 Task: Search one way flight ticket for 5 adults, 2 children, 1 infant in seat and 1 infant on lap in economy from Green Bay: Green Bay-austin Straubel International Airport to Indianapolis: Indianapolis International Airport on 8-5-2023. Choice of flights is Emirates and Kenya Airways. Number of bags: 1 carry on bag. Price is upto 20000. Outbound departure time preference is 6:45.
Action: Mouse moved to (303, 298)
Screenshot: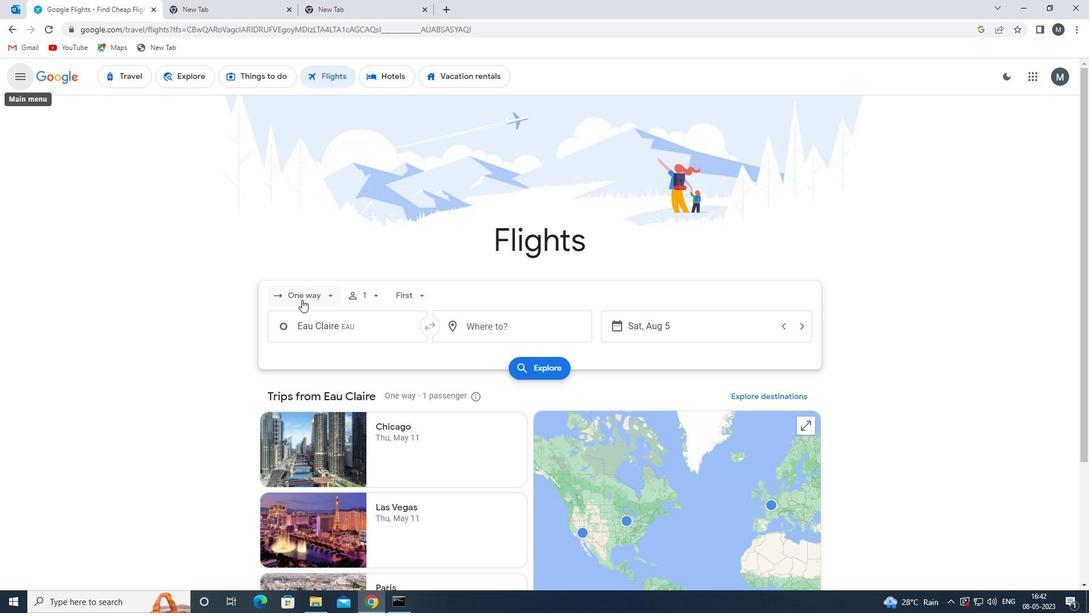 
Action: Mouse pressed left at (303, 298)
Screenshot: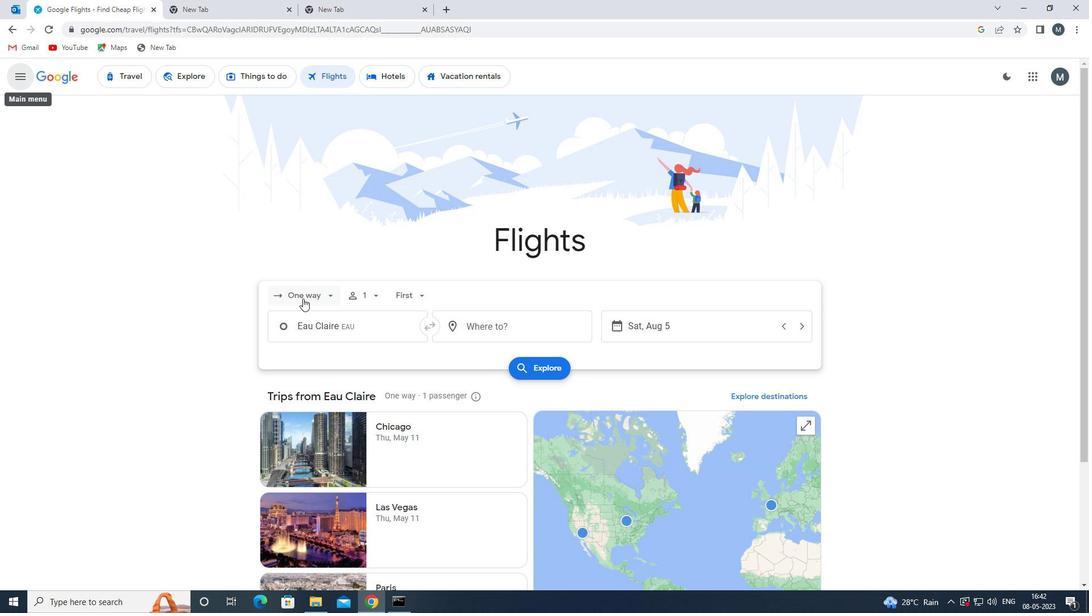 
Action: Mouse moved to (321, 353)
Screenshot: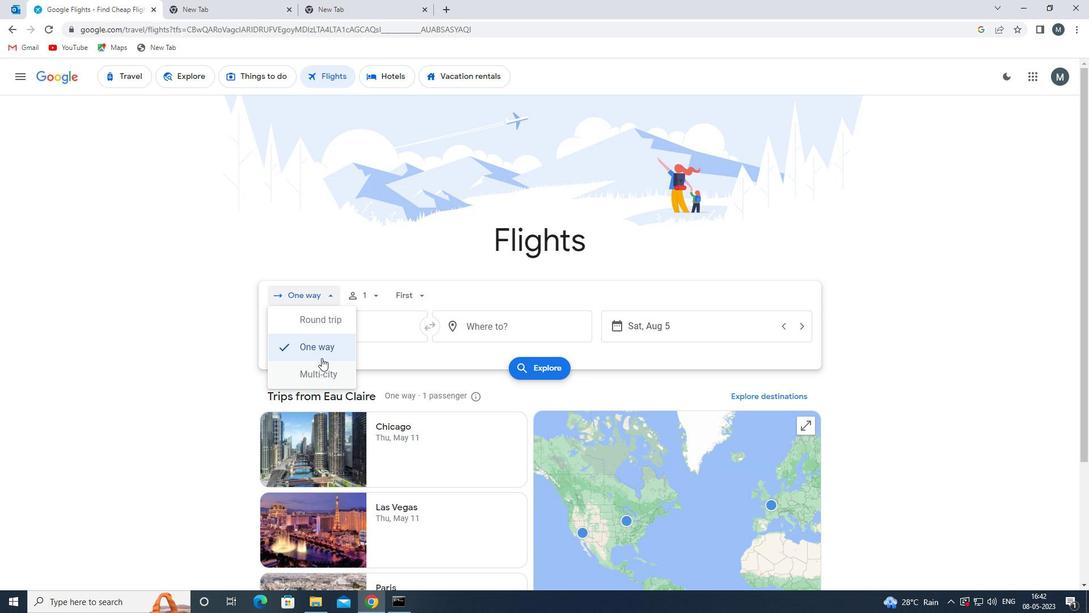 
Action: Mouse pressed left at (321, 353)
Screenshot: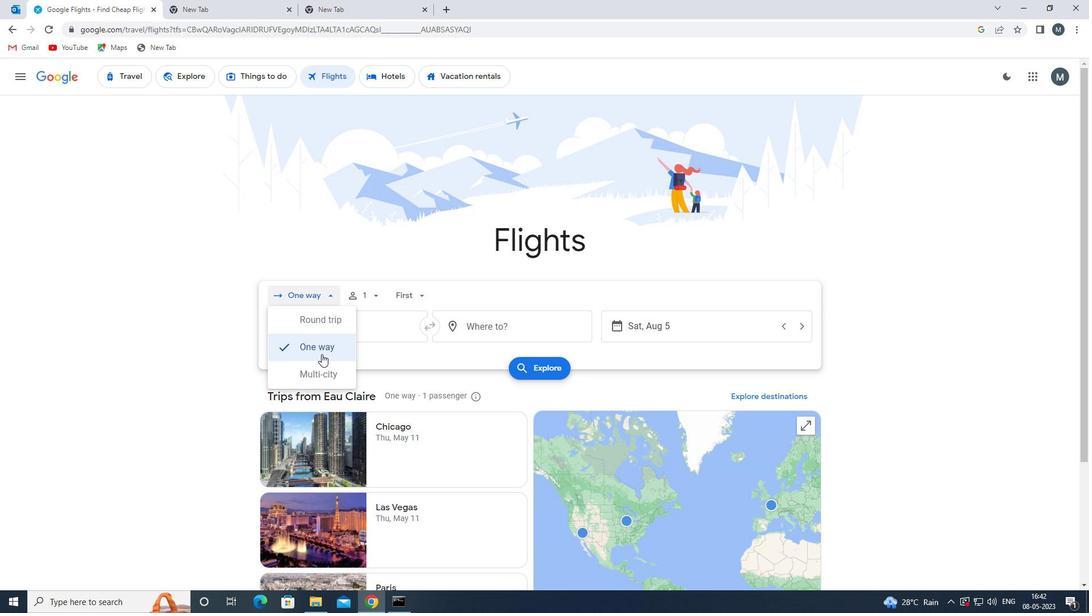 
Action: Mouse moved to (382, 292)
Screenshot: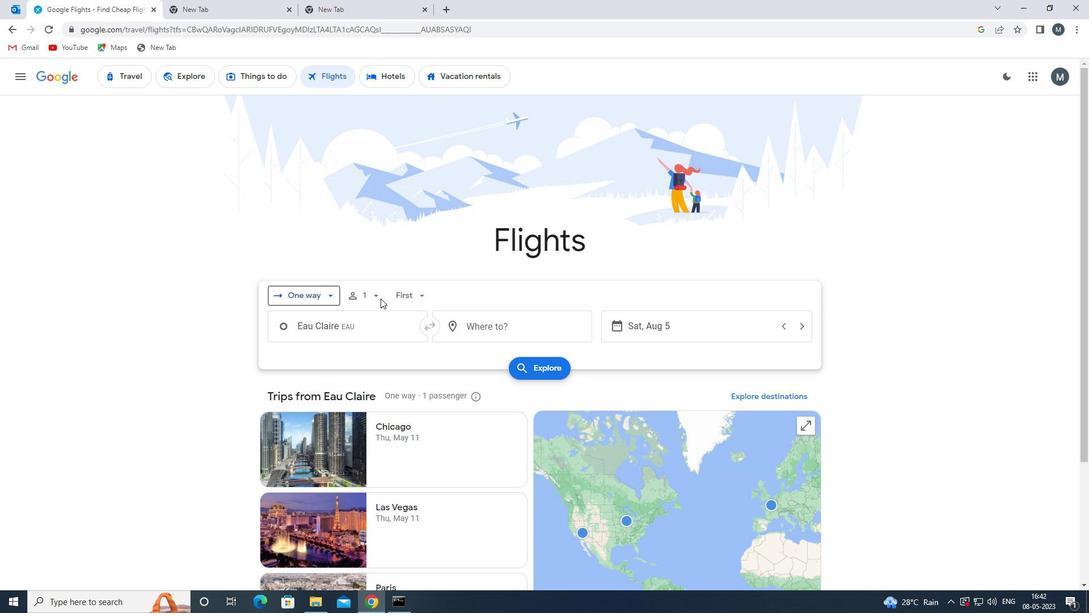 
Action: Mouse pressed left at (382, 292)
Screenshot: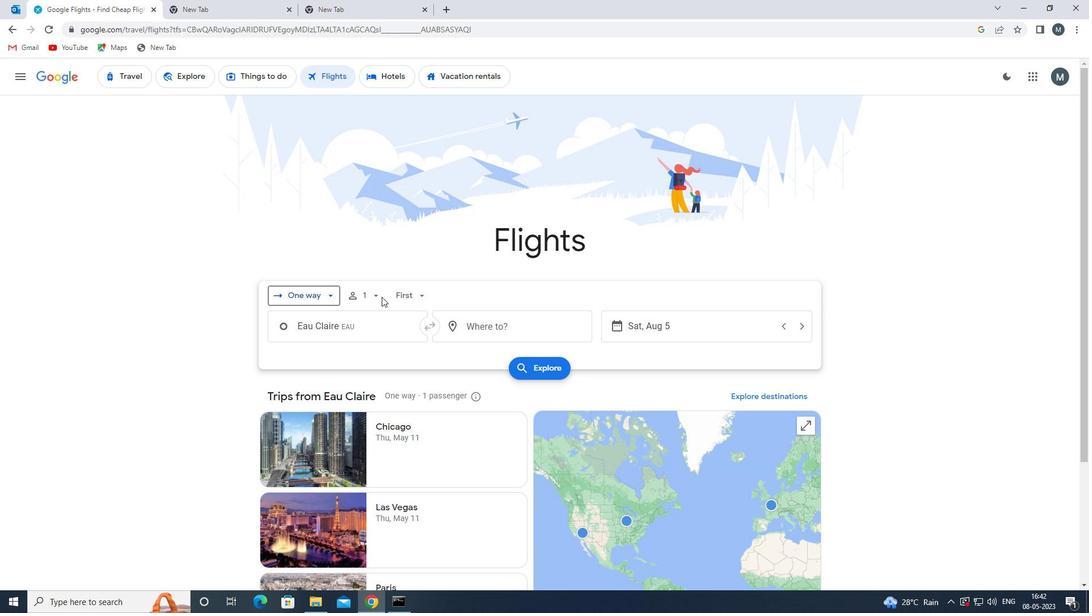 
Action: Mouse moved to (363, 291)
Screenshot: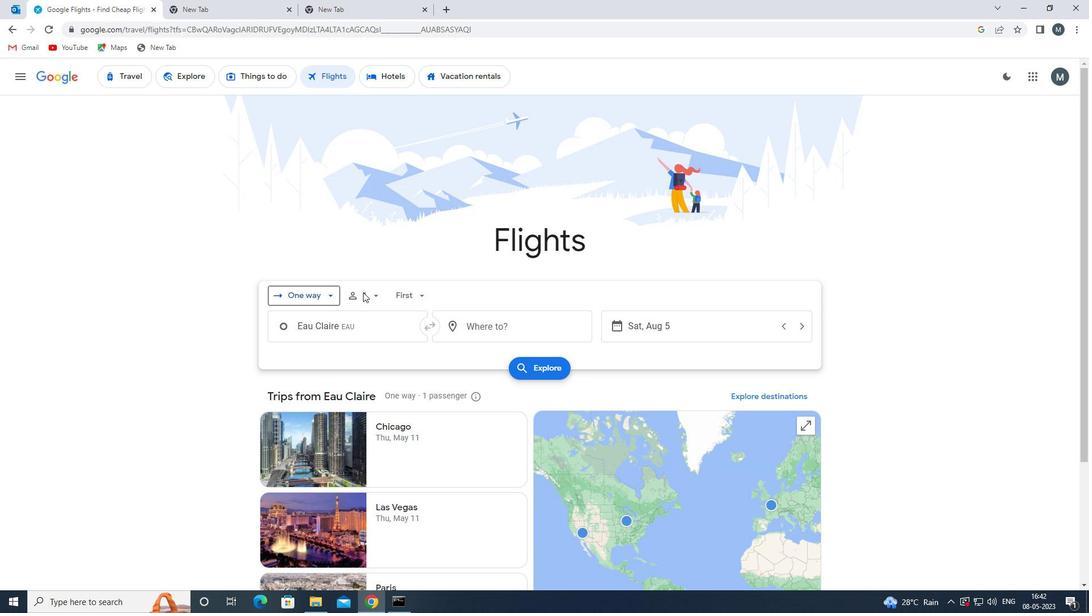 
Action: Mouse pressed left at (363, 291)
Screenshot: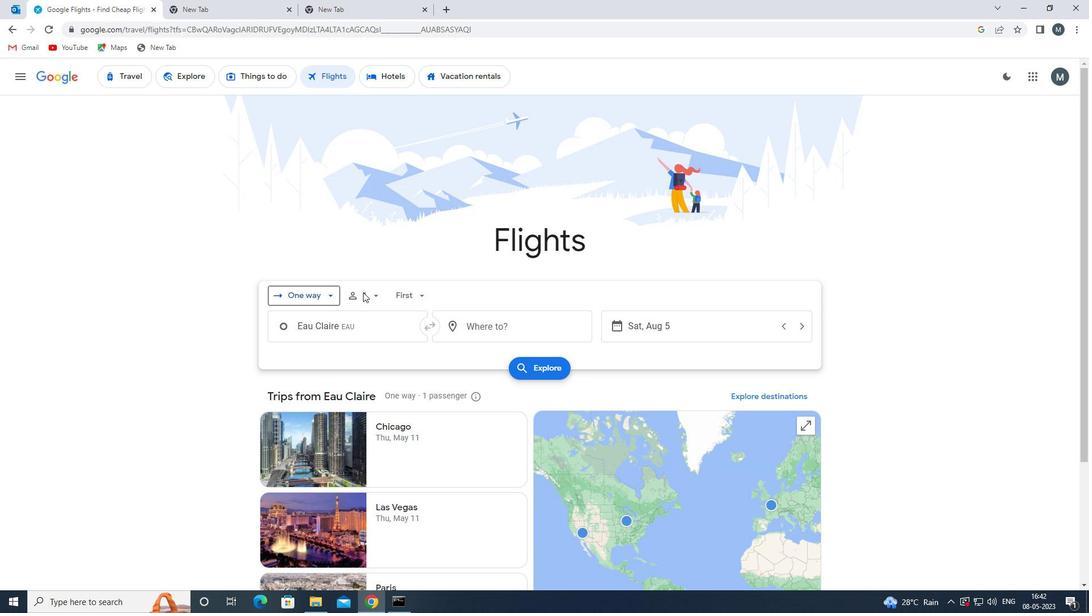 
Action: Mouse moved to (364, 291)
Screenshot: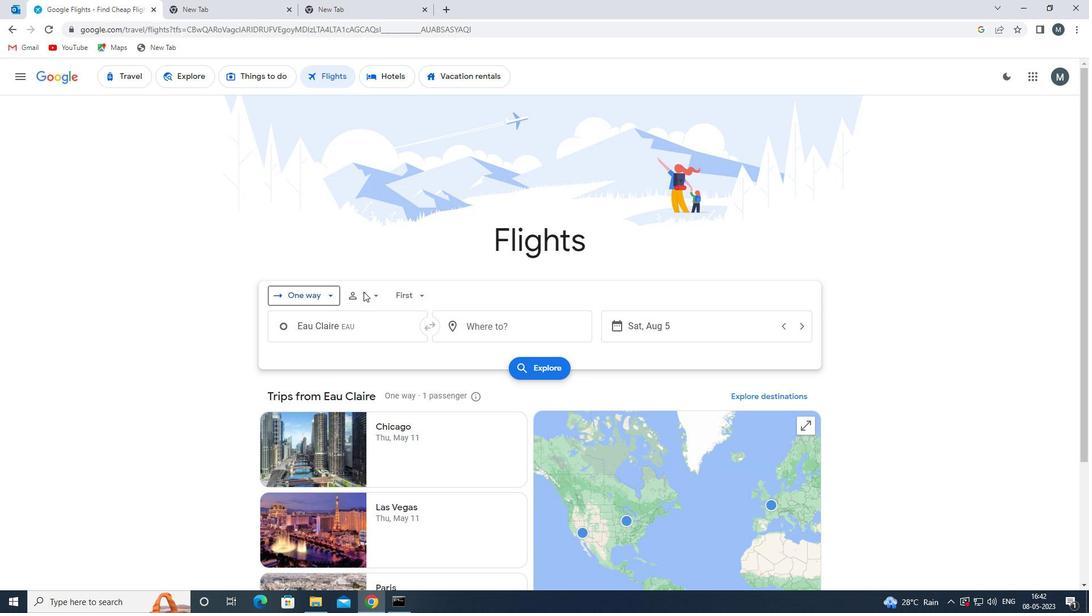 
Action: Mouse pressed left at (364, 291)
Screenshot: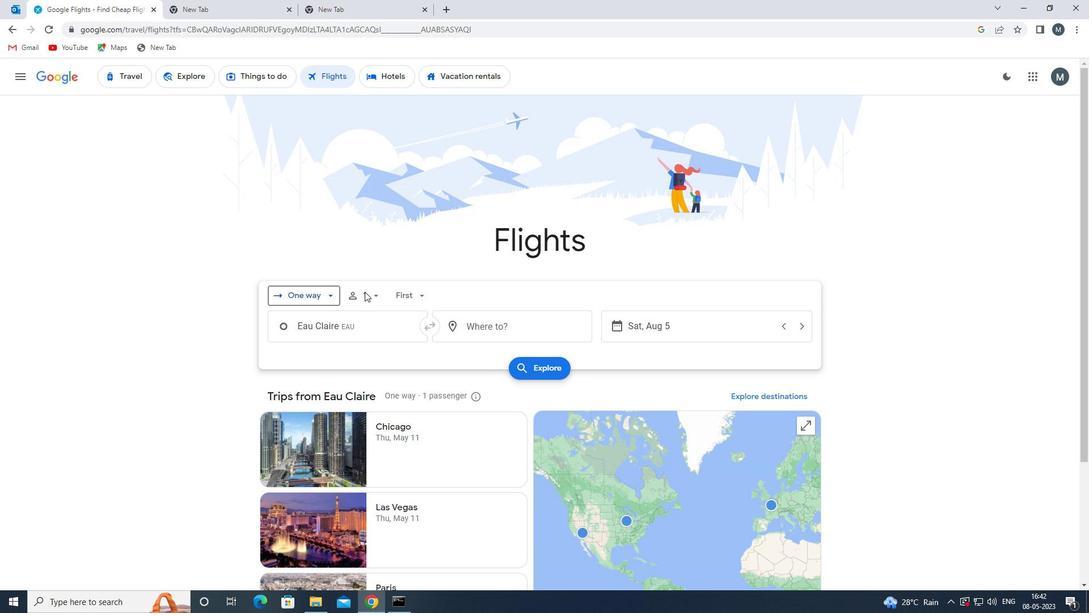 
Action: Mouse moved to (469, 328)
Screenshot: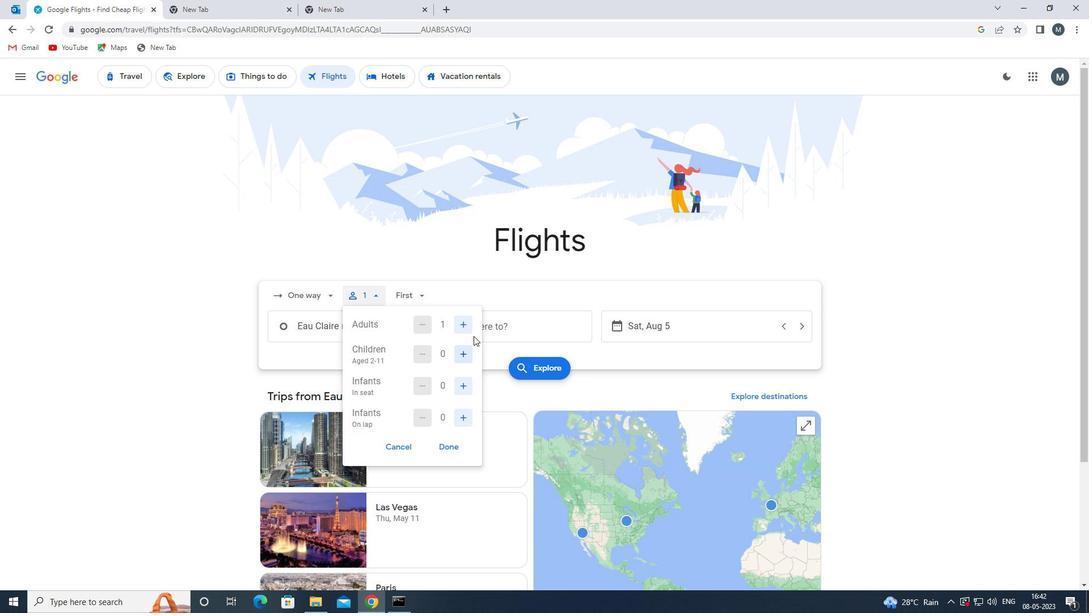 
Action: Mouse pressed left at (469, 328)
Screenshot: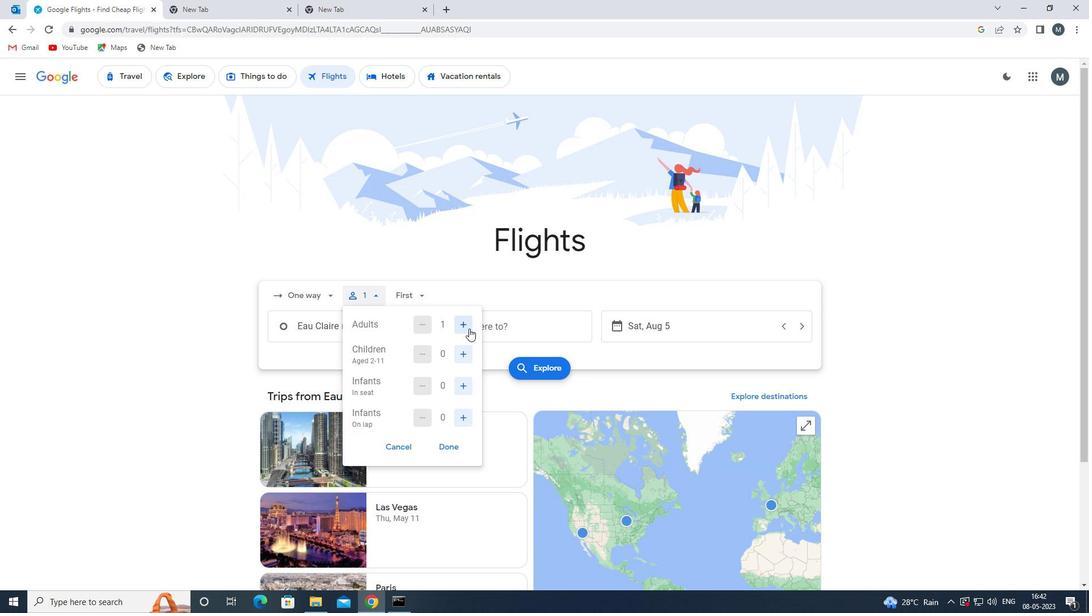 
Action: Mouse pressed left at (469, 328)
Screenshot: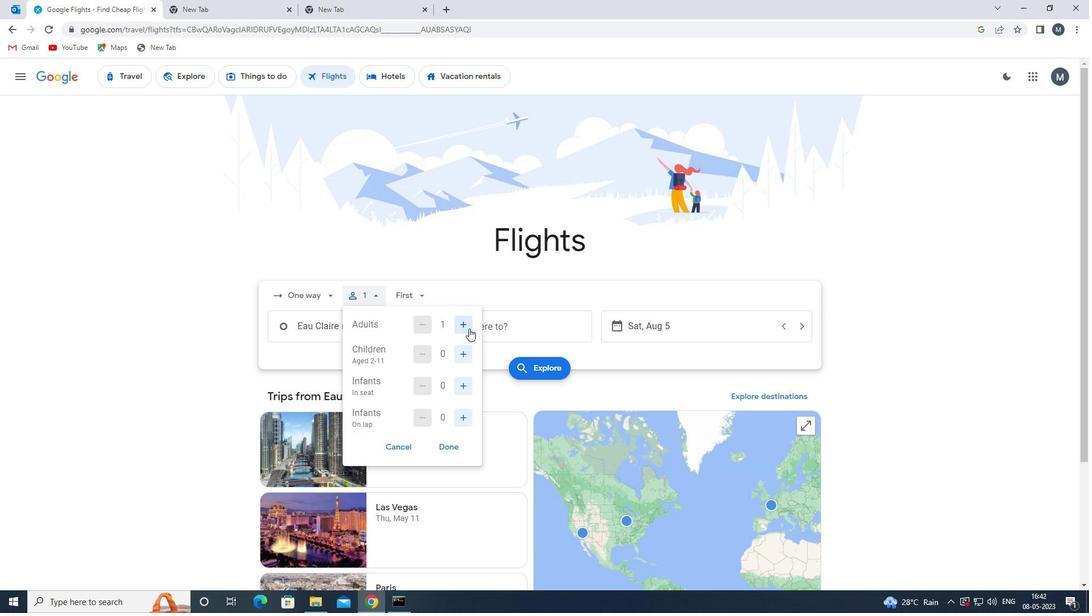 
Action: Mouse pressed left at (469, 328)
Screenshot: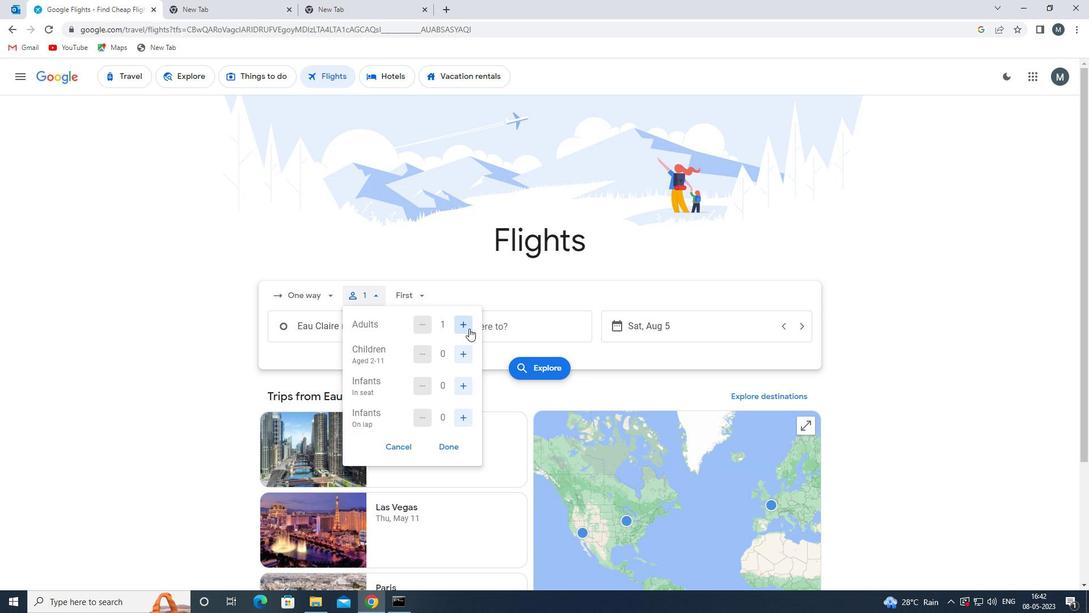 
Action: Mouse pressed left at (469, 328)
Screenshot: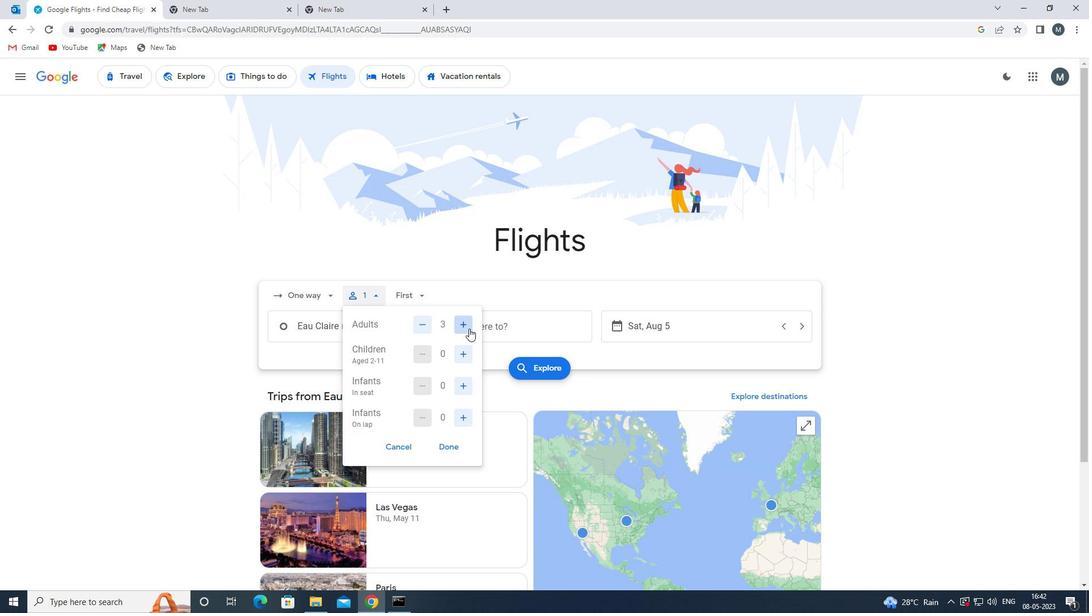 
Action: Mouse moved to (469, 348)
Screenshot: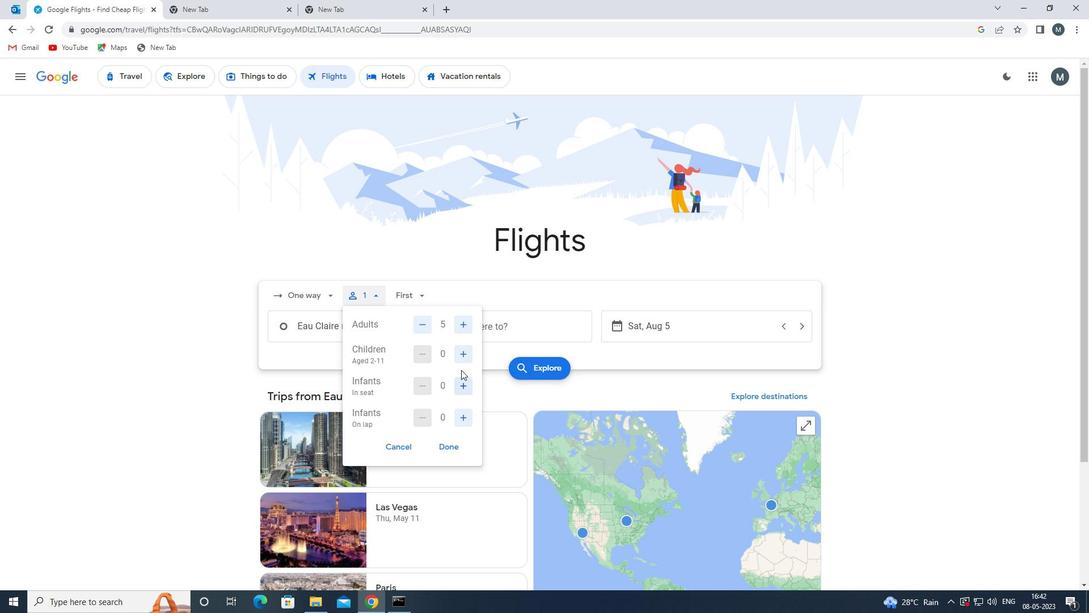 
Action: Mouse pressed left at (469, 348)
Screenshot: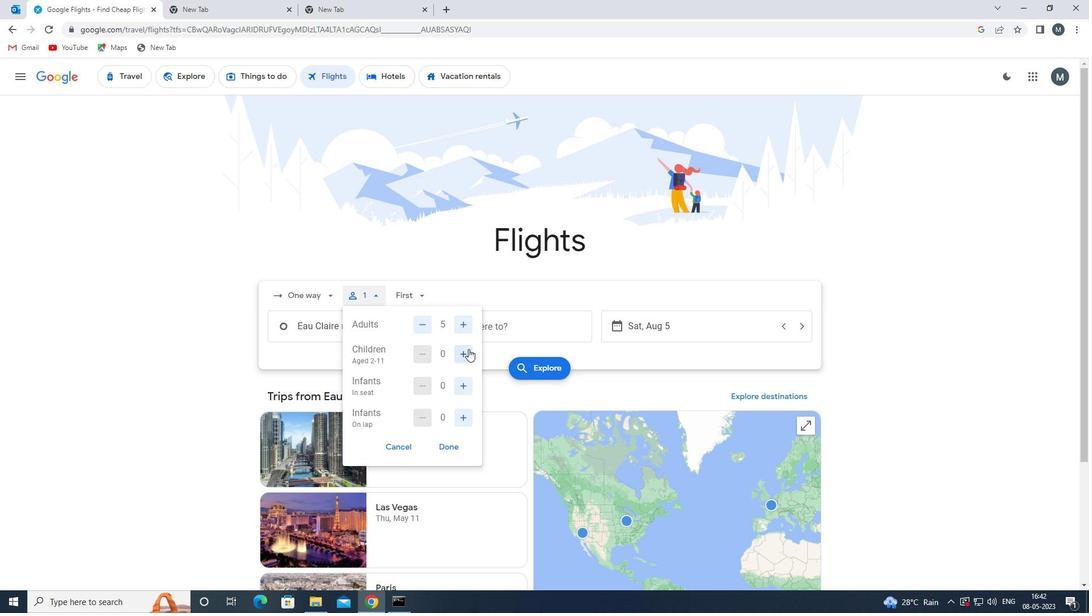 
Action: Mouse moved to (468, 348)
Screenshot: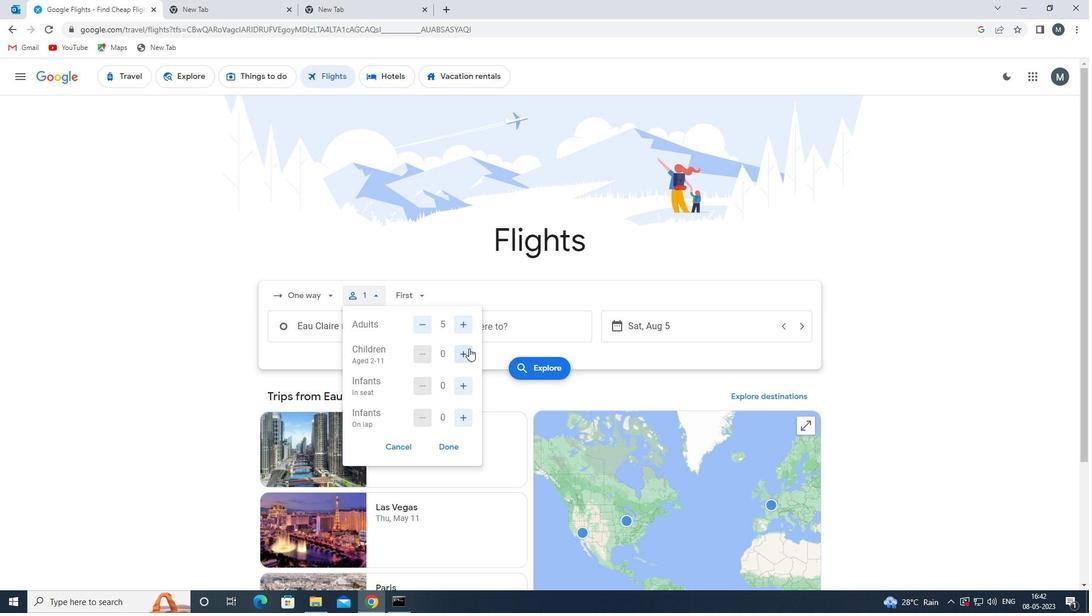 
Action: Mouse pressed left at (468, 348)
Screenshot: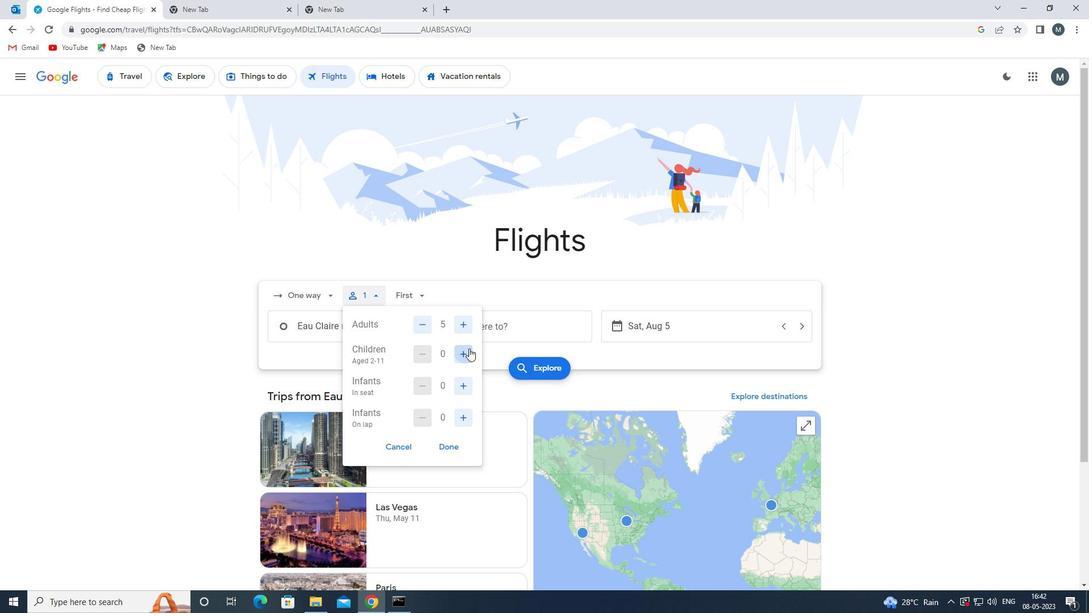 
Action: Mouse moved to (464, 388)
Screenshot: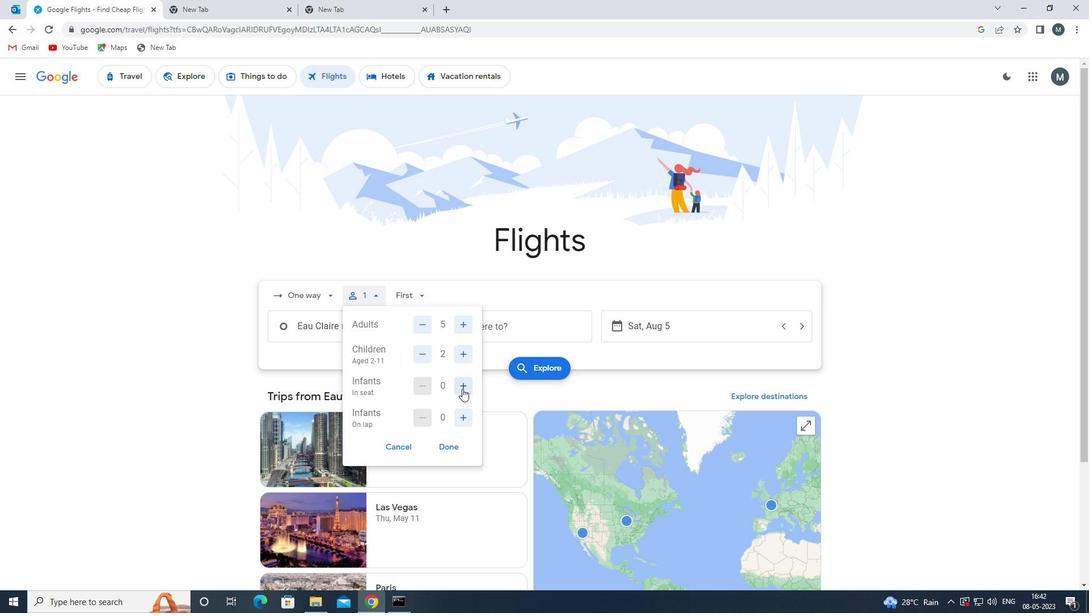 
Action: Mouse pressed left at (464, 388)
Screenshot: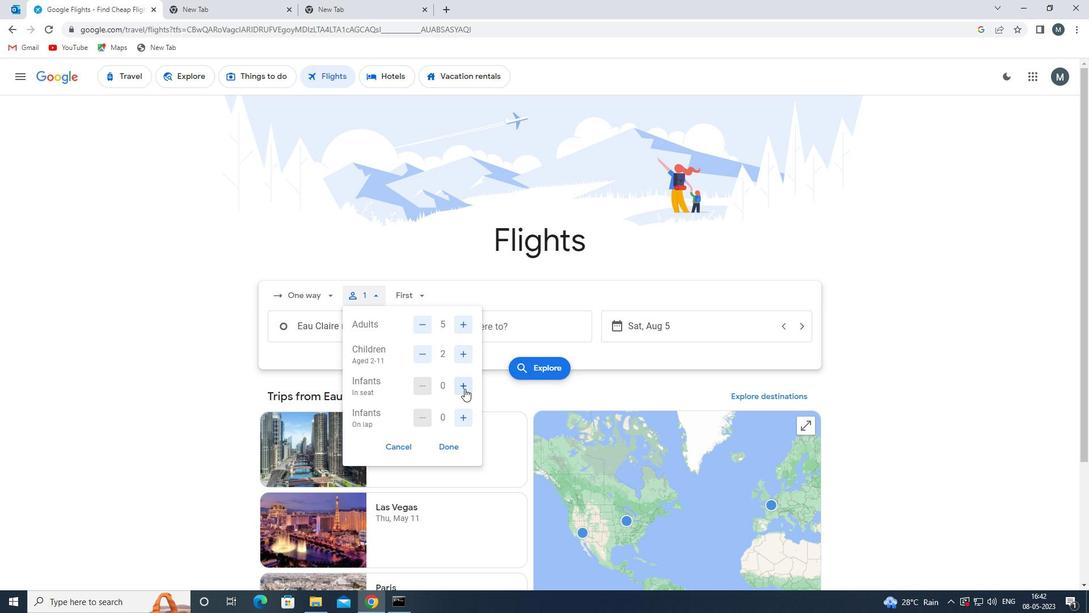 
Action: Mouse moved to (460, 416)
Screenshot: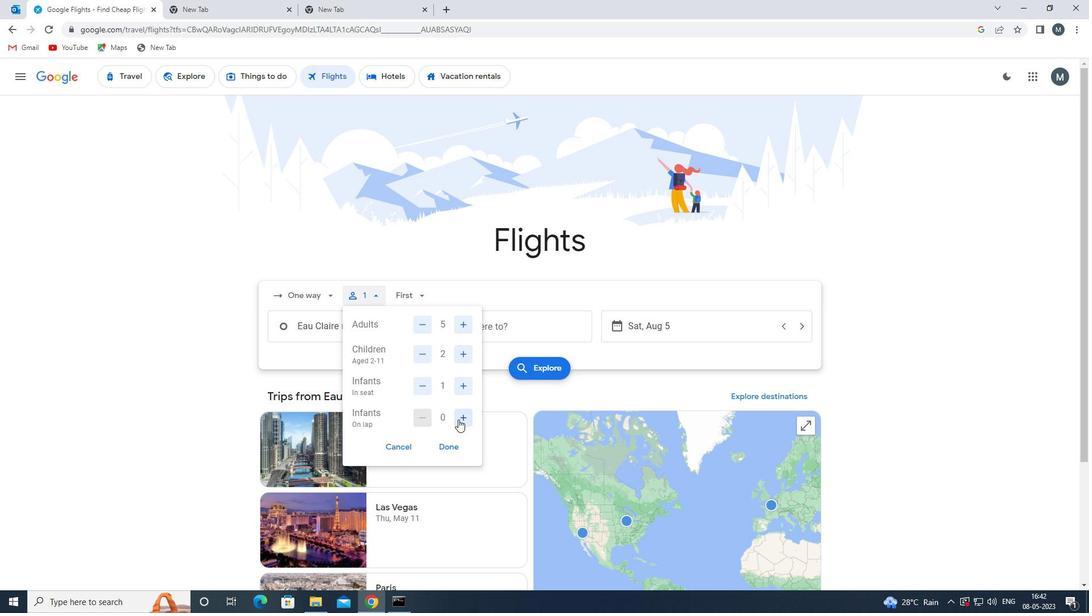 
Action: Mouse pressed left at (460, 416)
Screenshot: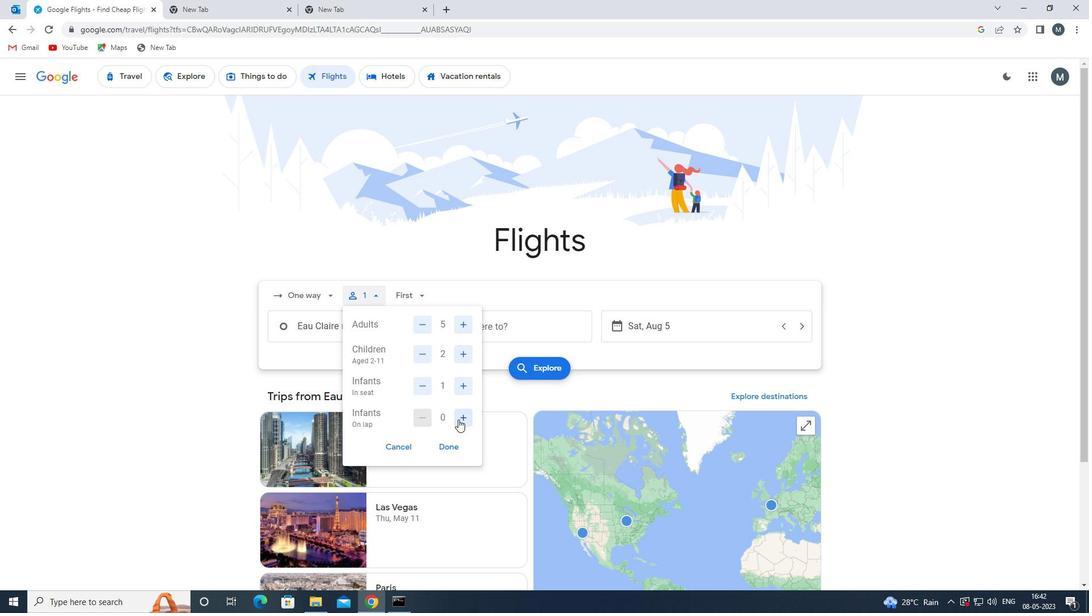
Action: Mouse moved to (449, 450)
Screenshot: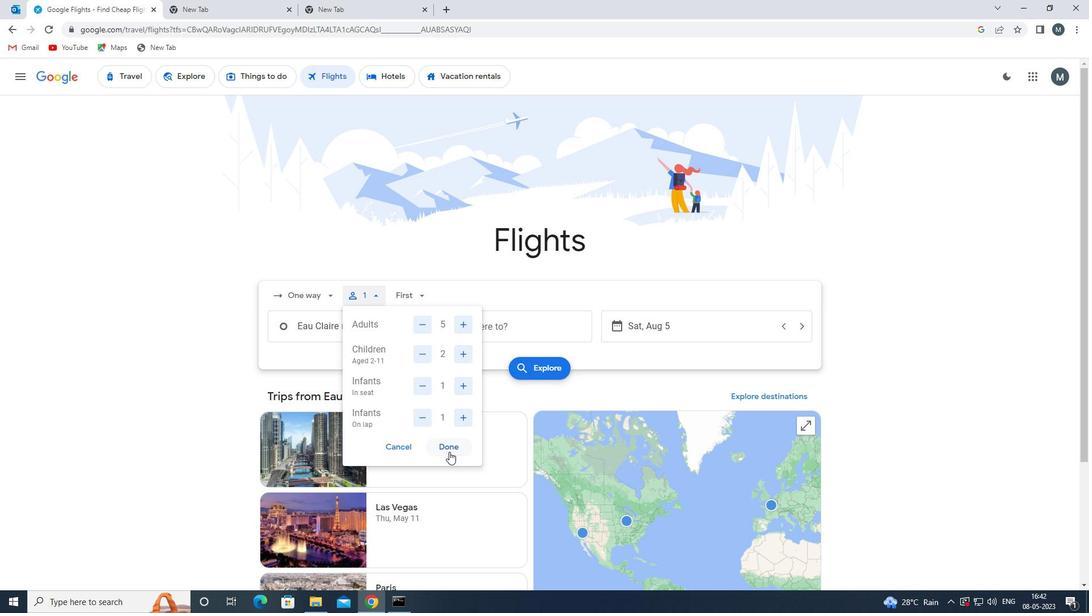 
Action: Mouse pressed left at (449, 450)
Screenshot: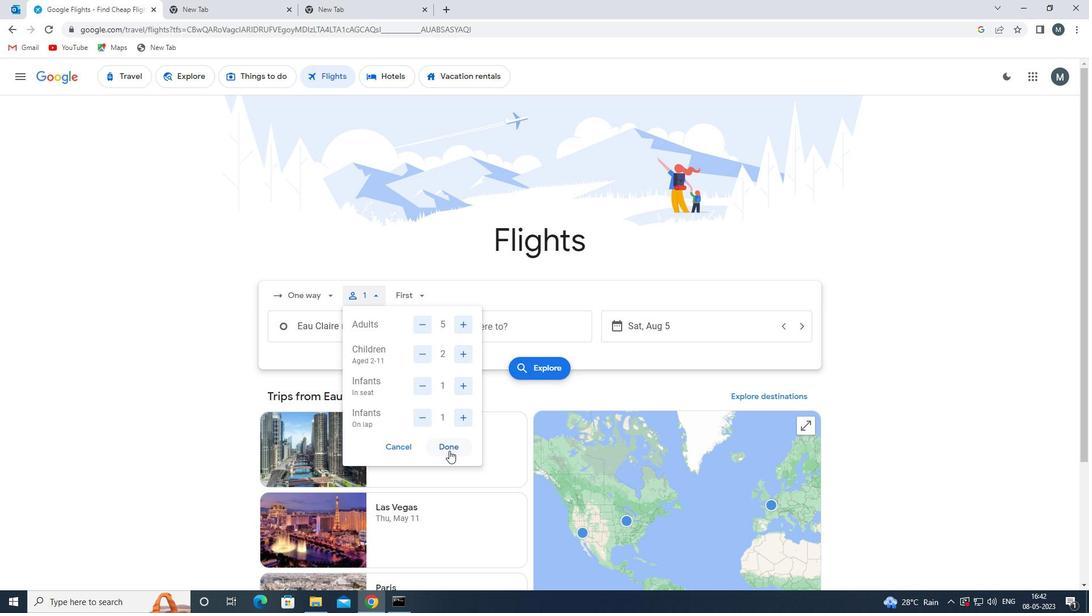 
Action: Mouse moved to (413, 295)
Screenshot: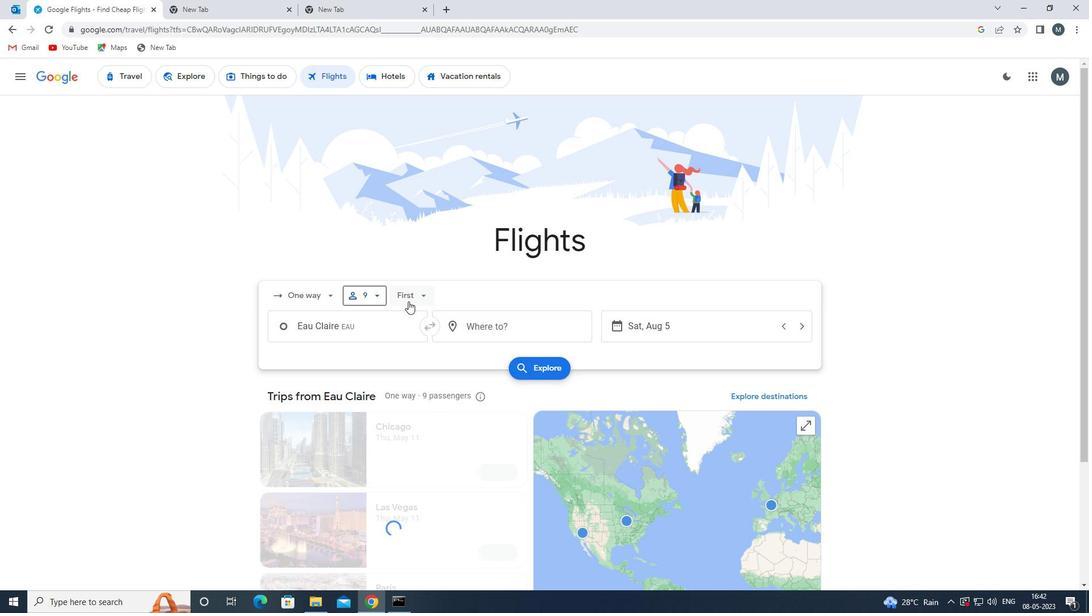 
Action: Mouse pressed left at (413, 295)
Screenshot: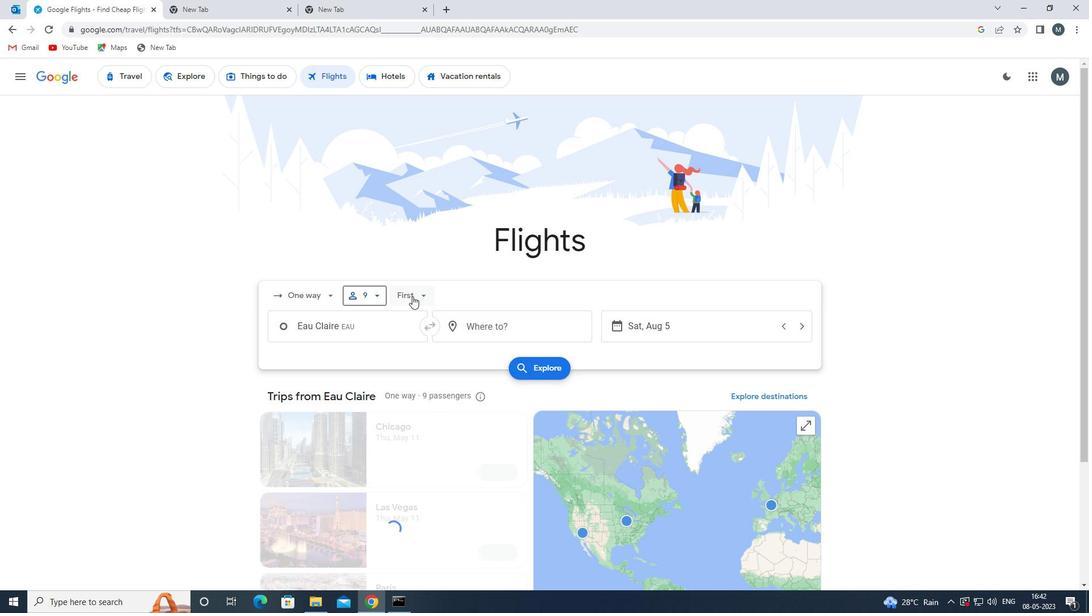 
Action: Mouse moved to (448, 317)
Screenshot: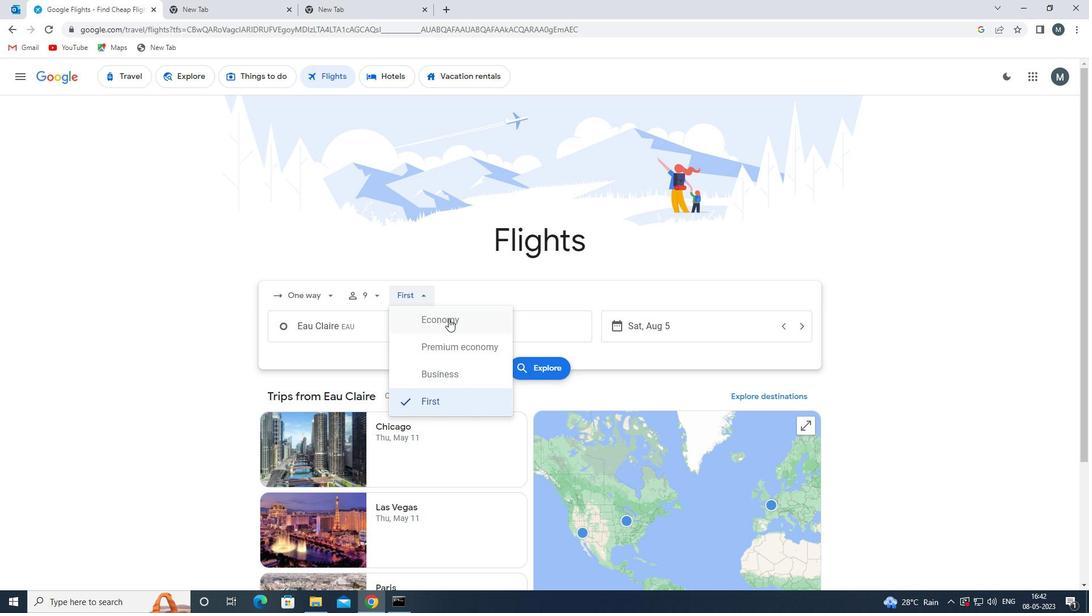 
Action: Mouse pressed left at (448, 317)
Screenshot: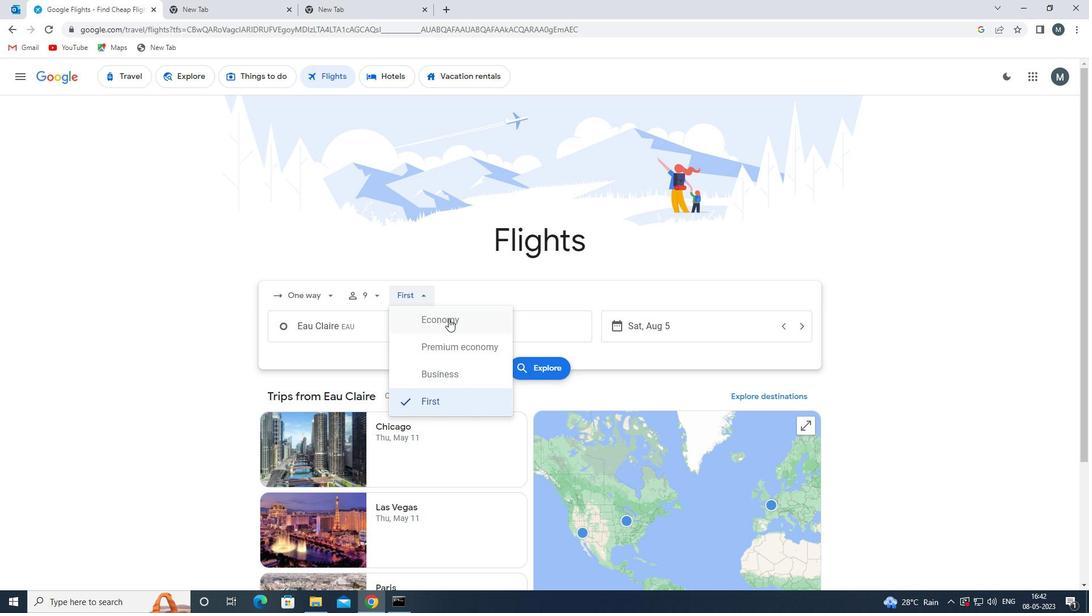 
Action: Mouse moved to (345, 331)
Screenshot: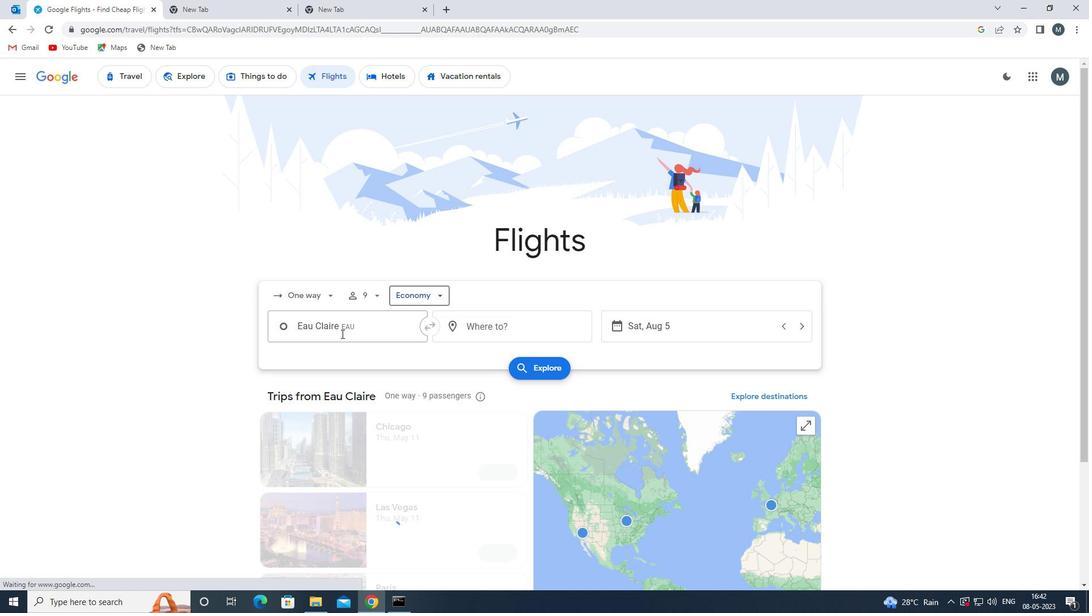 
Action: Mouse pressed left at (345, 331)
Screenshot: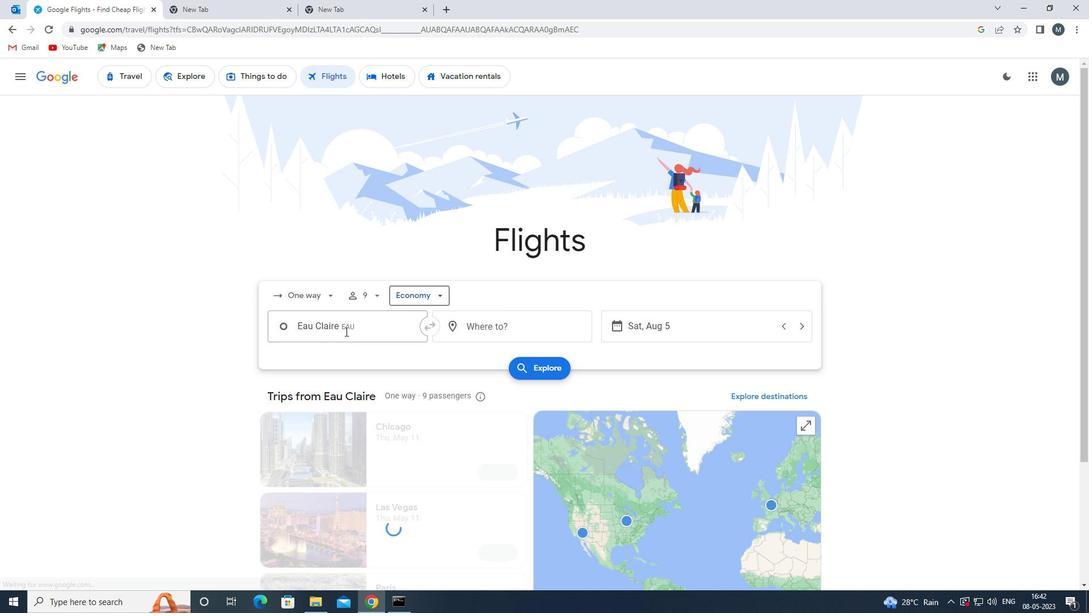 
Action: Key pressed green<Key.space>bay<Key.space>aust
Screenshot: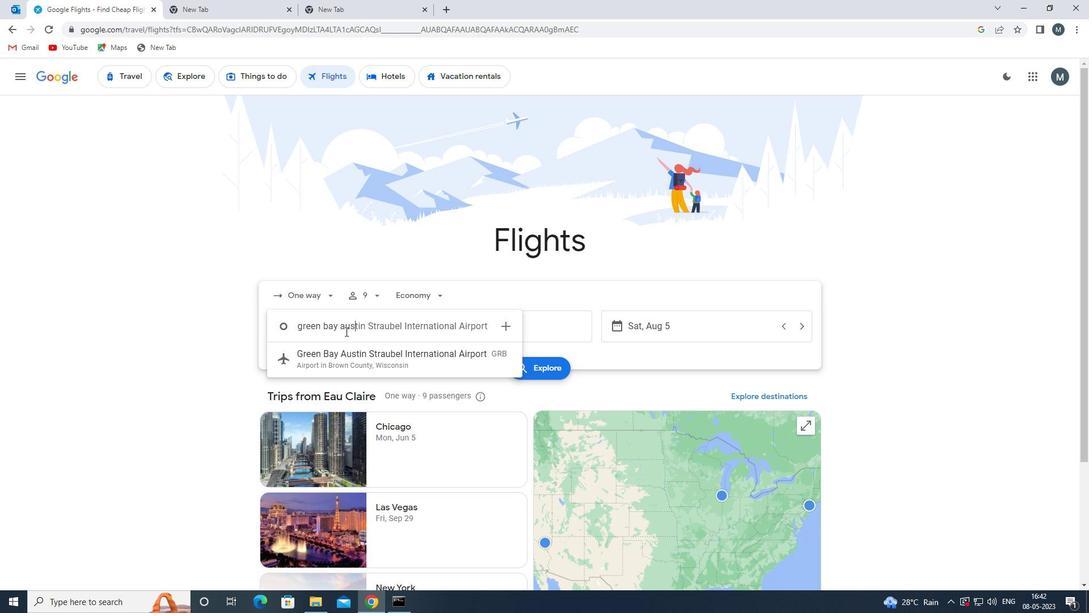 
Action: Mouse moved to (392, 356)
Screenshot: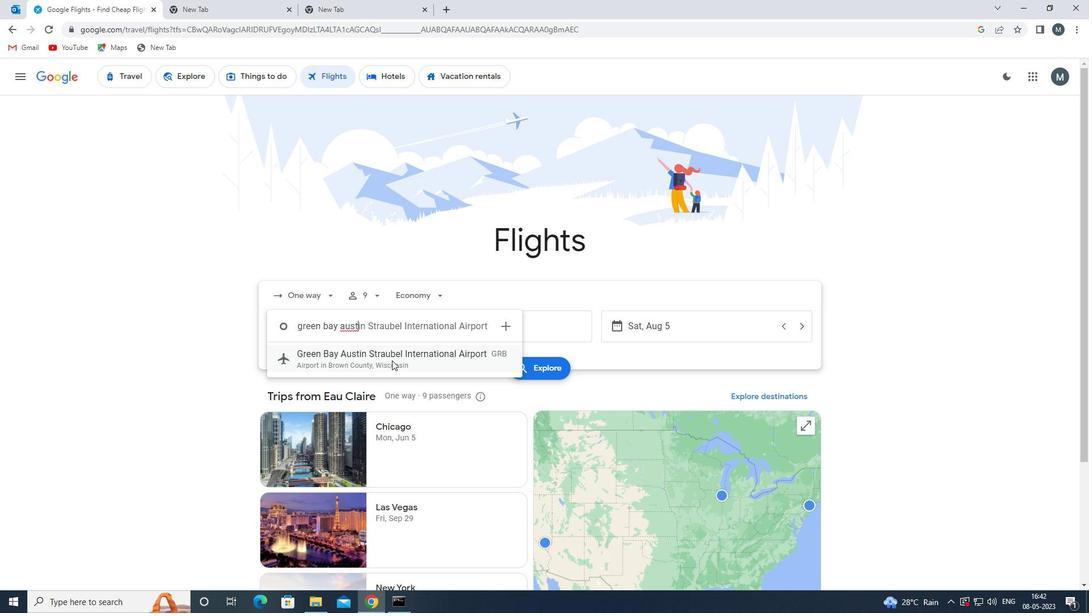 
Action: Mouse pressed left at (392, 356)
Screenshot: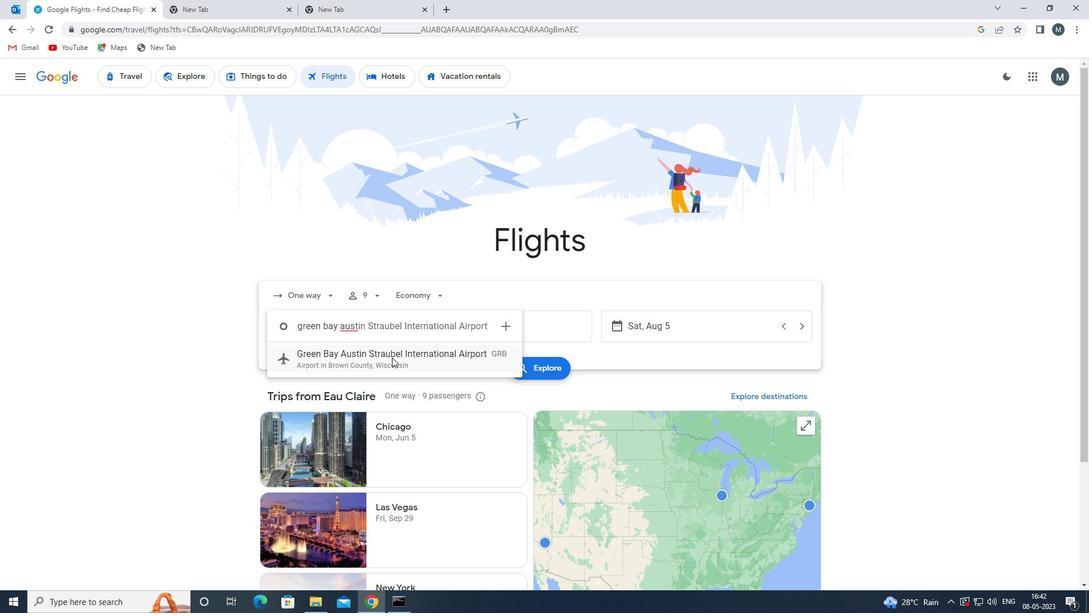 
Action: Mouse moved to (485, 335)
Screenshot: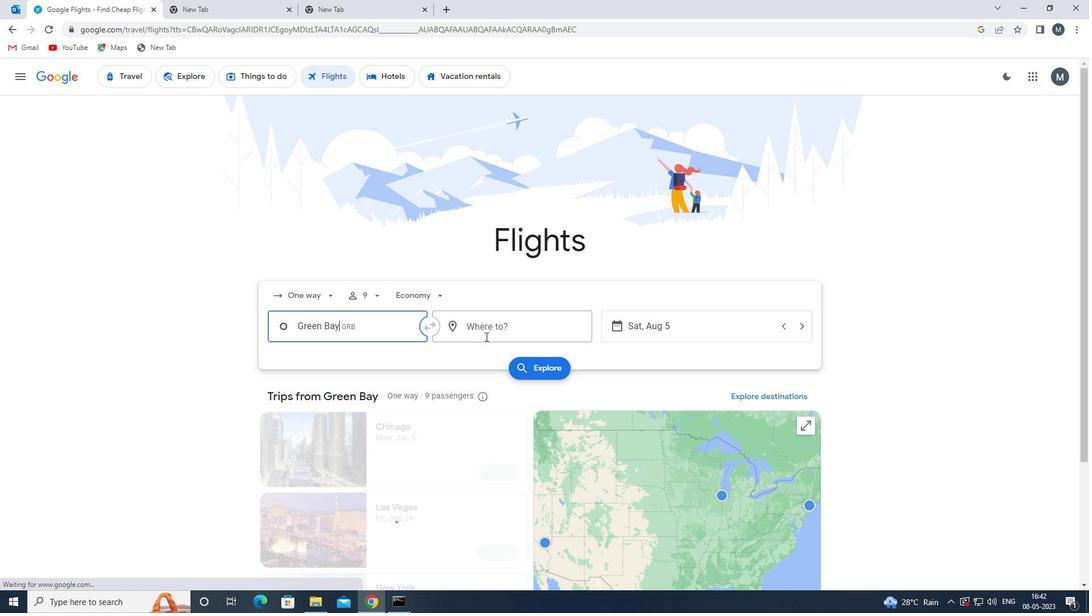 
Action: Mouse pressed left at (485, 335)
Screenshot: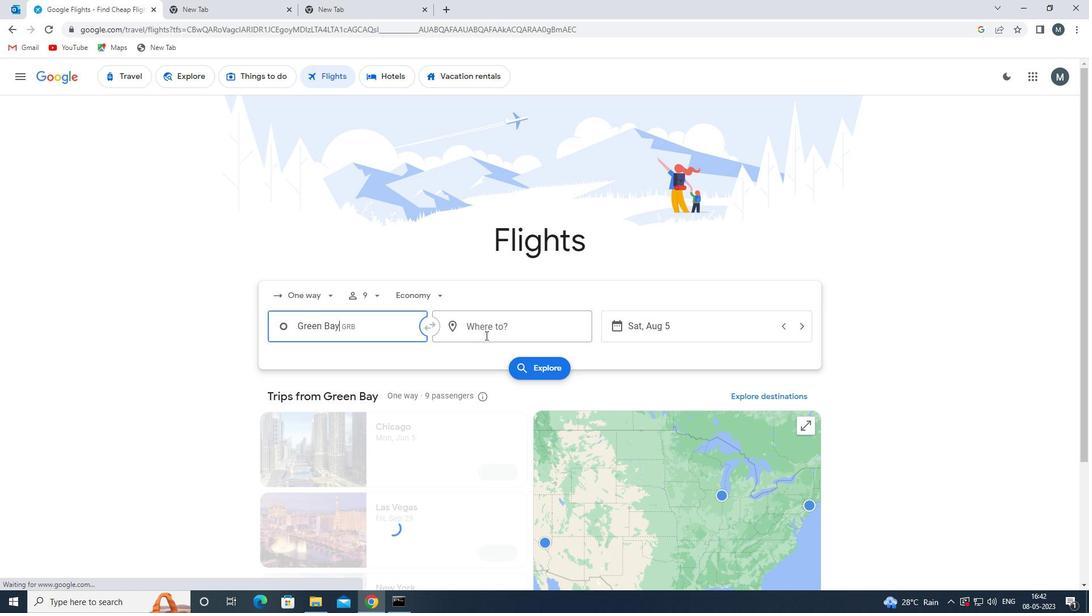 
Action: Mouse moved to (521, 335)
Screenshot: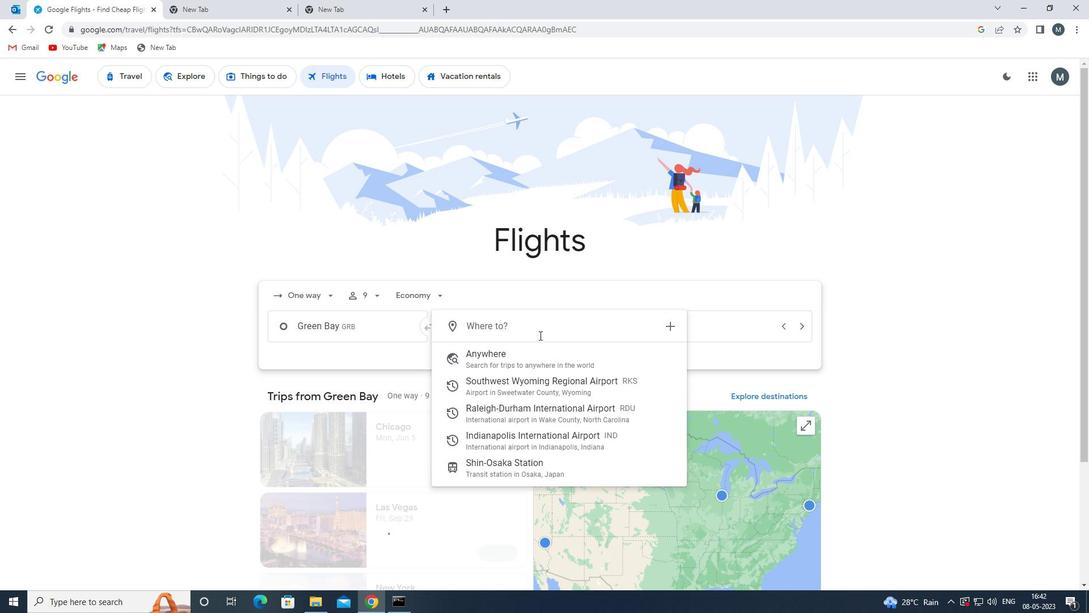 
Action: Key pressed ind
Screenshot: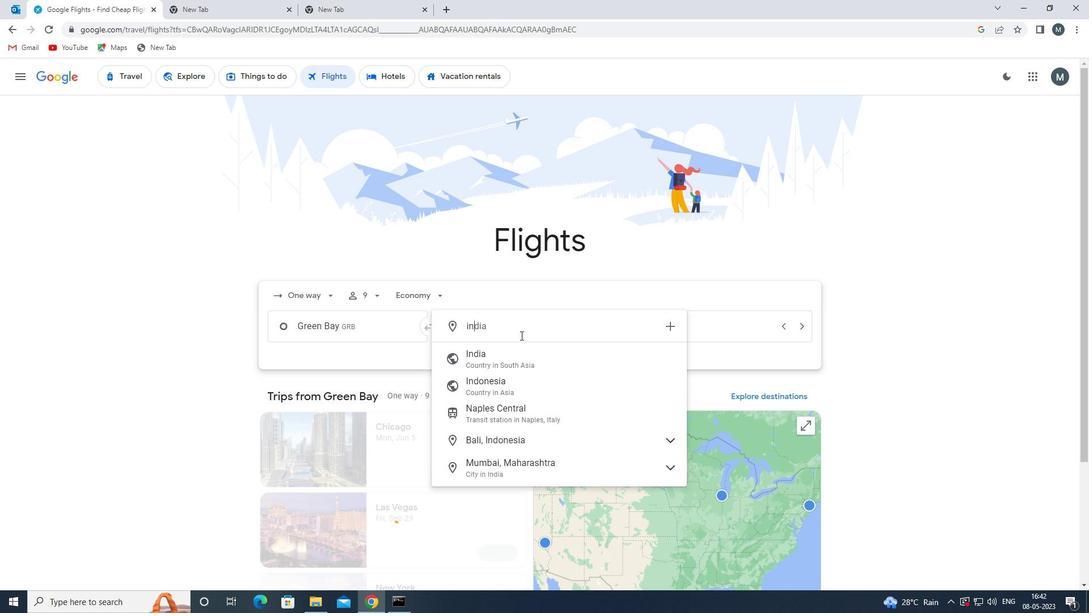 
Action: Mouse moved to (521, 350)
Screenshot: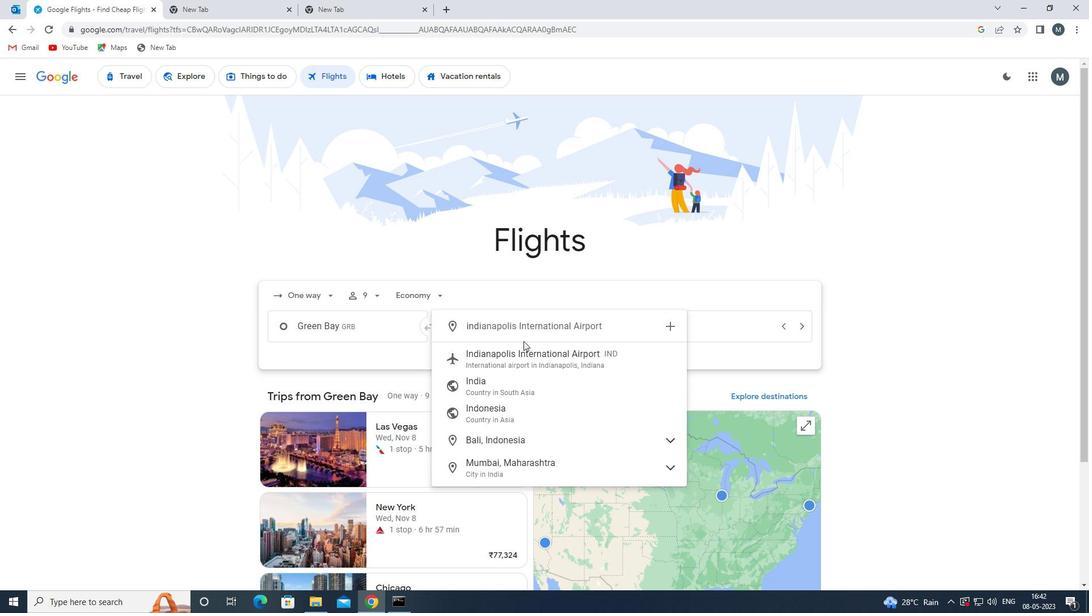 
Action: Mouse pressed left at (521, 350)
Screenshot: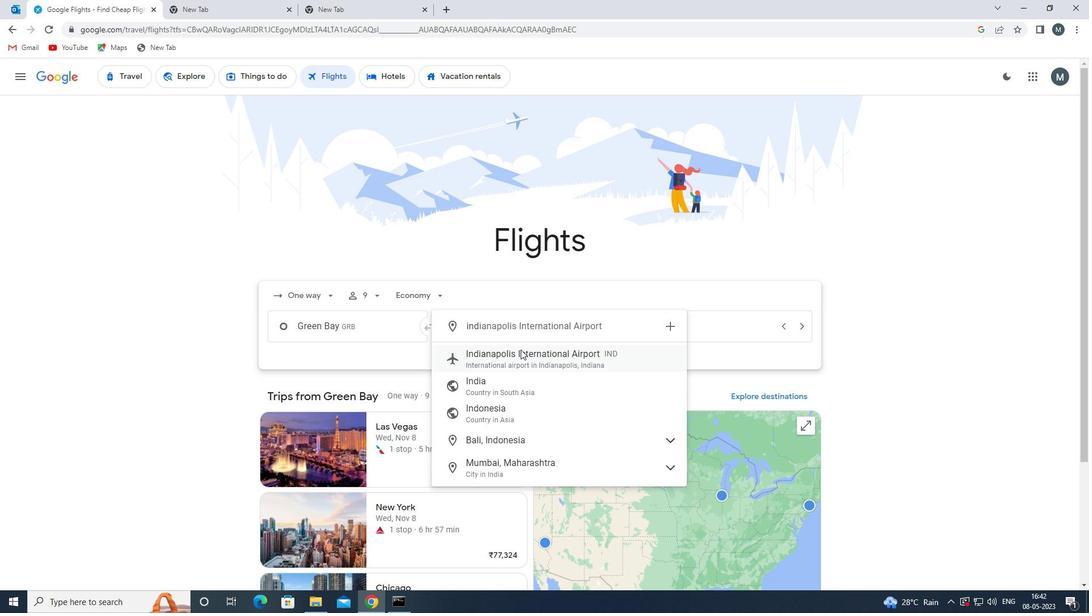 
Action: Mouse moved to (613, 321)
Screenshot: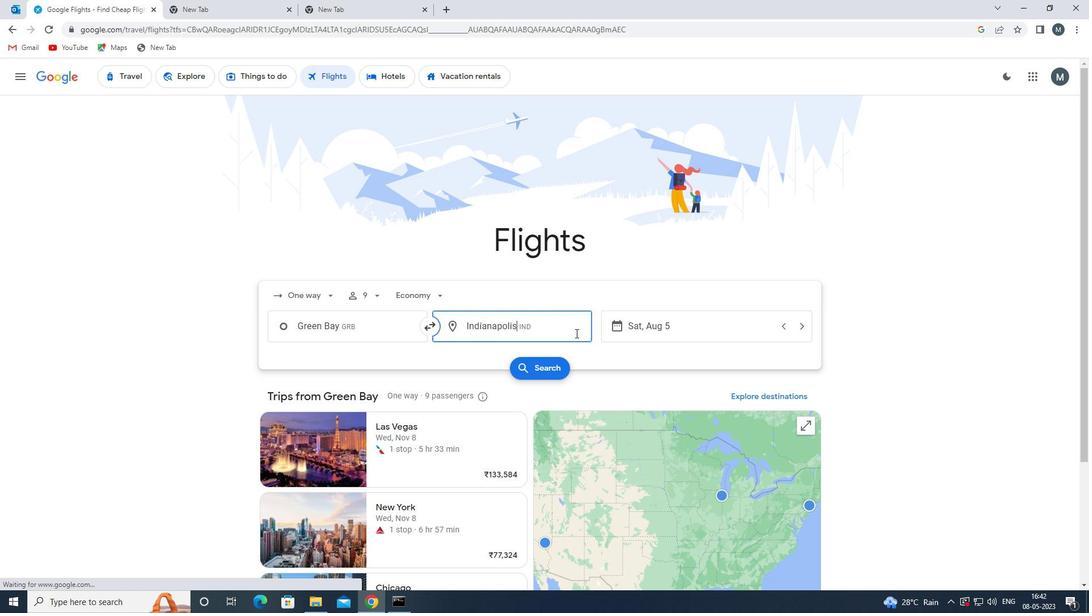 
Action: Mouse pressed left at (613, 321)
Screenshot: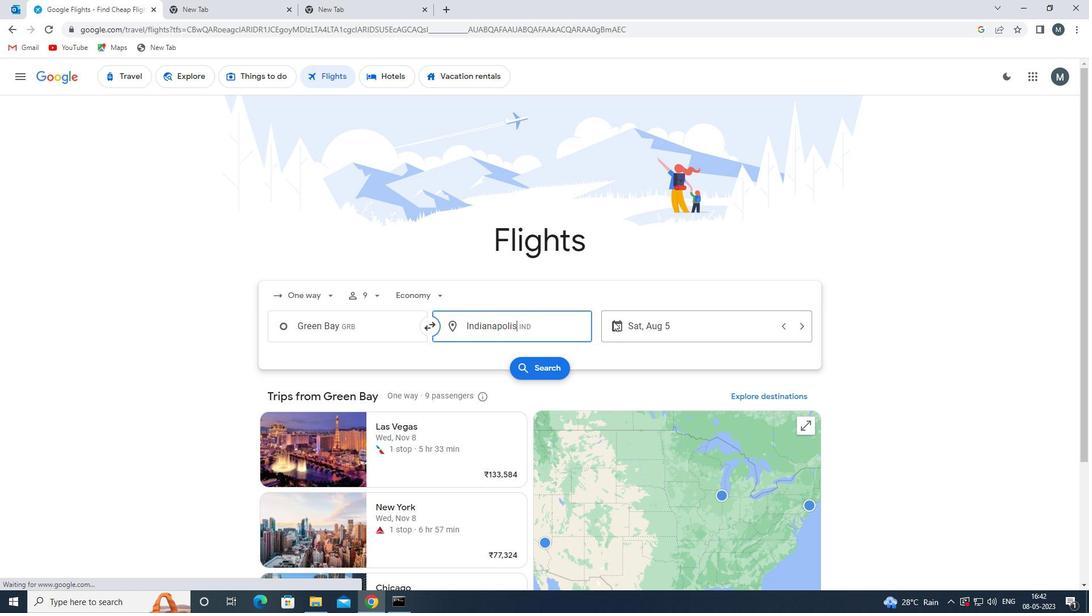 
Action: Mouse moved to (574, 378)
Screenshot: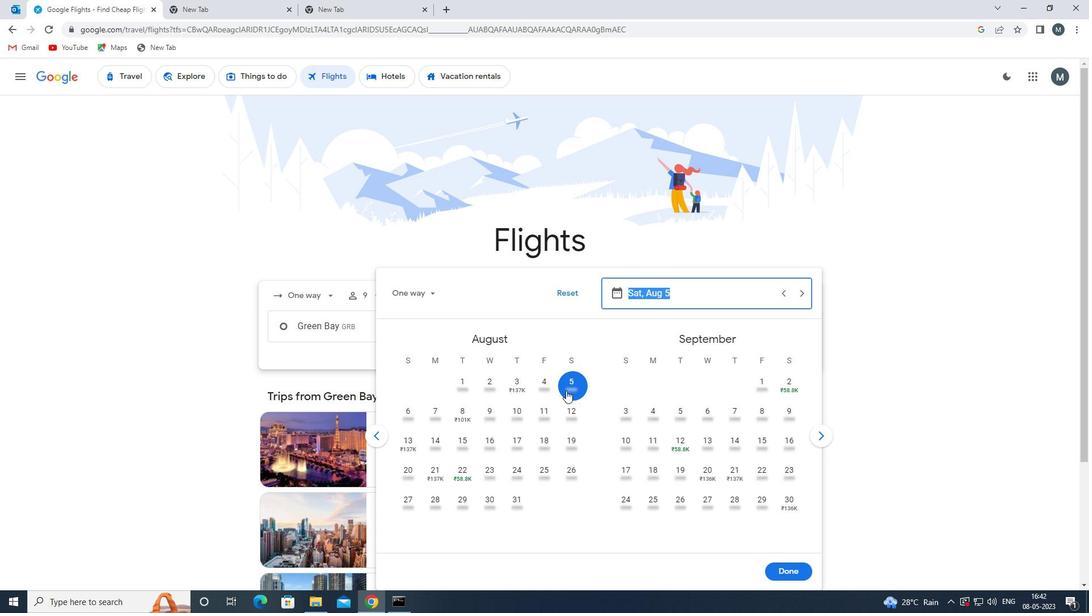 
Action: Mouse pressed left at (574, 378)
Screenshot: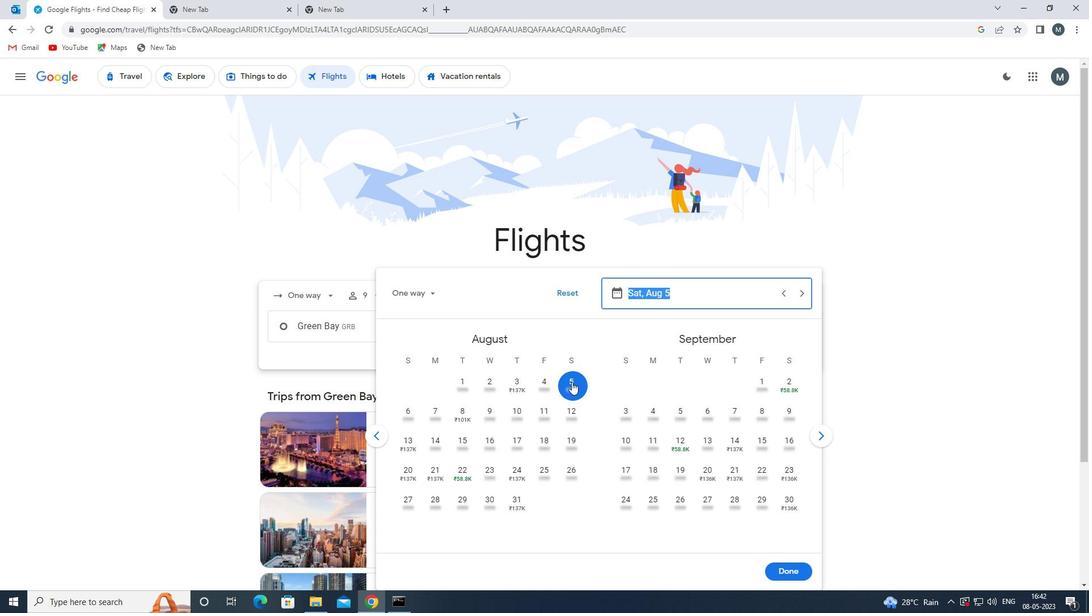 
Action: Mouse moved to (790, 564)
Screenshot: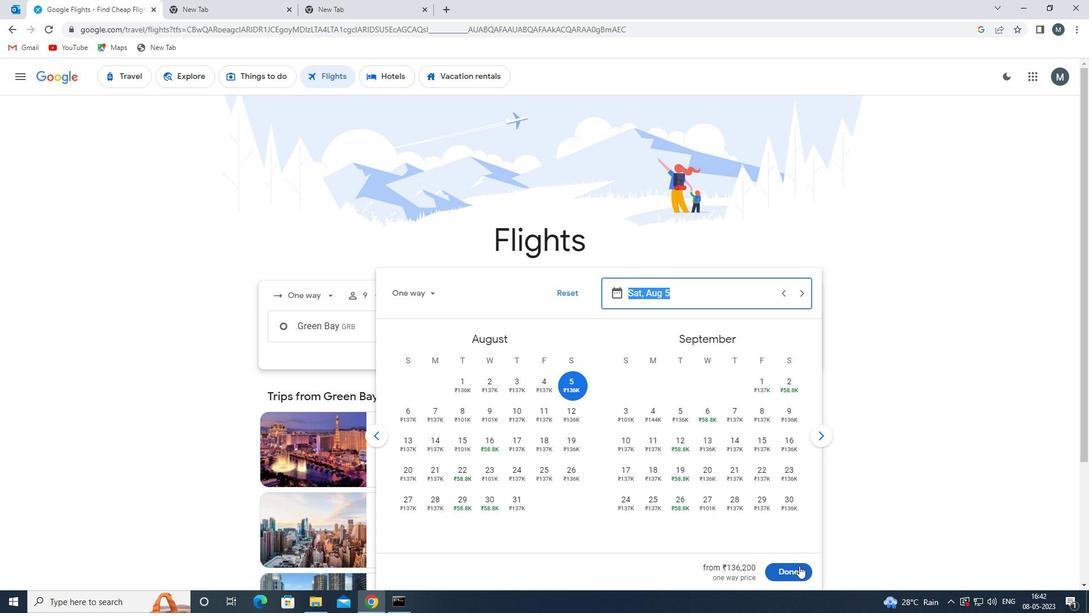 
Action: Mouse pressed left at (790, 564)
Screenshot: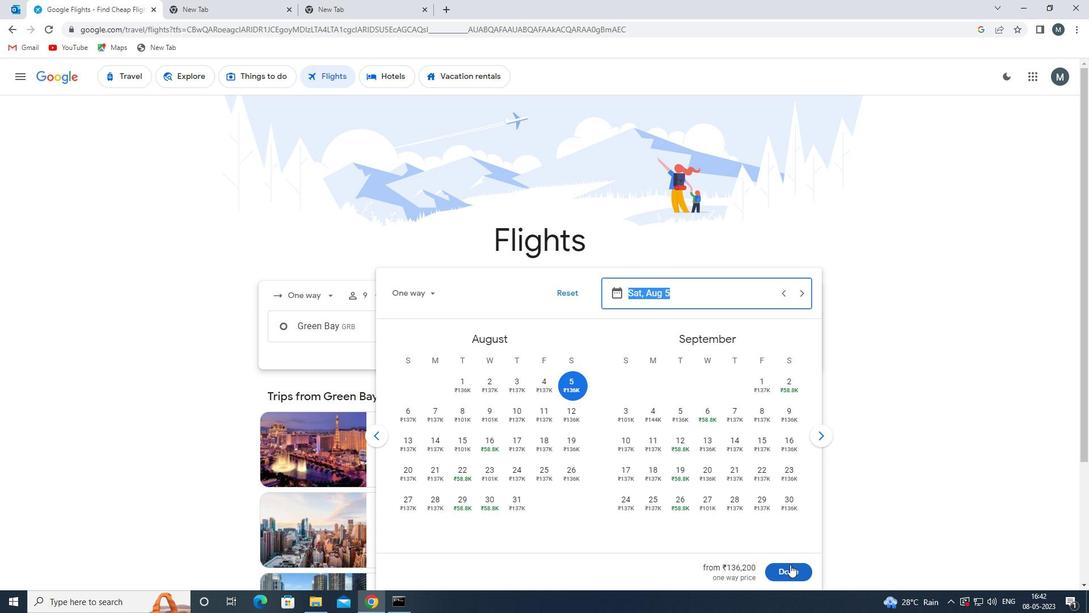 
Action: Mouse moved to (540, 368)
Screenshot: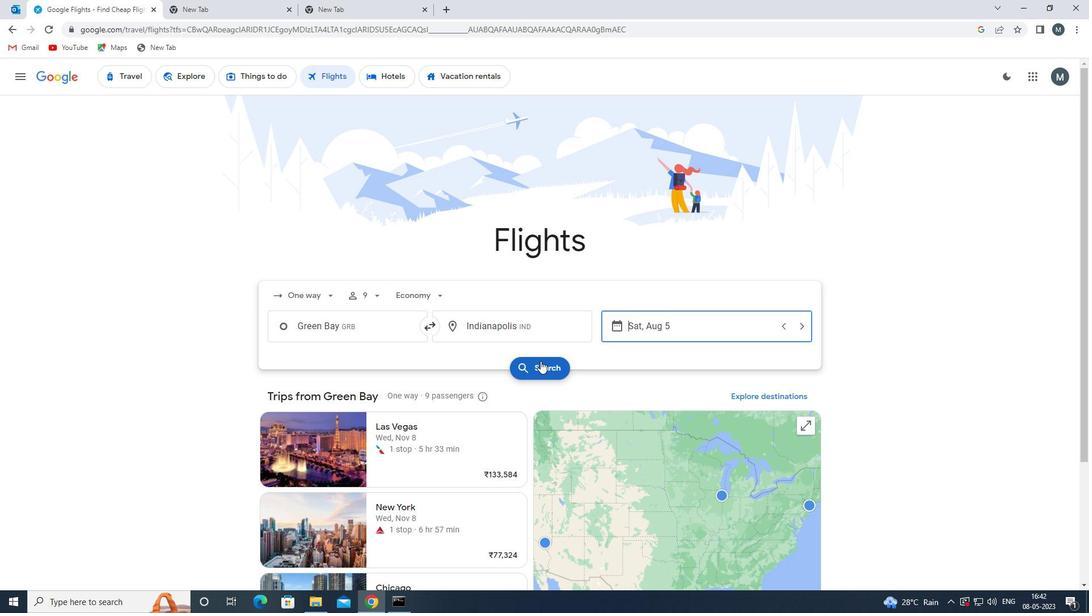 
Action: Mouse pressed left at (540, 368)
Screenshot: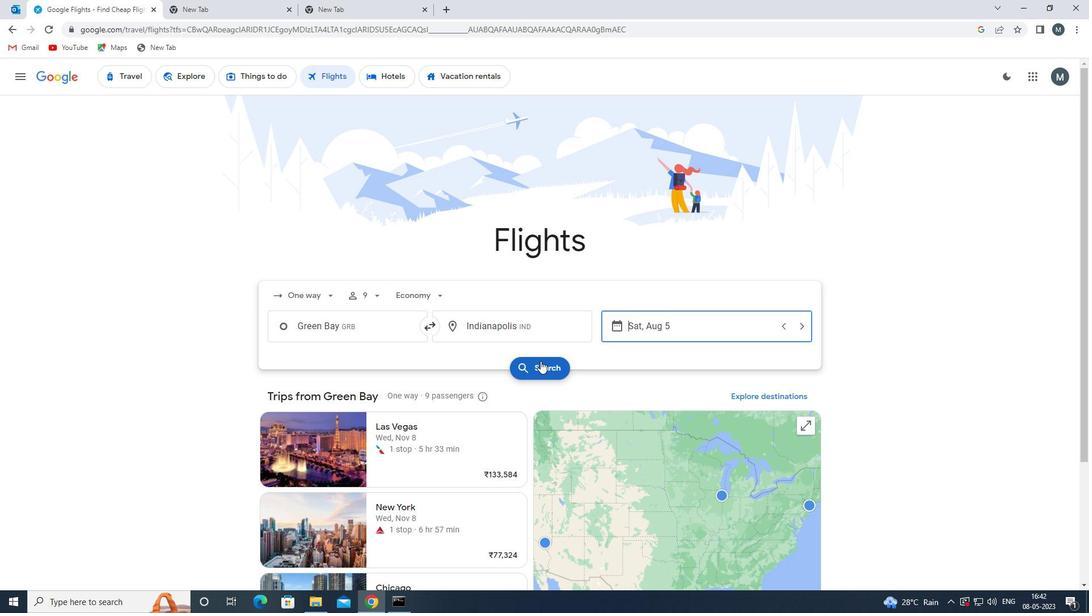 
Action: Mouse moved to (277, 181)
Screenshot: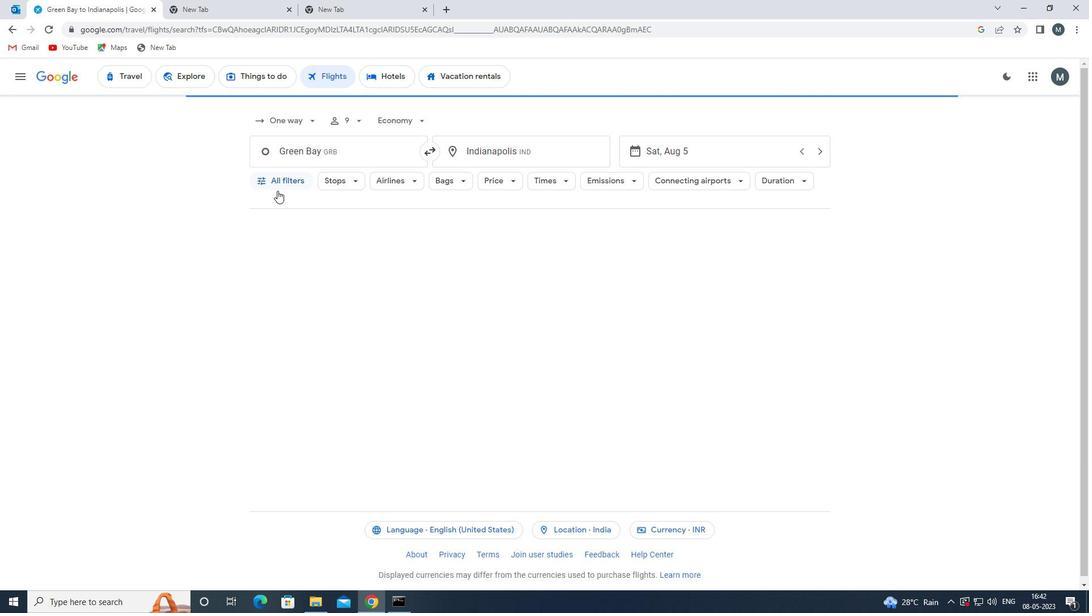 
Action: Mouse pressed left at (277, 181)
Screenshot: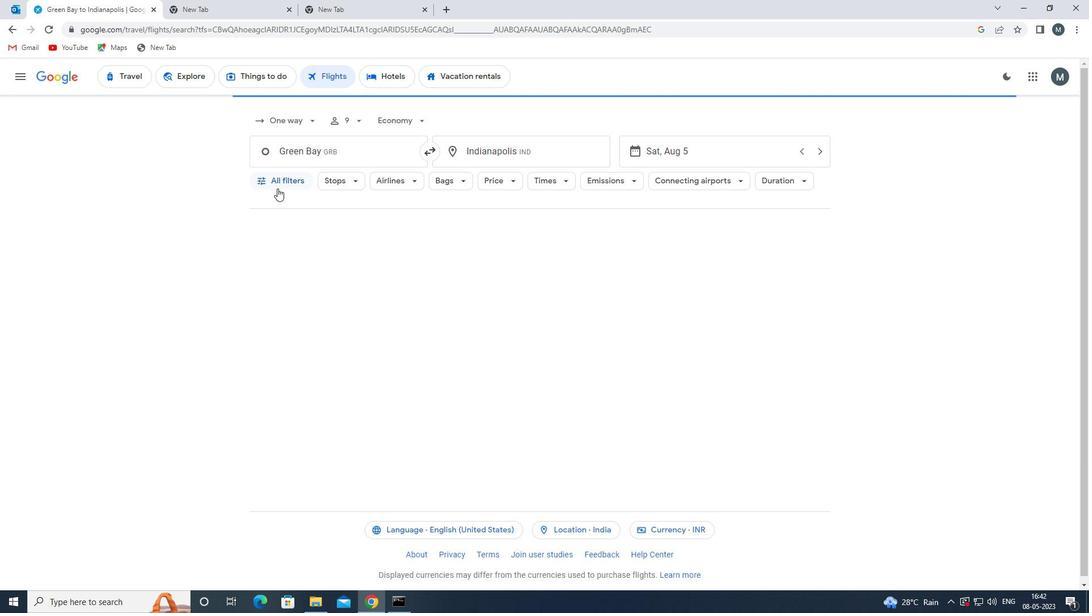 
Action: Mouse moved to (370, 240)
Screenshot: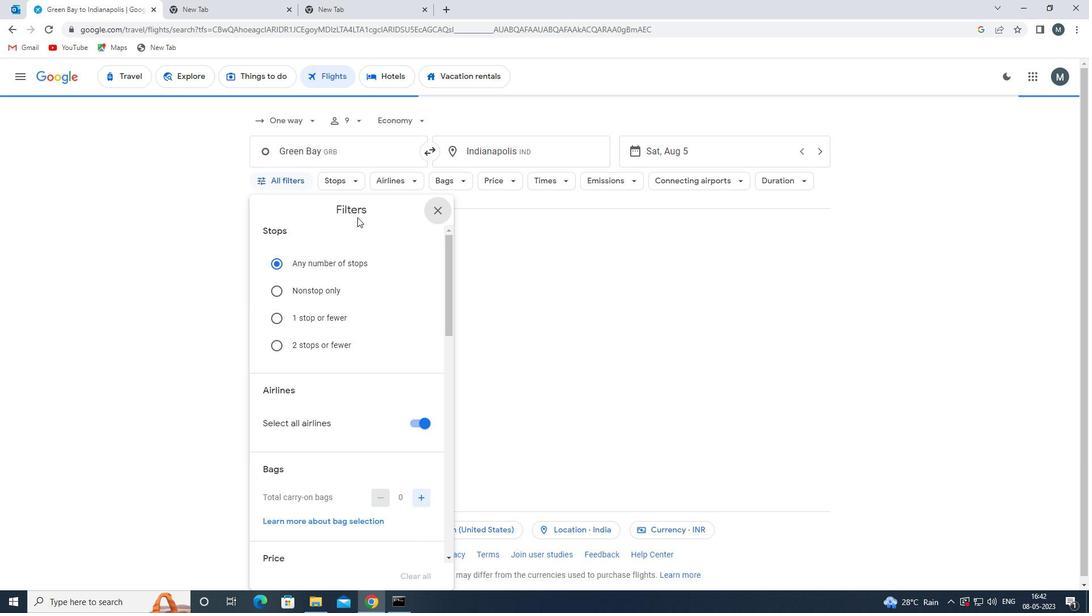 
Action: Mouse scrolled (370, 239) with delta (0, 0)
Screenshot: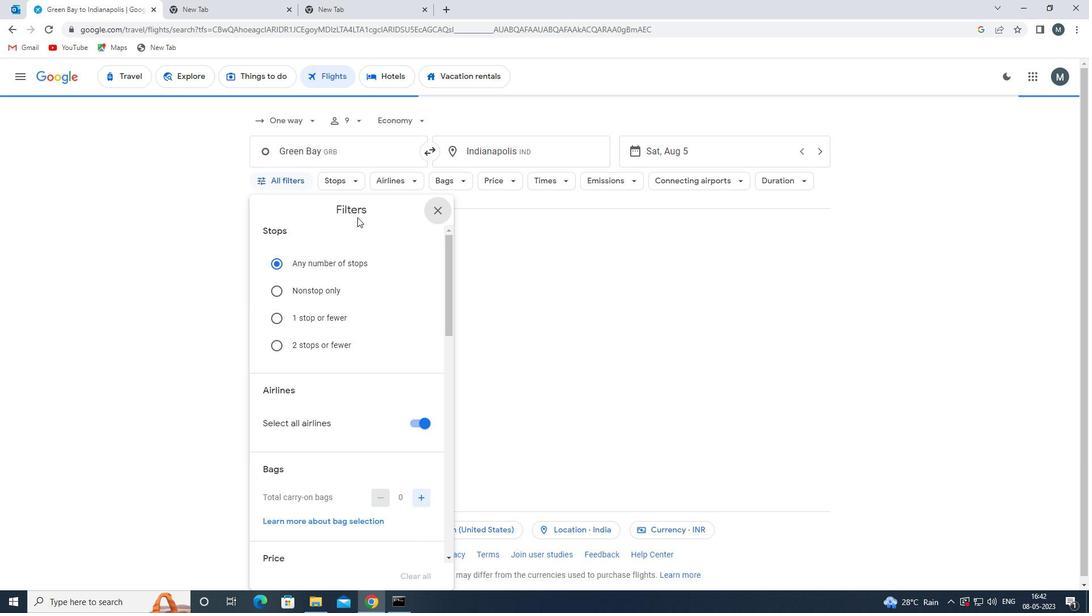 
Action: Mouse moved to (370, 242)
Screenshot: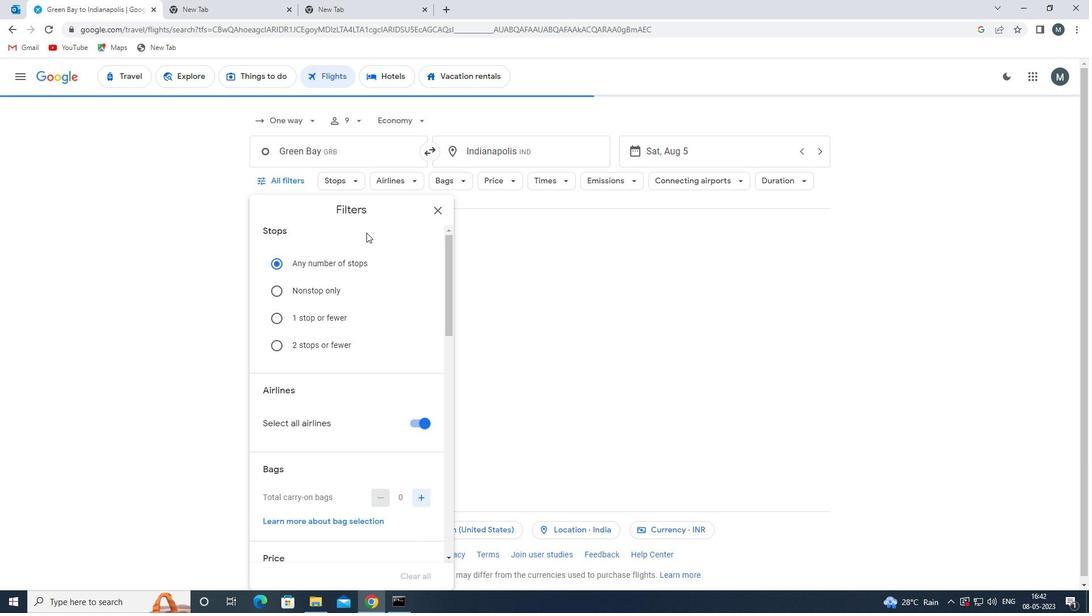 
Action: Mouse scrolled (370, 242) with delta (0, 0)
Screenshot: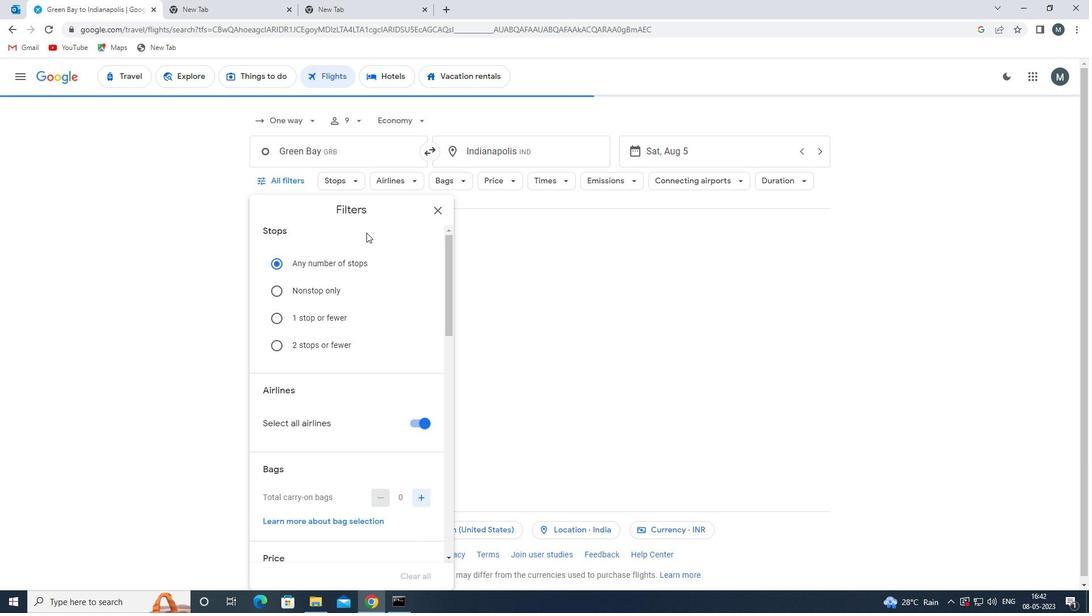 
Action: Mouse moved to (417, 309)
Screenshot: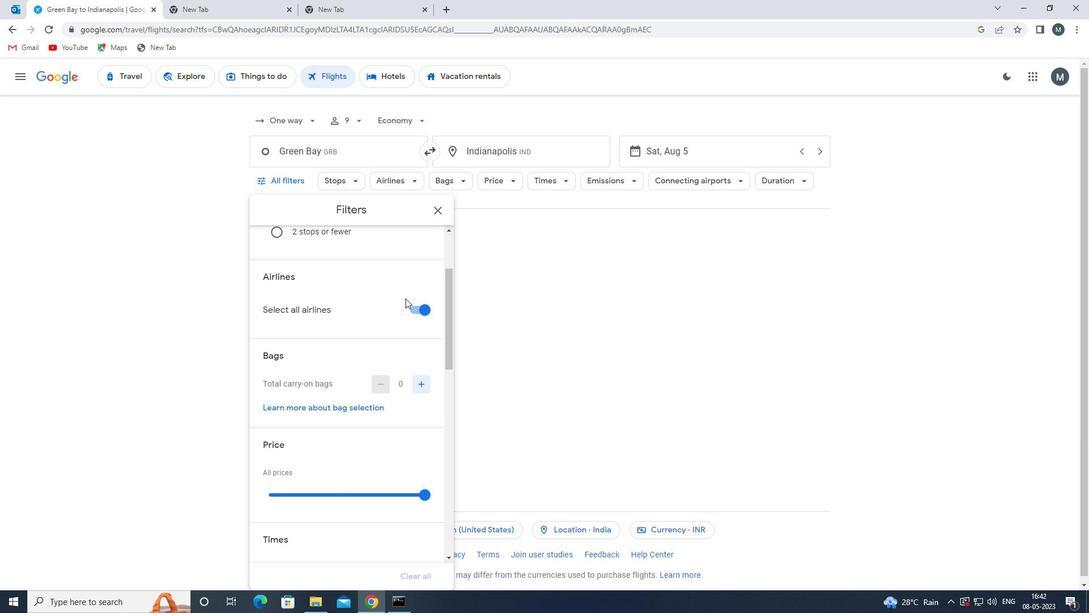
Action: Mouse pressed left at (417, 309)
Screenshot: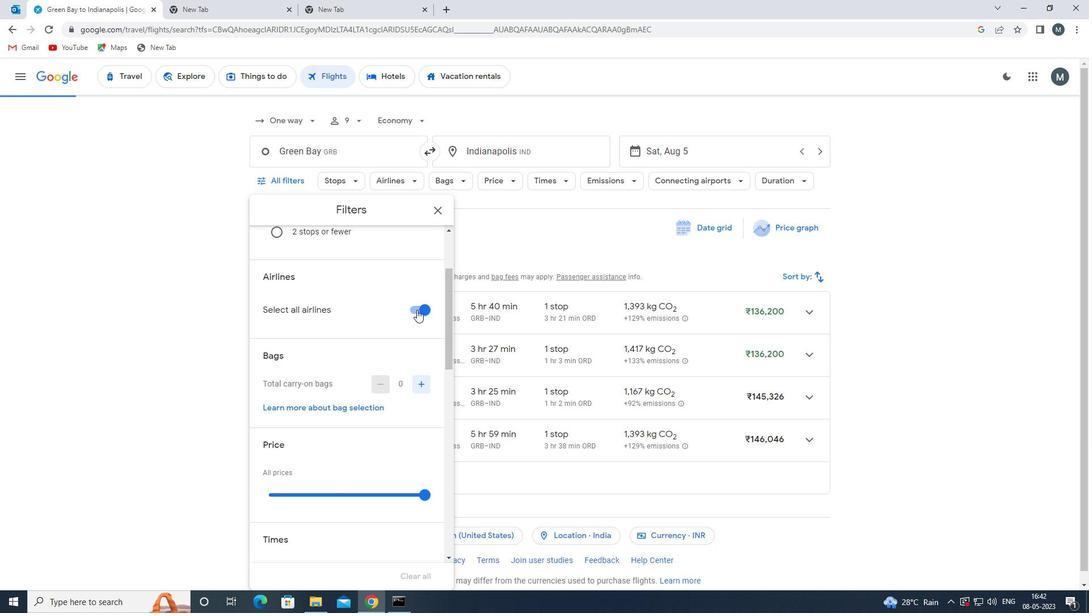 
Action: Mouse moved to (369, 328)
Screenshot: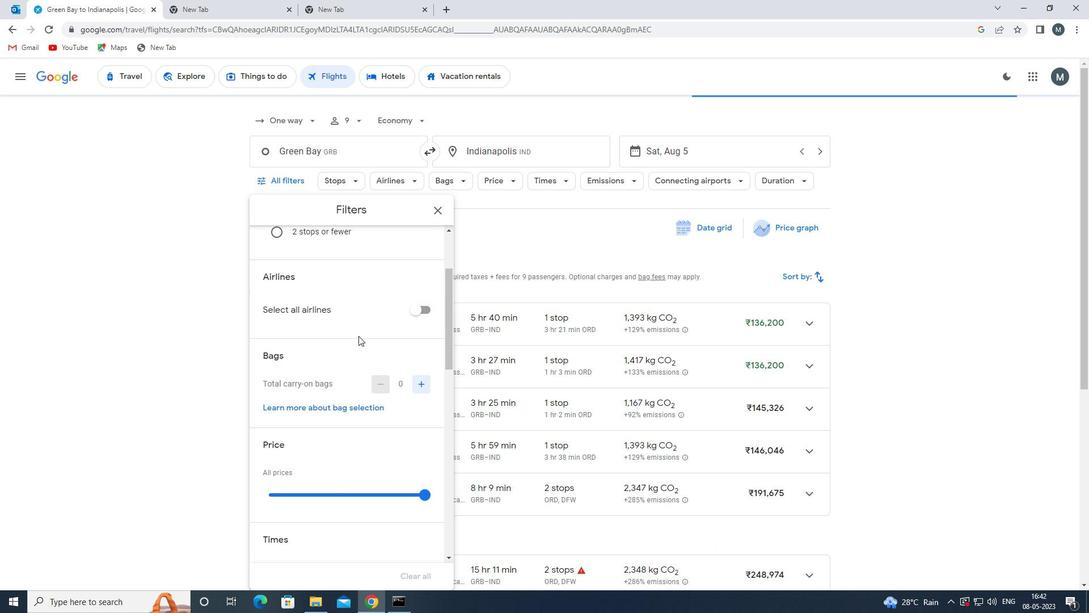 
Action: Mouse scrolled (369, 327) with delta (0, 0)
Screenshot: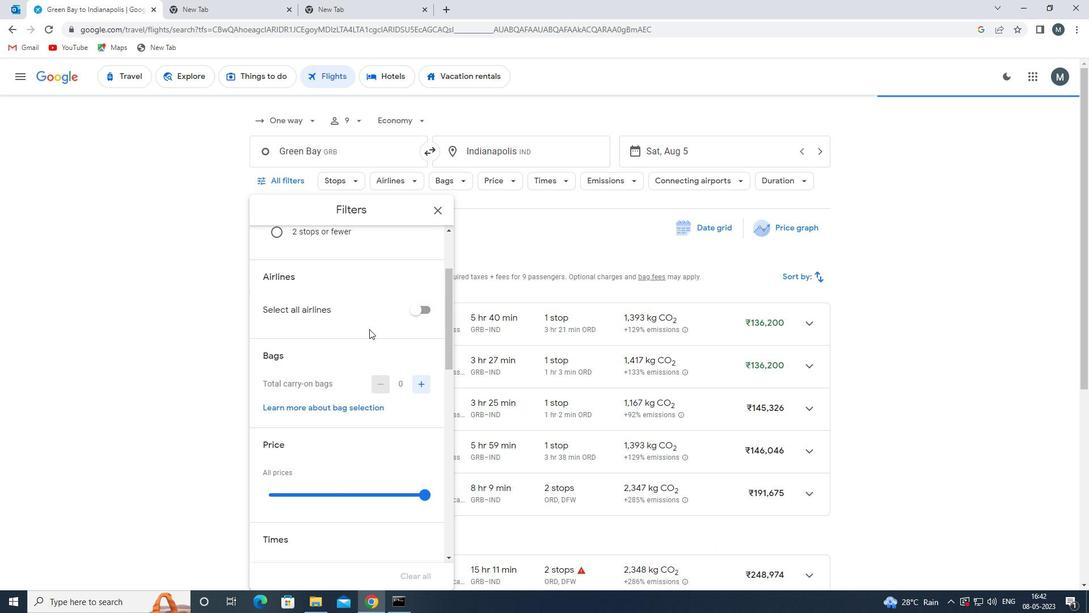 
Action: Mouse moved to (322, 325)
Screenshot: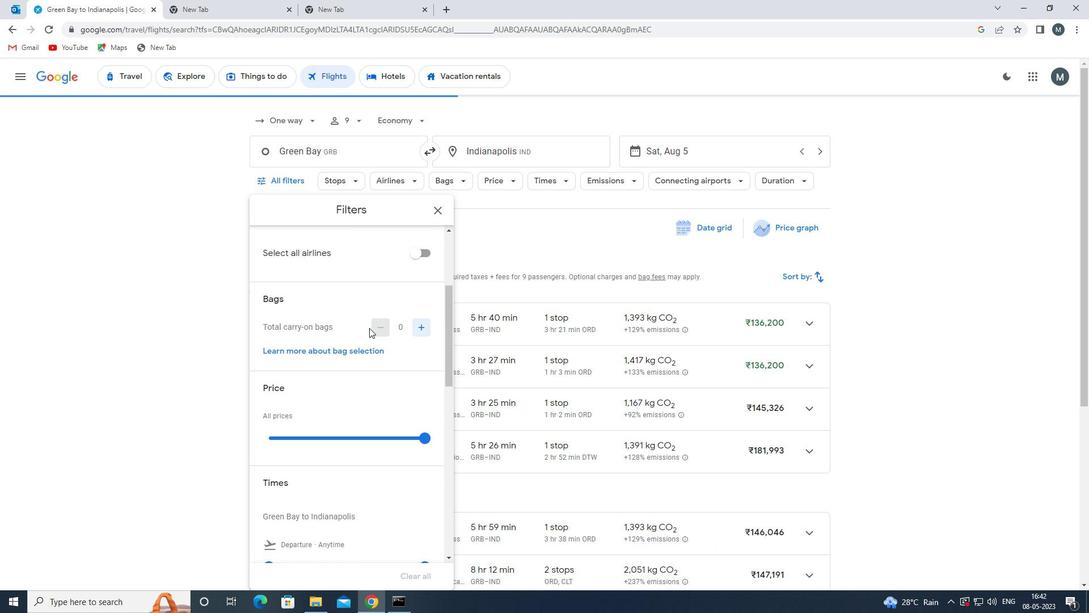 
Action: Mouse scrolled (322, 325) with delta (0, 0)
Screenshot: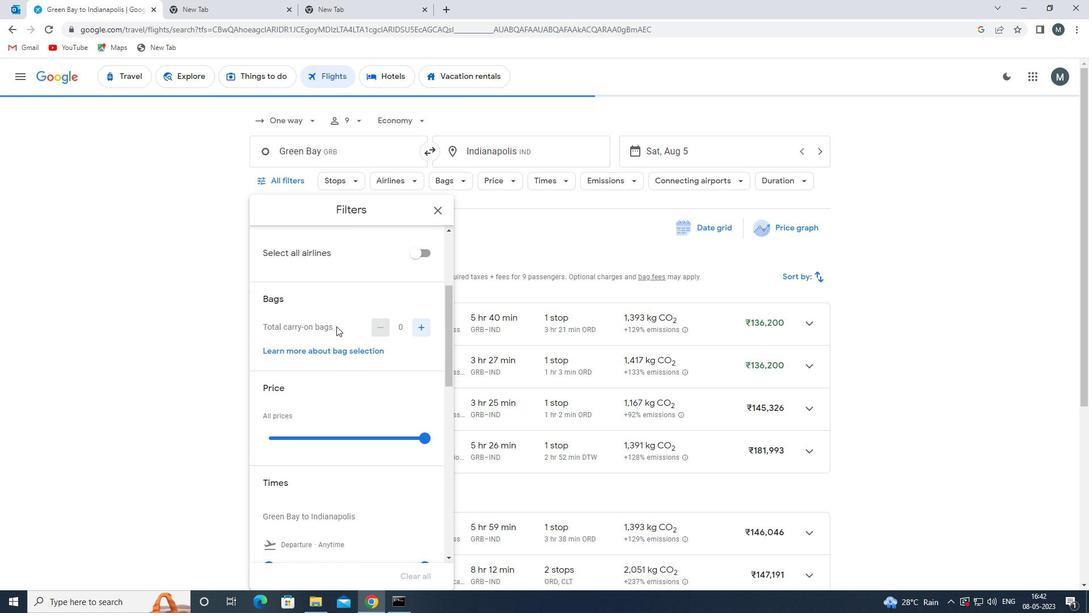 
Action: Mouse scrolled (322, 325) with delta (0, 0)
Screenshot: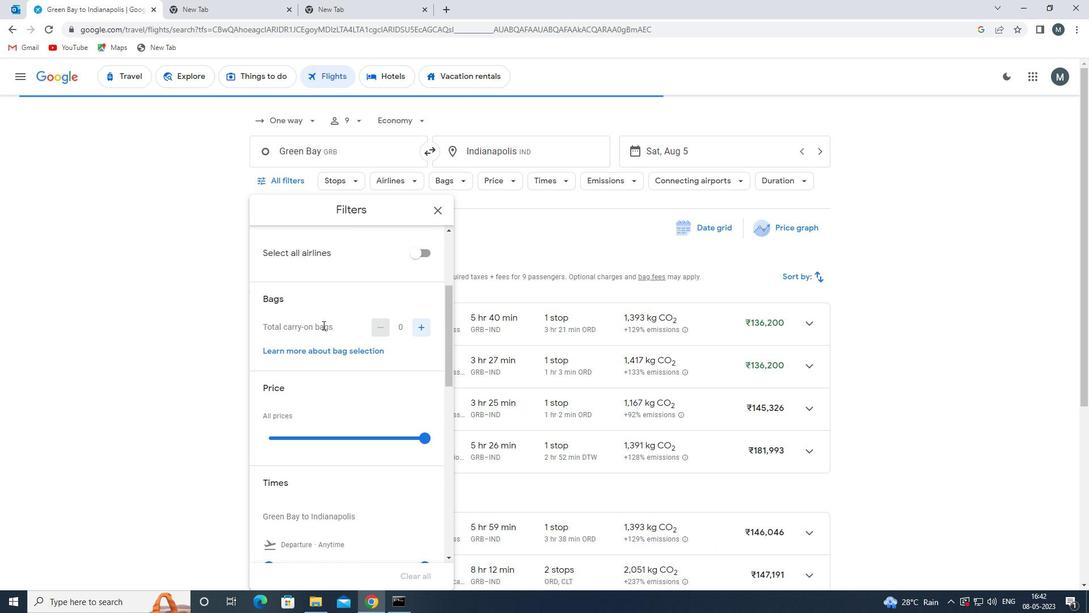 
Action: Mouse moved to (368, 337)
Screenshot: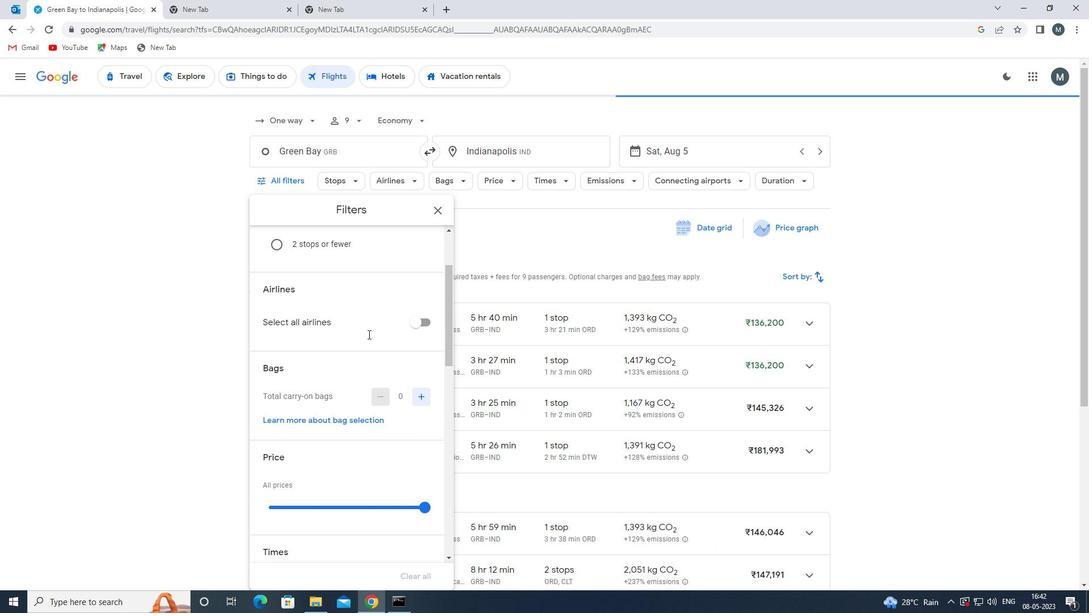 
Action: Mouse scrolled (368, 336) with delta (0, 0)
Screenshot: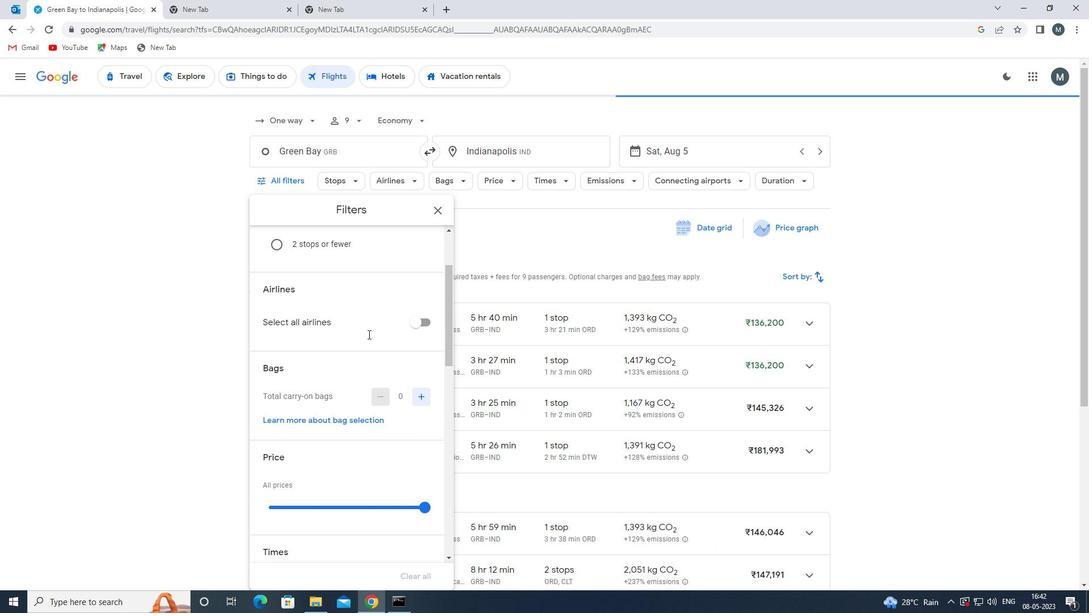 
Action: Mouse moved to (411, 308)
Screenshot: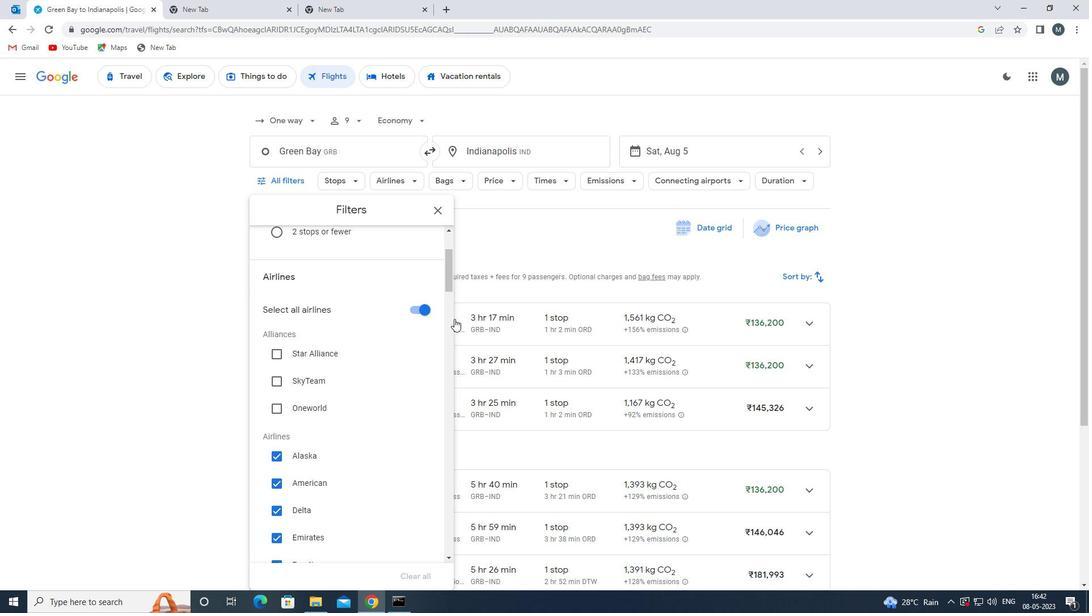 
Action: Mouse pressed left at (411, 308)
Screenshot: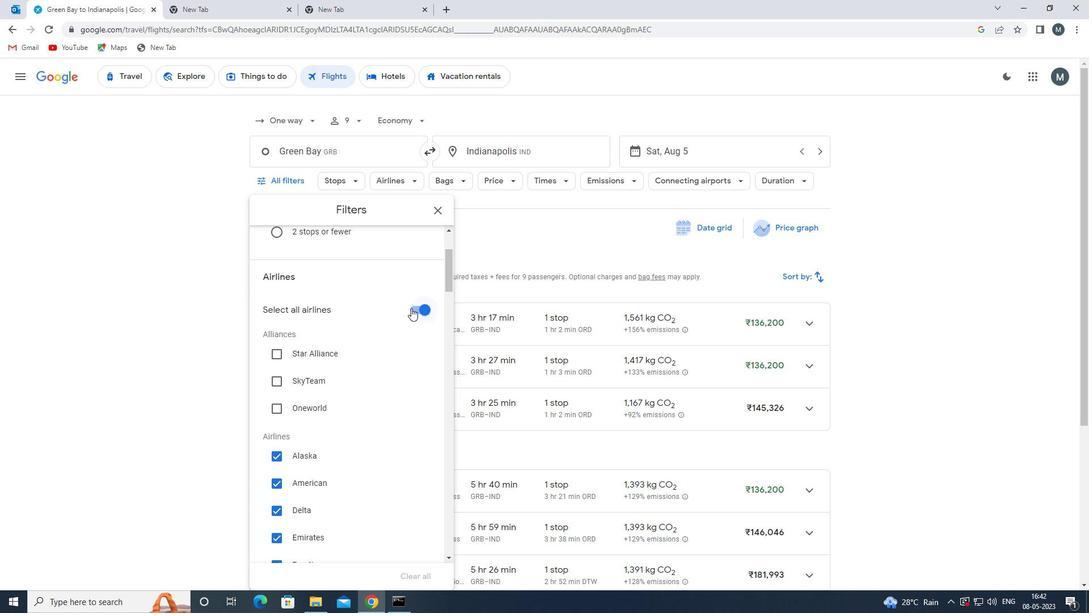 
Action: Mouse moved to (379, 330)
Screenshot: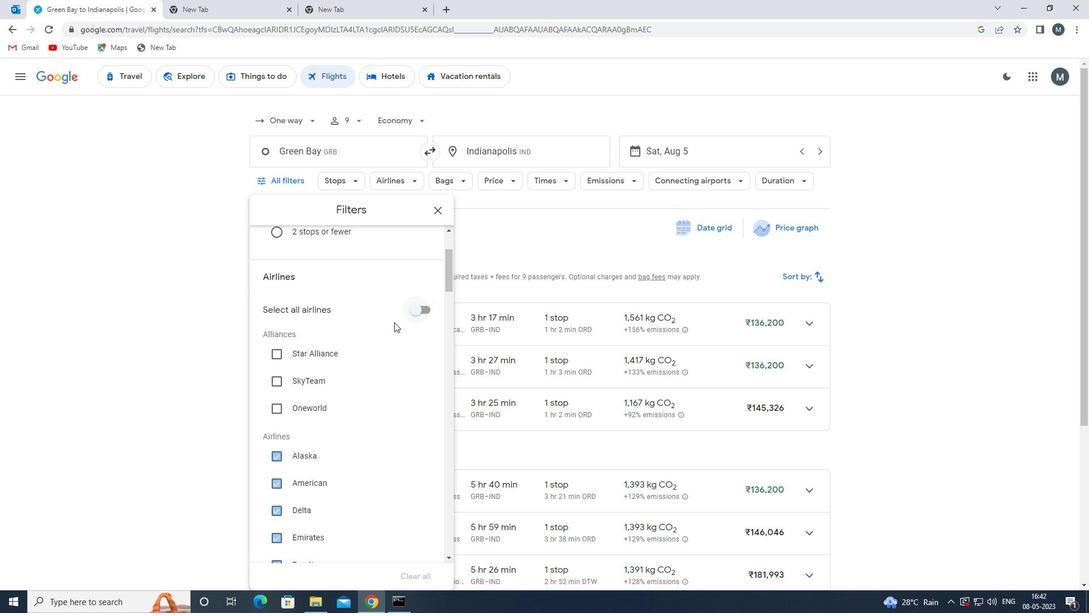 
Action: Mouse scrolled (379, 329) with delta (0, 0)
Screenshot: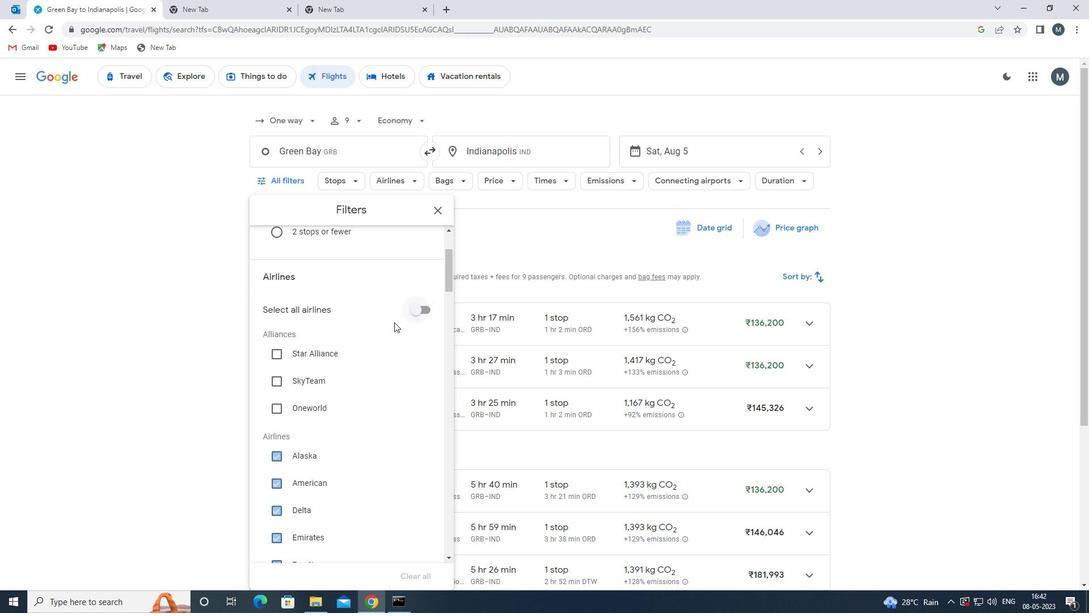 
Action: Mouse moved to (378, 331)
Screenshot: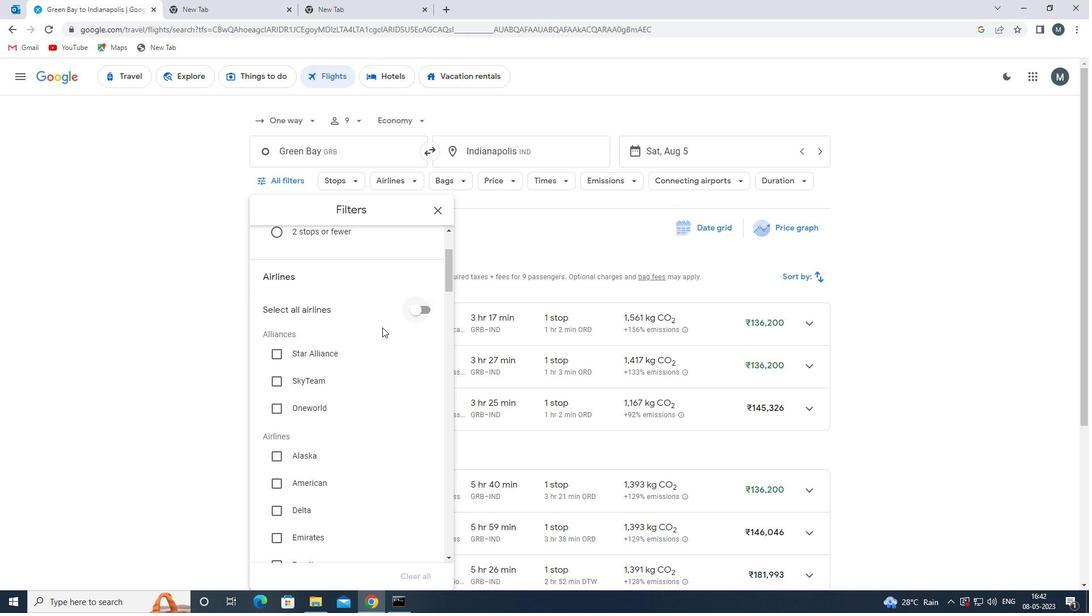 
Action: Mouse scrolled (378, 330) with delta (0, 0)
Screenshot: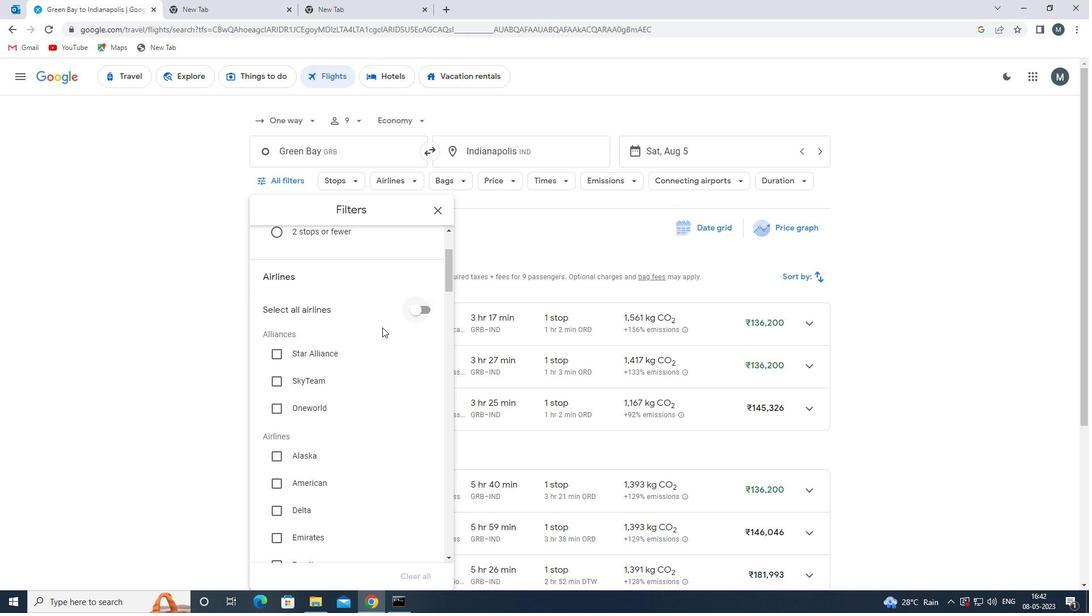 
Action: Mouse moved to (345, 418)
Screenshot: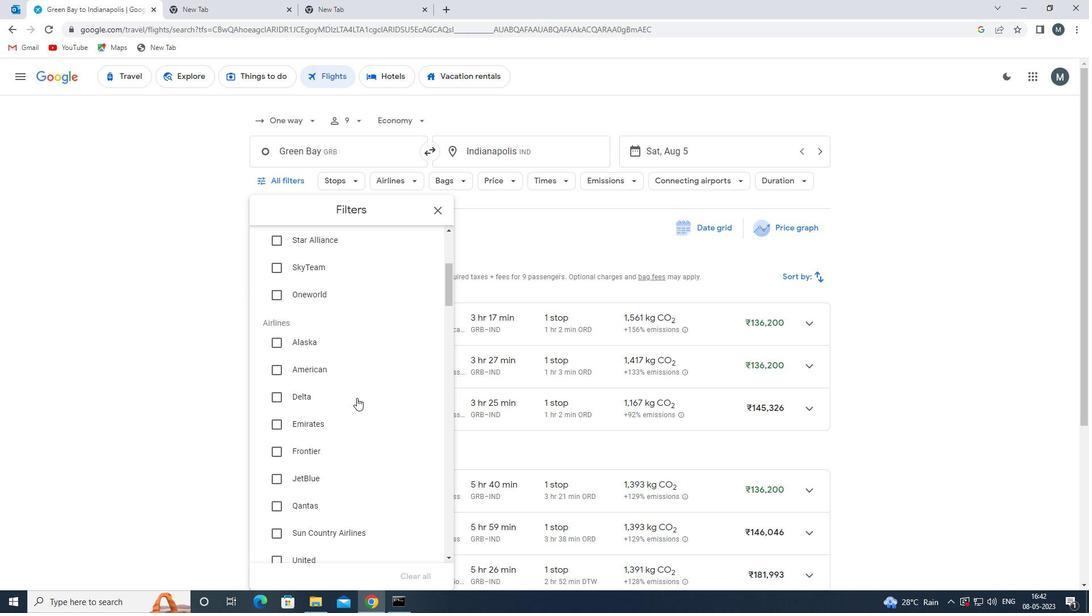 
Action: Mouse pressed left at (345, 418)
Screenshot: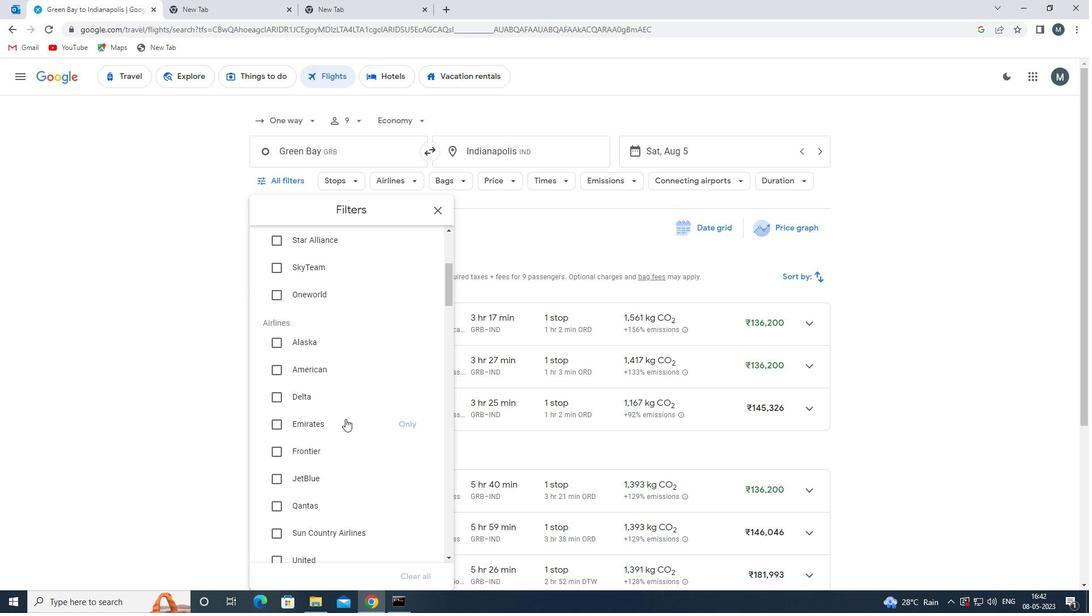 
Action: Mouse moved to (379, 381)
Screenshot: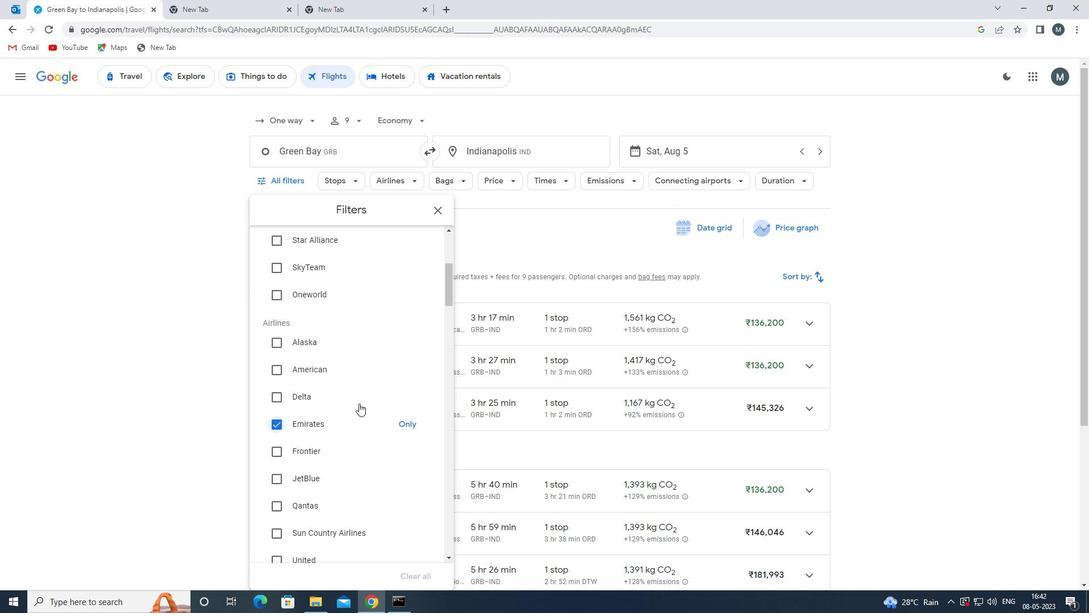 
Action: Mouse scrolled (379, 380) with delta (0, 0)
Screenshot: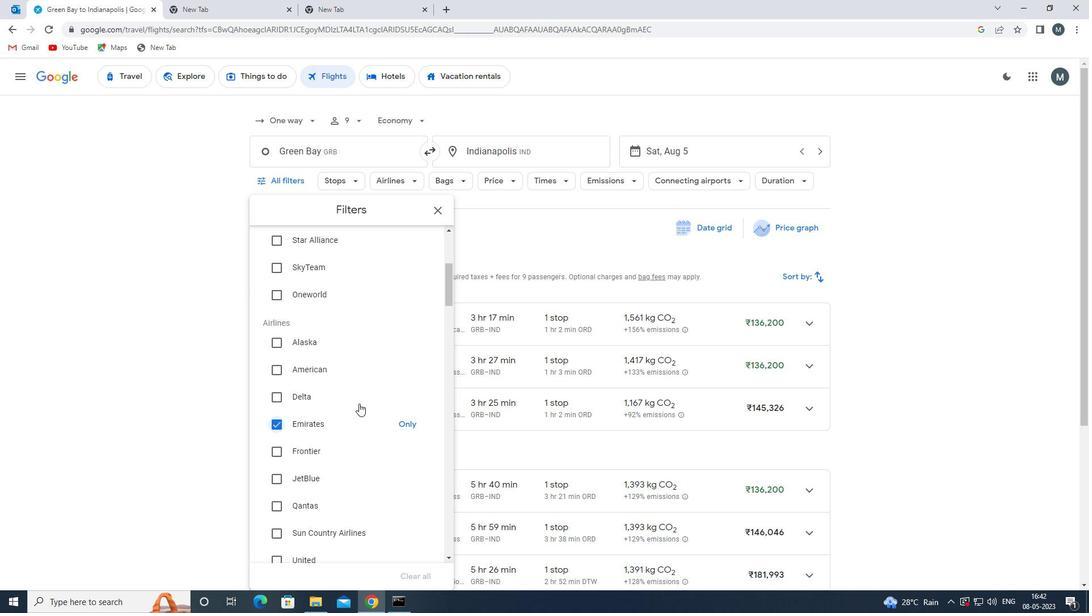 
Action: Mouse scrolled (379, 380) with delta (0, 0)
Screenshot: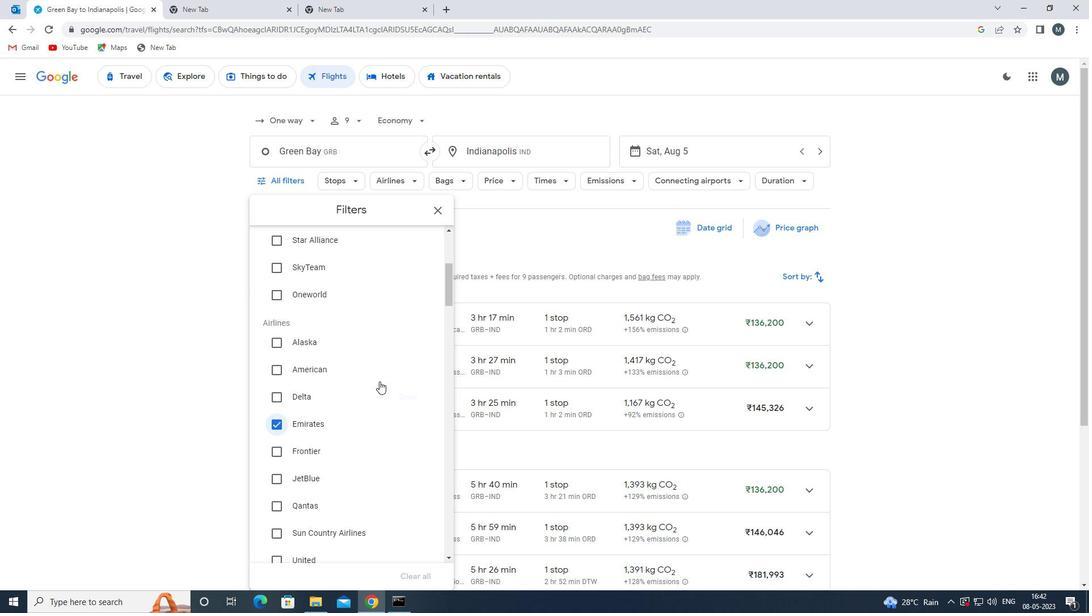 
Action: Mouse moved to (379, 381)
Screenshot: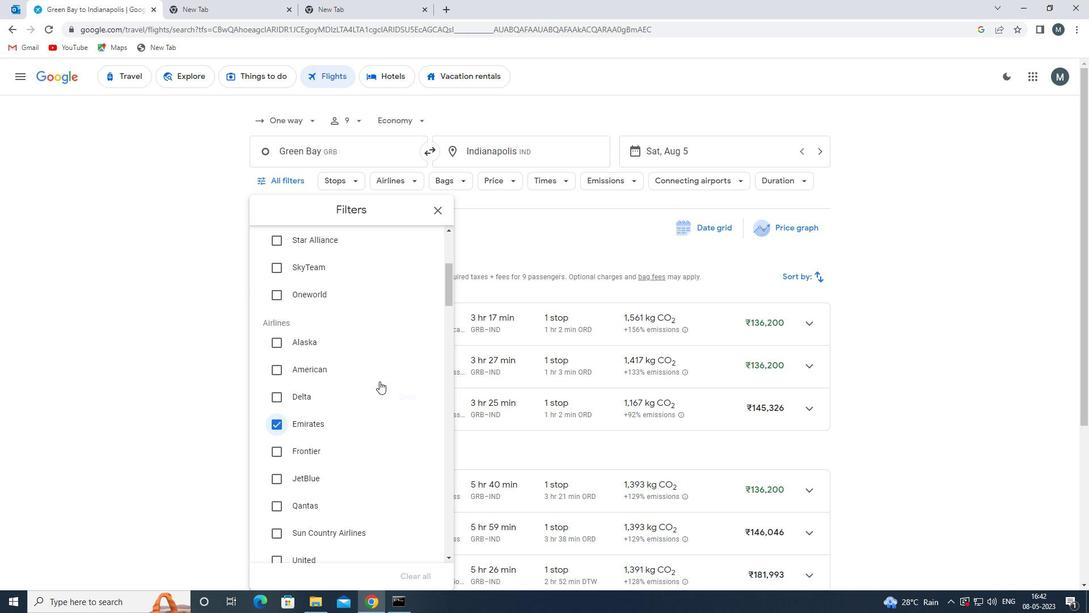 
Action: Mouse scrolled (379, 380) with delta (0, 0)
Screenshot: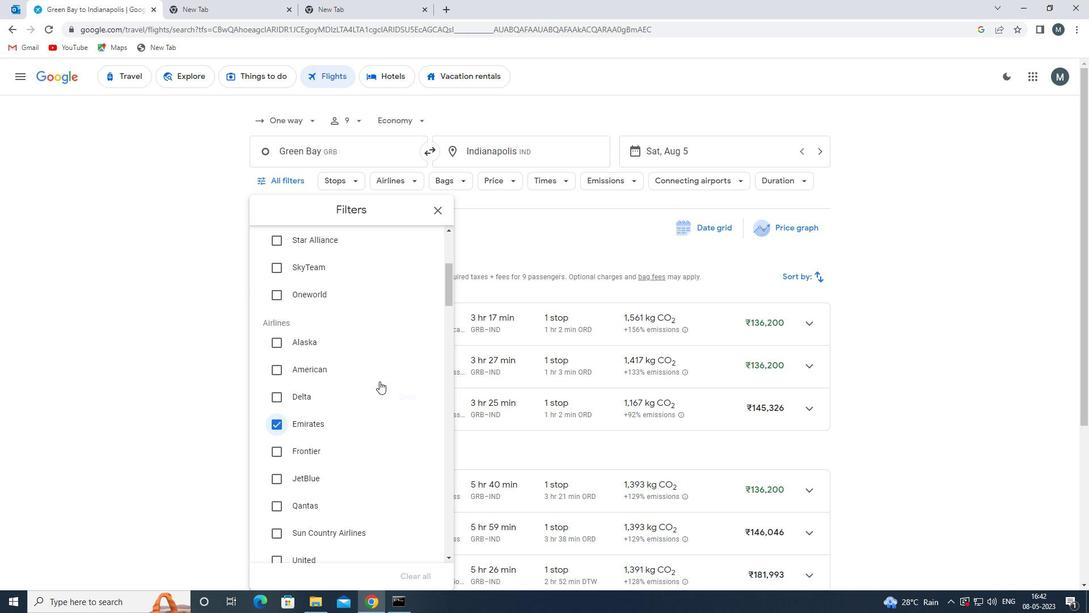 
Action: Mouse moved to (378, 372)
Screenshot: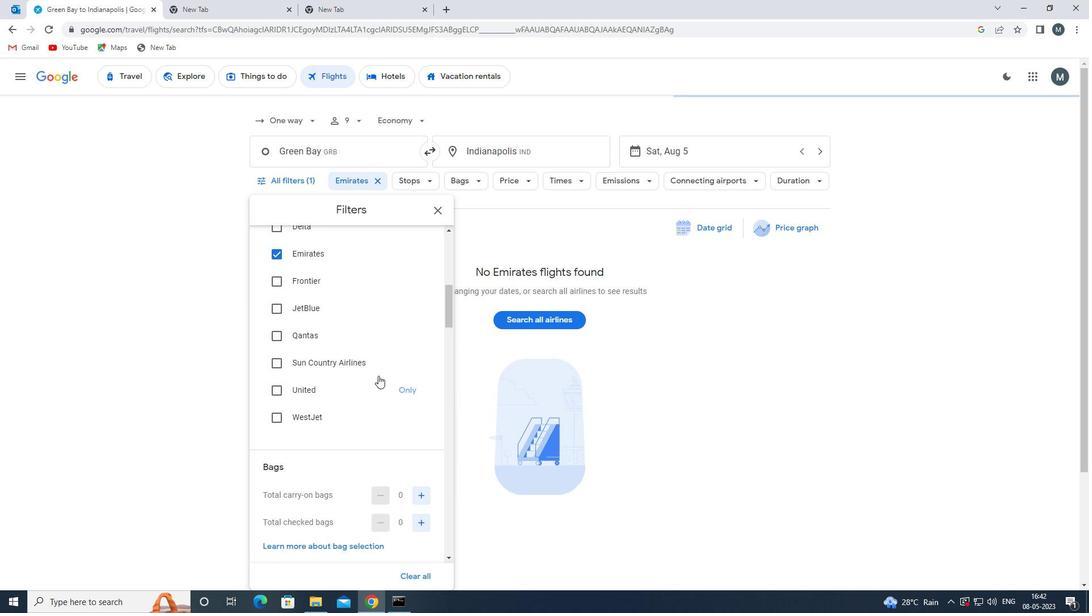 
Action: Mouse scrolled (378, 372) with delta (0, 0)
Screenshot: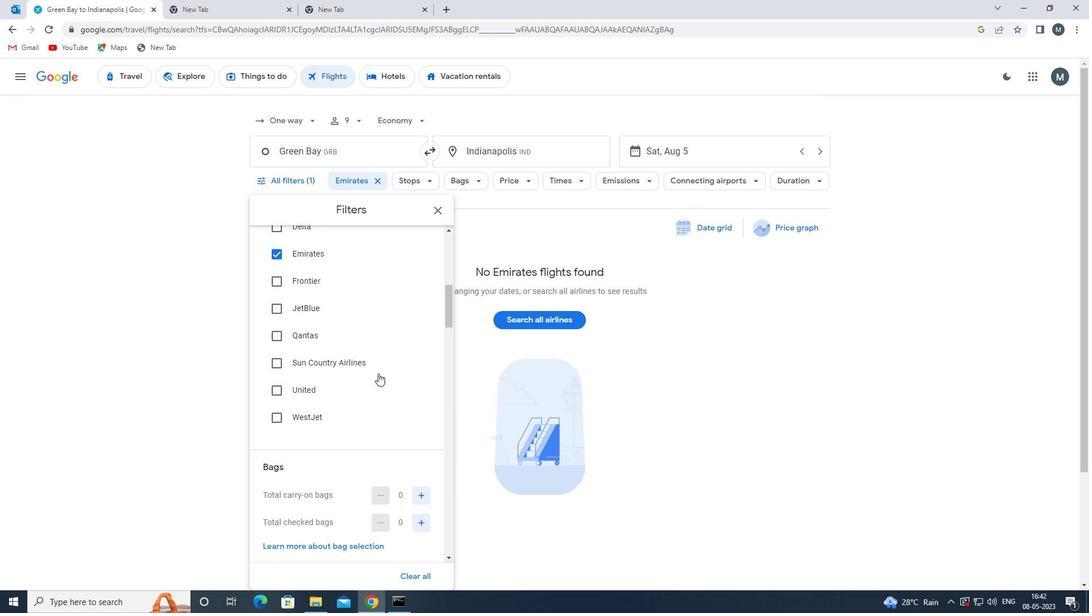 
Action: Mouse moved to (378, 371)
Screenshot: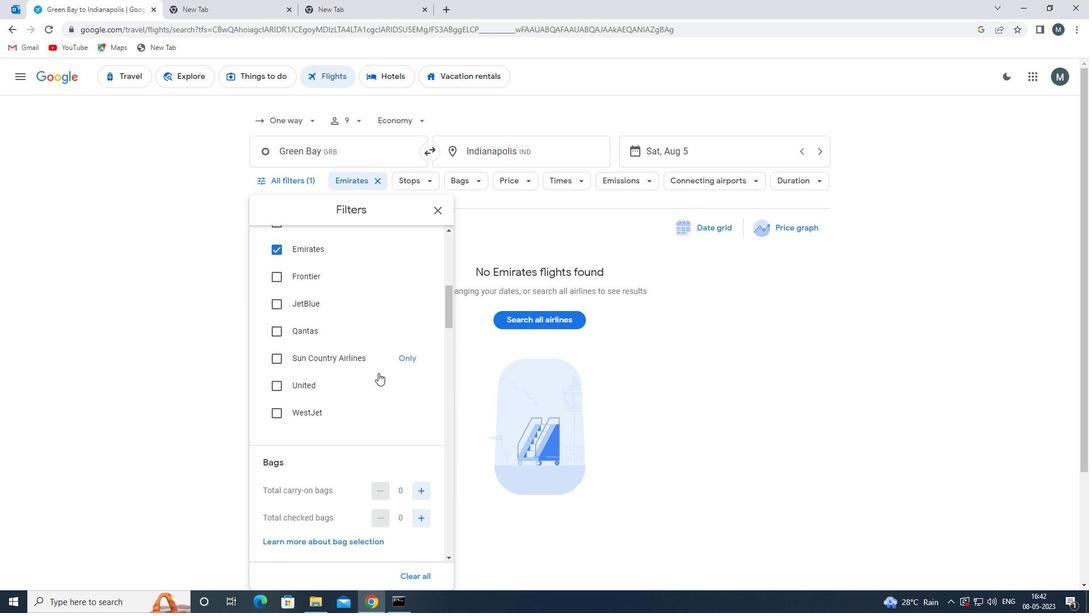 
Action: Mouse scrolled (378, 371) with delta (0, 0)
Screenshot: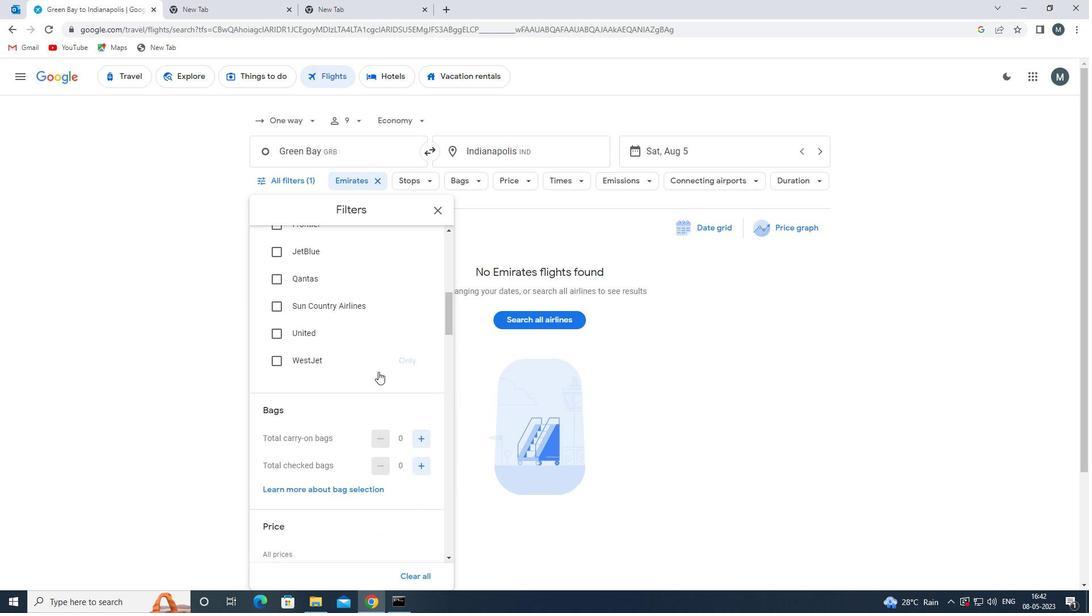 
Action: Mouse moved to (424, 381)
Screenshot: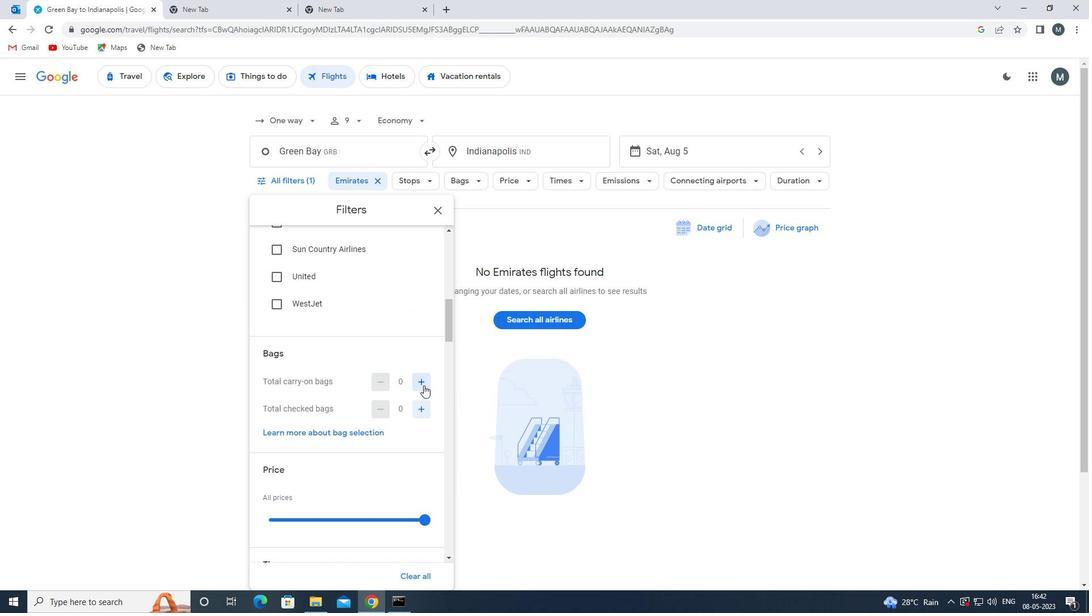 
Action: Mouse pressed left at (424, 381)
Screenshot: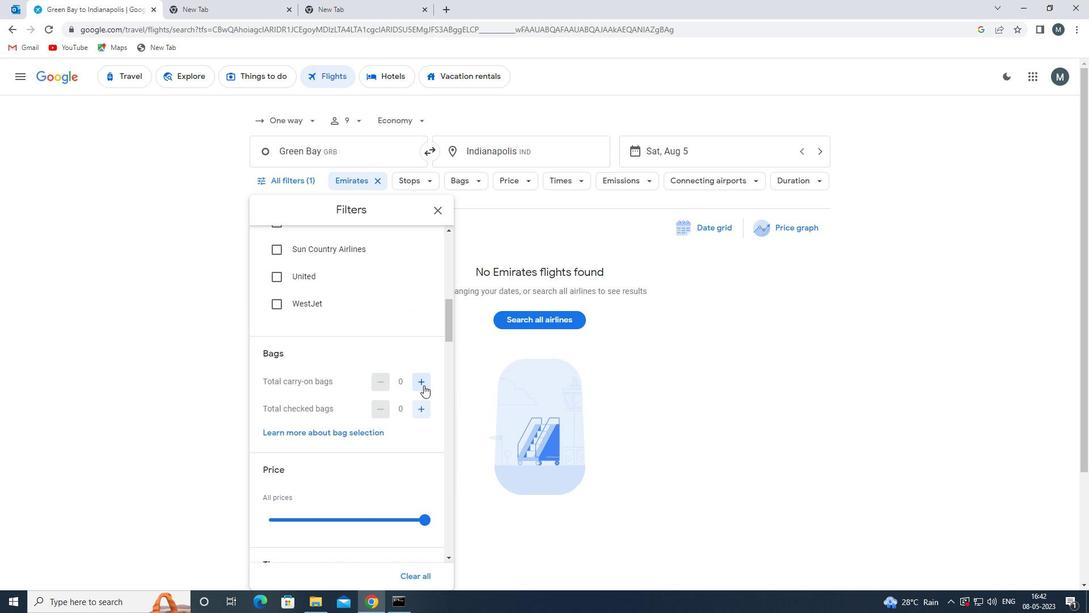 
Action: Mouse moved to (369, 367)
Screenshot: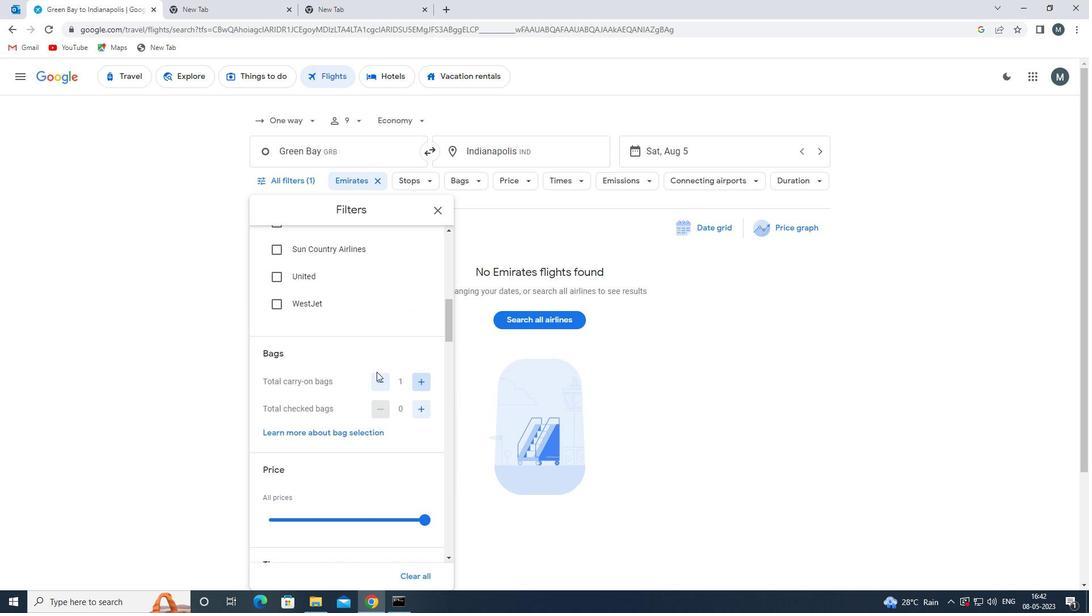 
Action: Mouse scrolled (369, 367) with delta (0, 0)
Screenshot: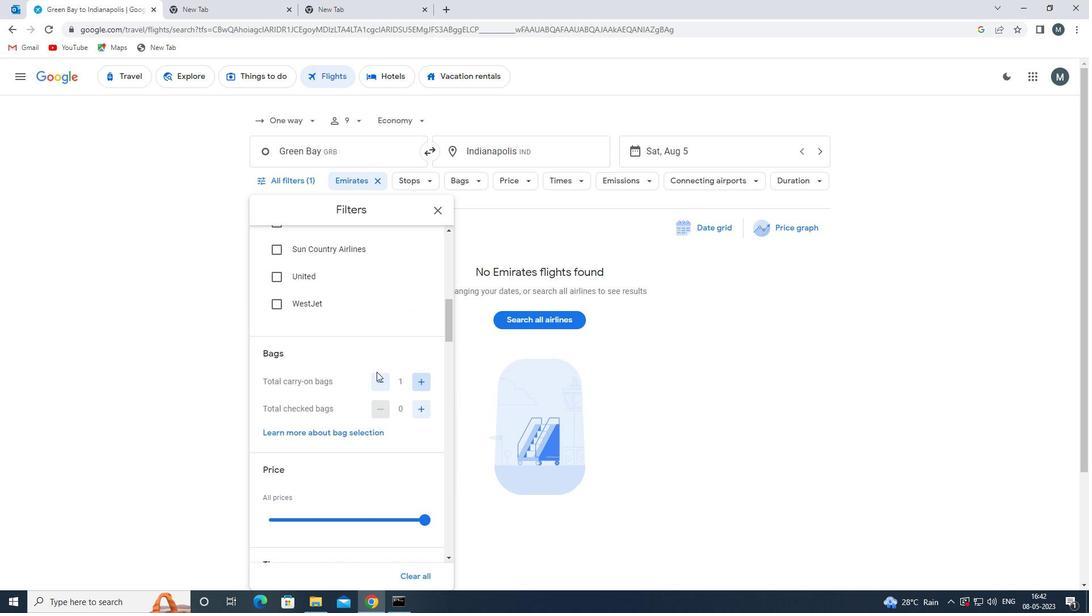 
Action: Mouse moved to (368, 367)
Screenshot: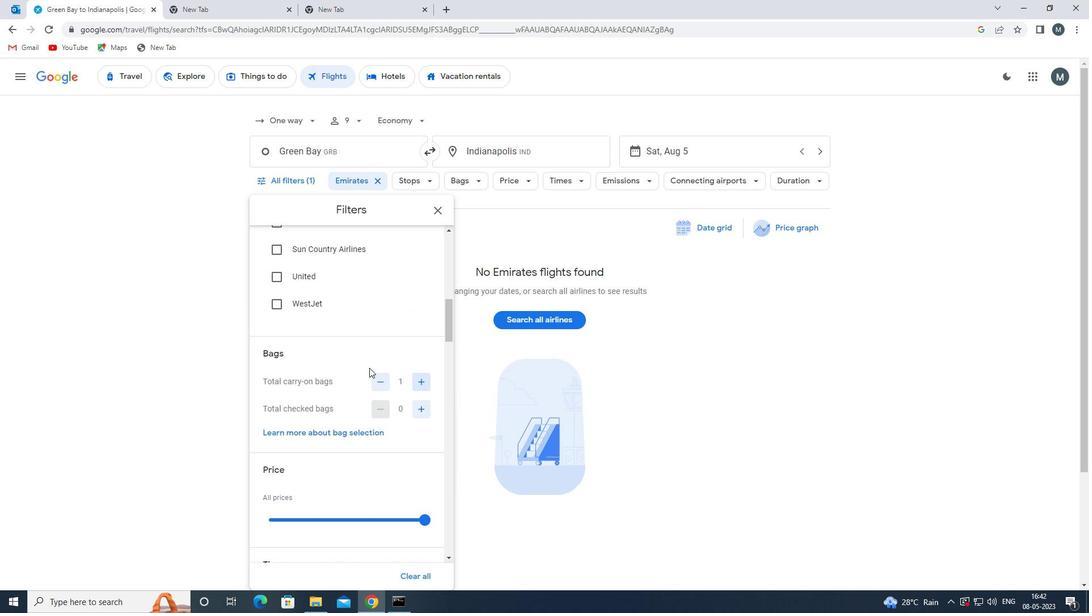 
Action: Mouse scrolled (368, 367) with delta (0, 0)
Screenshot: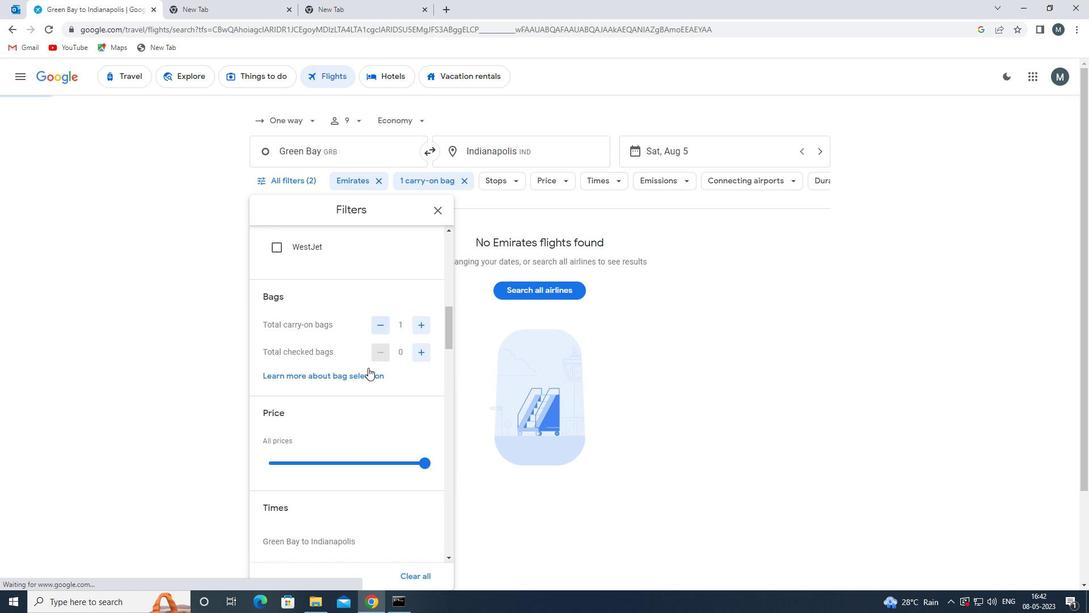 
Action: Mouse moved to (353, 351)
Screenshot: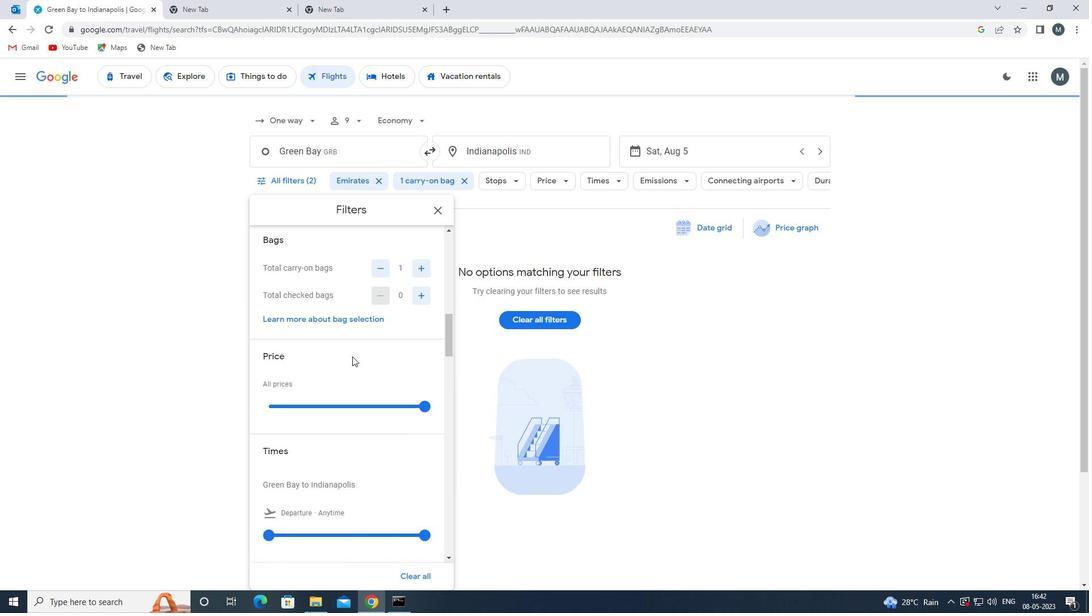 
Action: Mouse scrolled (353, 351) with delta (0, 0)
Screenshot: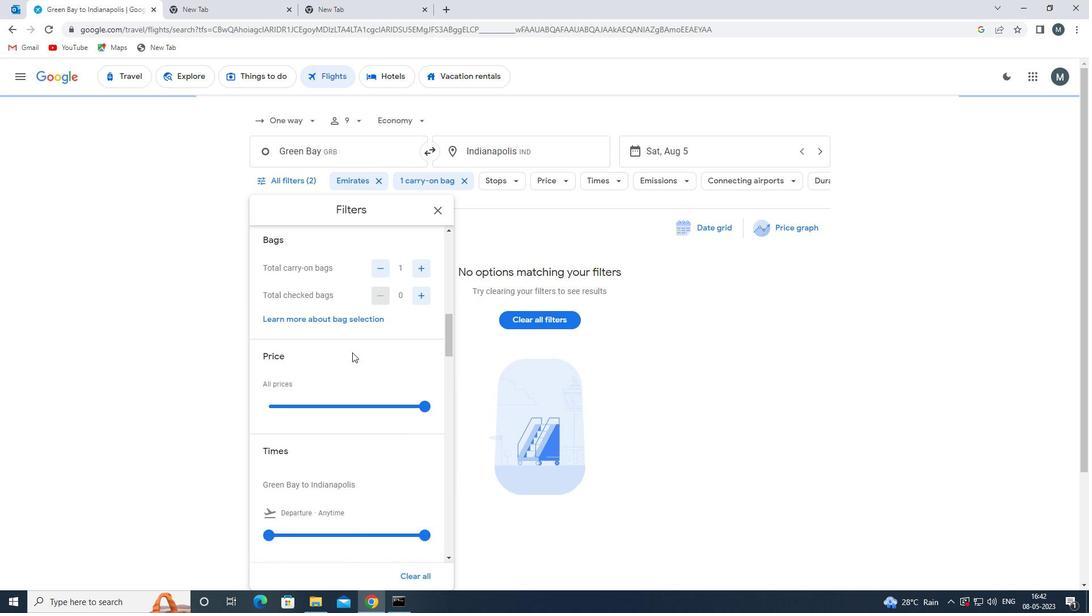 
Action: Mouse moved to (333, 344)
Screenshot: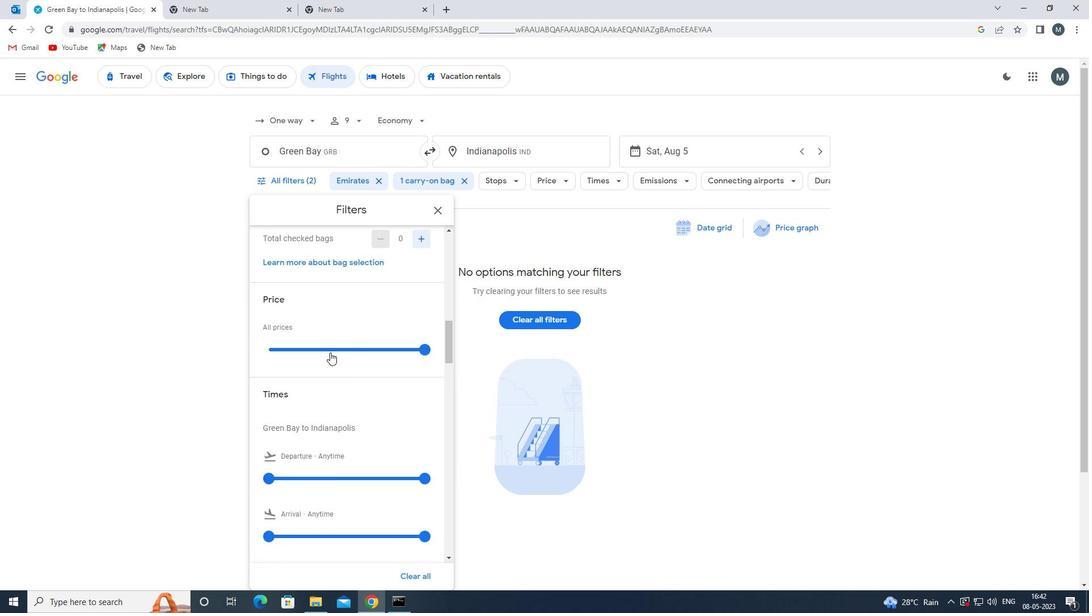 
Action: Mouse pressed left at (333, 344)
Screenshot: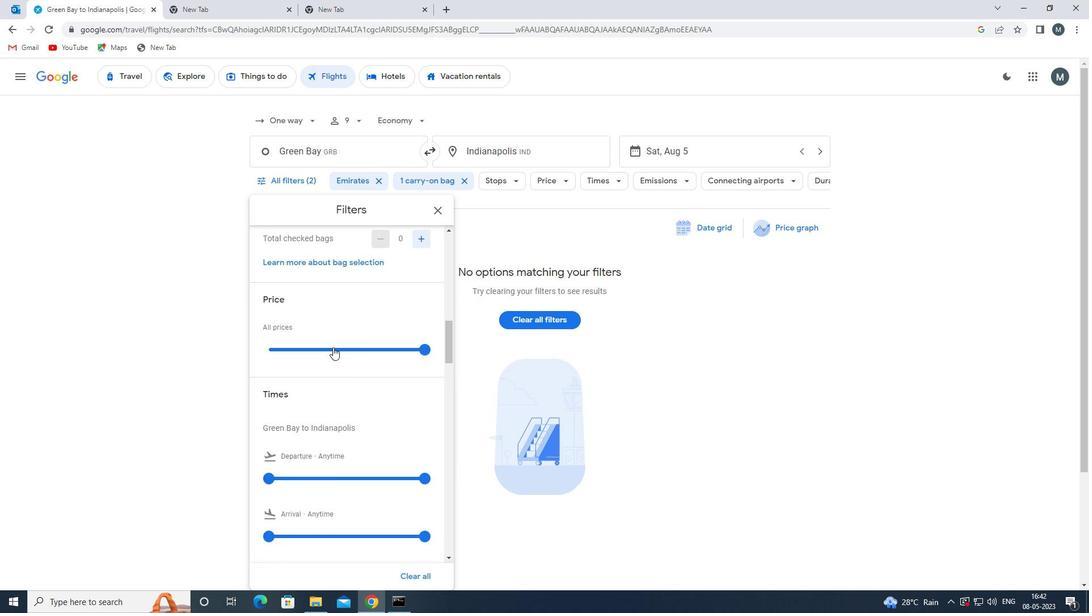 
Action: Mouse moved to (314, 343)
Screenshot: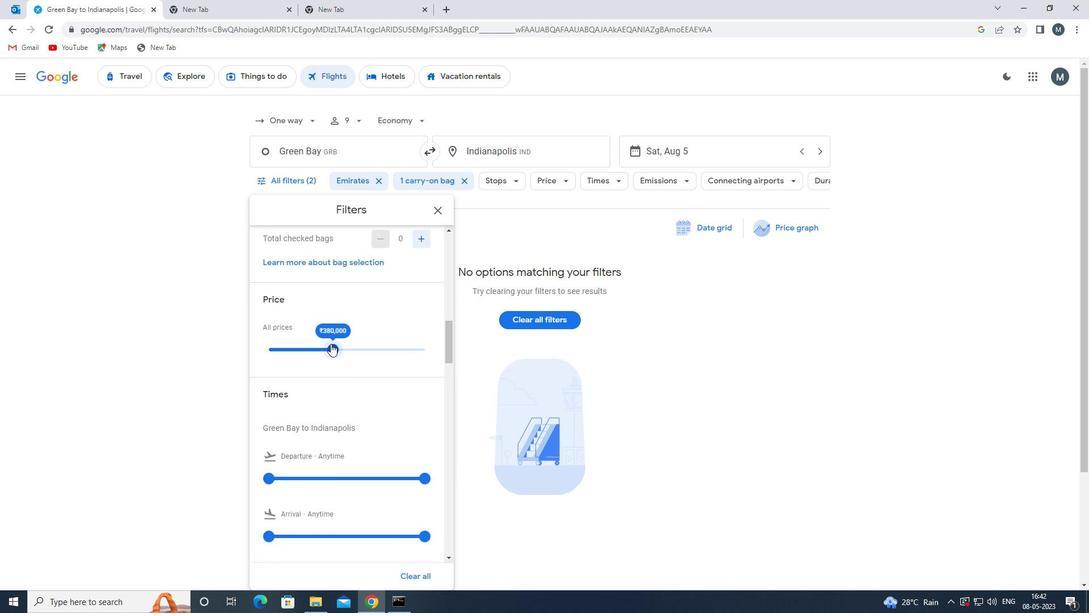 
Action: Mouse pressed left at (314, 343)
Screenshot: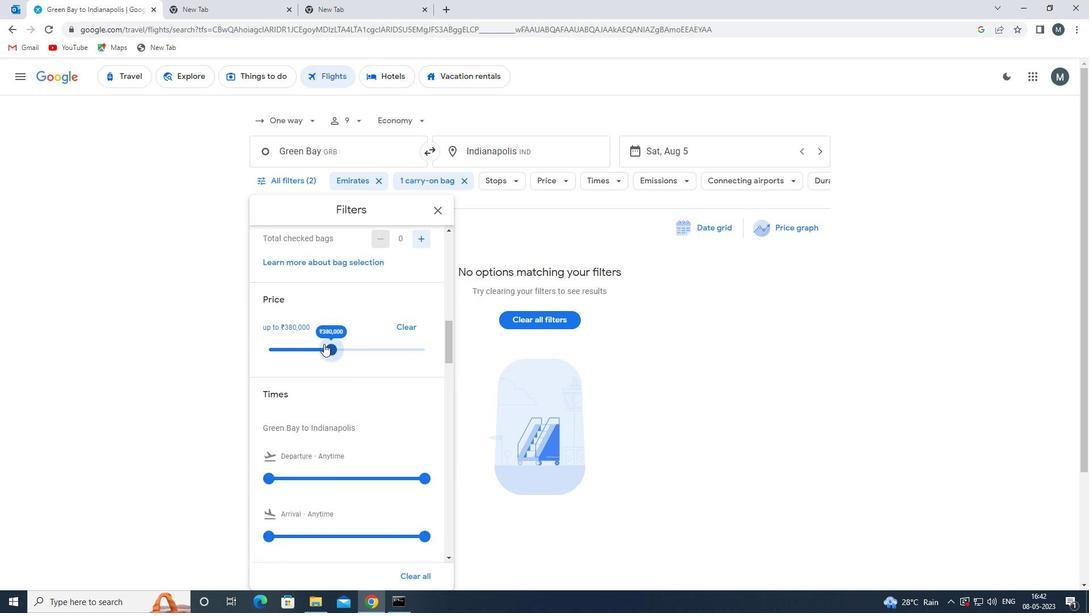 
Action: Mouse moved to (333, 344)
Screenshot: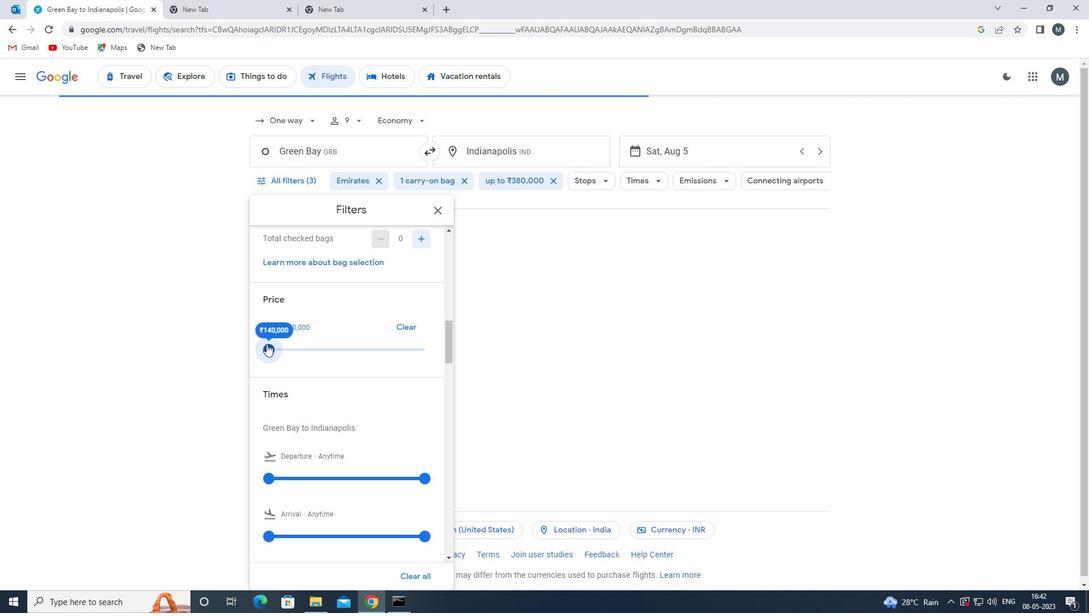 
Action: Mouse scrolled (333, 343) with delta (0, 0)
Screenshot: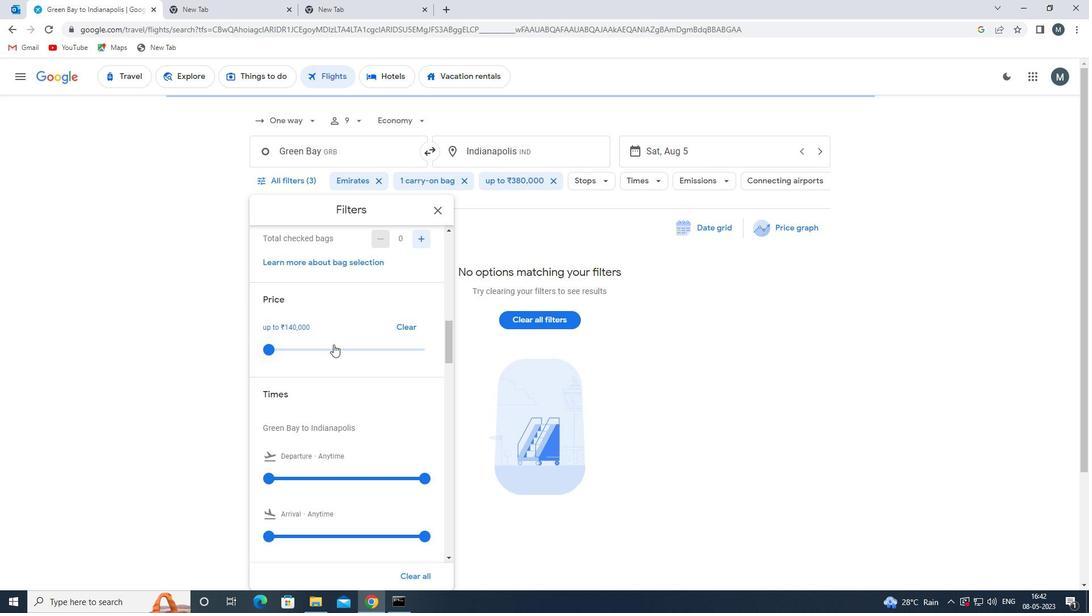 
Action: Mouse moved to (333, 344)
Screenshot: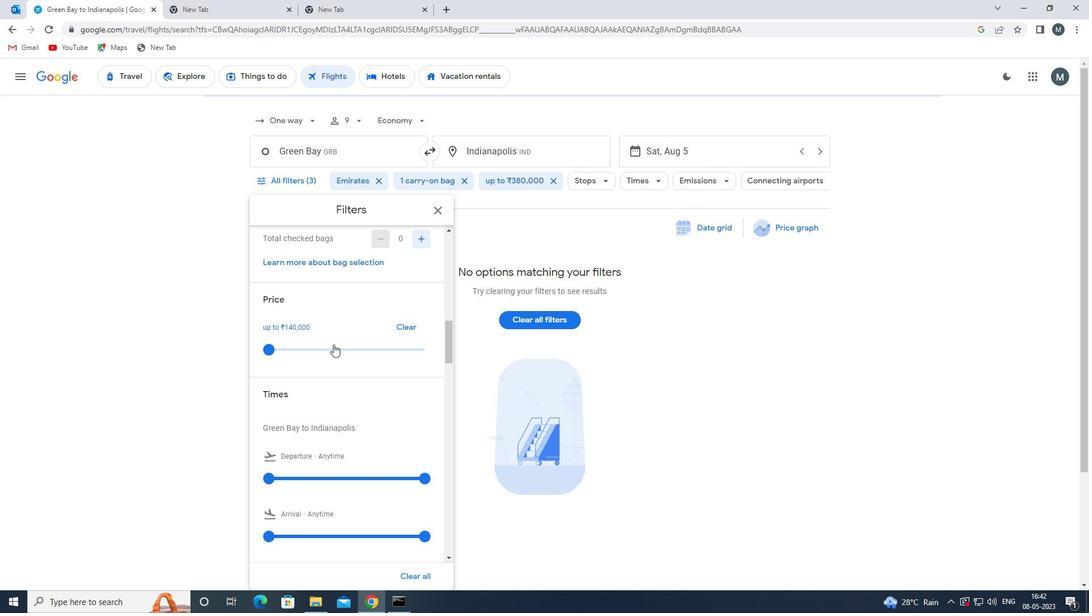 
Action: Mouse scrolled (333, 343) with delta (0, 0)
Screenshot: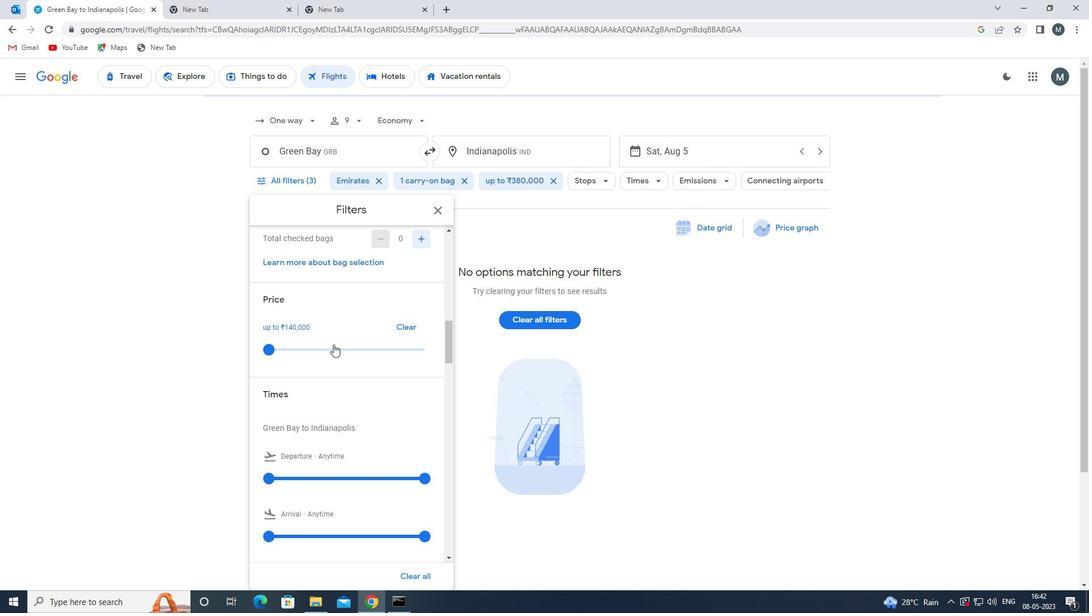 
Action: Mouse moved to (347, 329)
Screenshot: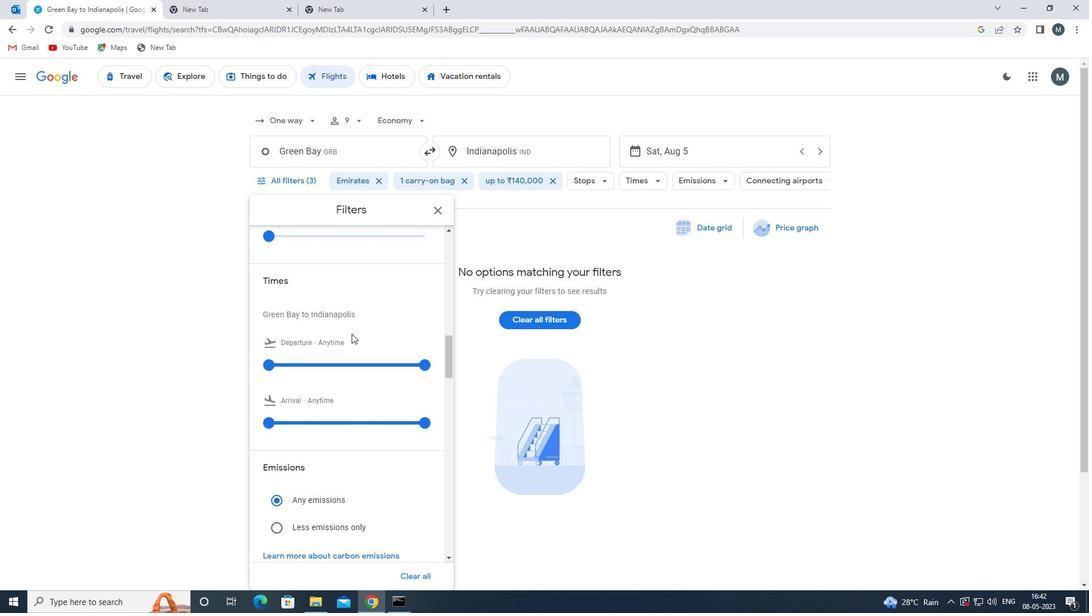 
Action: Mouse scrolled (347, 329) with delta (0, 0)
Screenshot: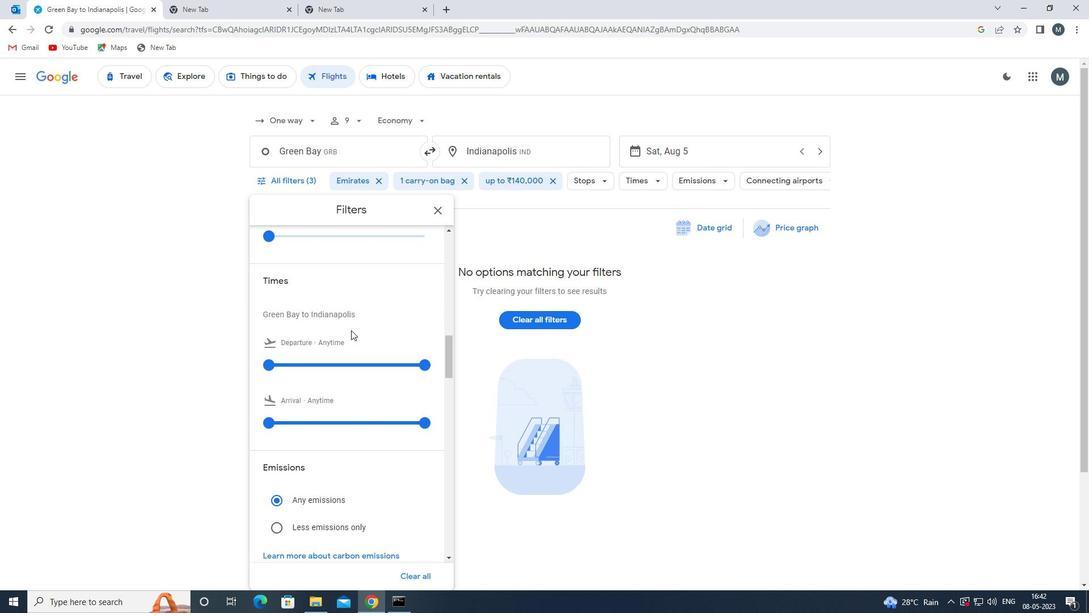 
Action: Mouse moved to (275, 312)
Screenshot: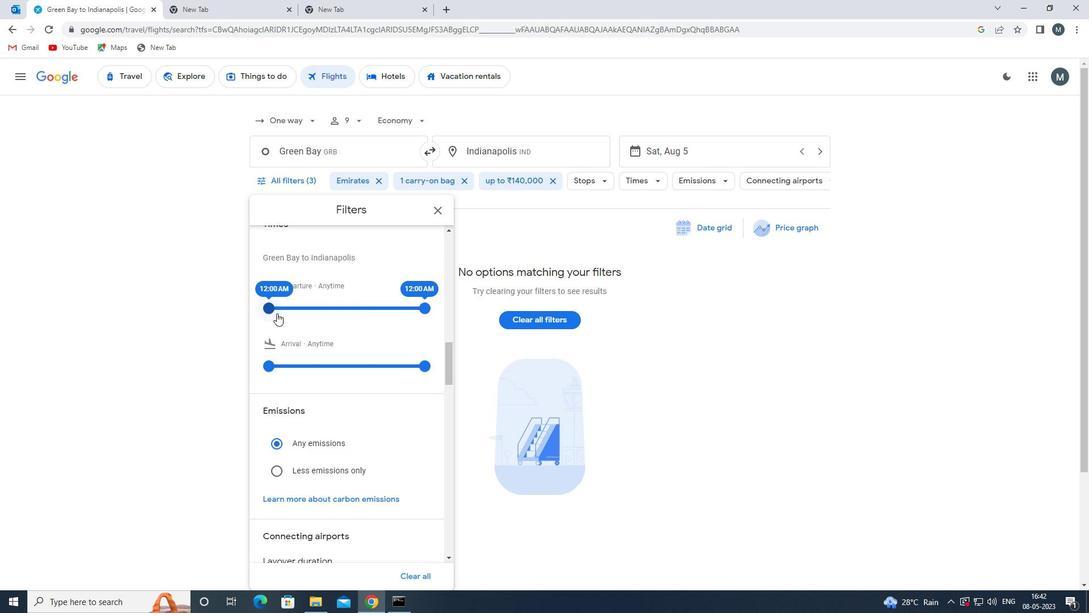 
Action: Mouse pressed left at (275, 312)
Screenshot: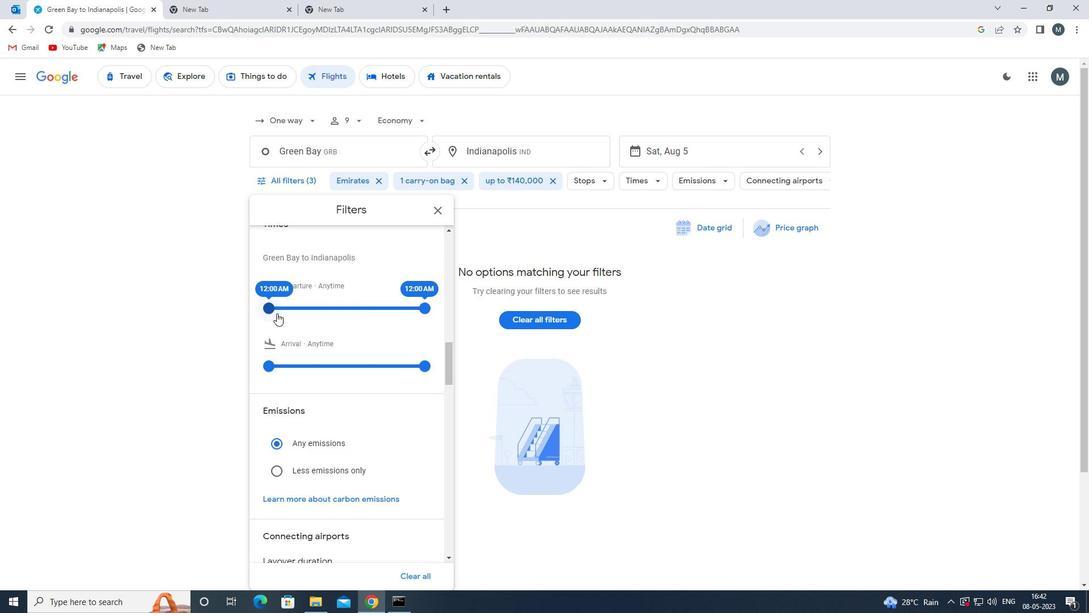 
Action: Mouse moved to (422, 308)
Screenshot: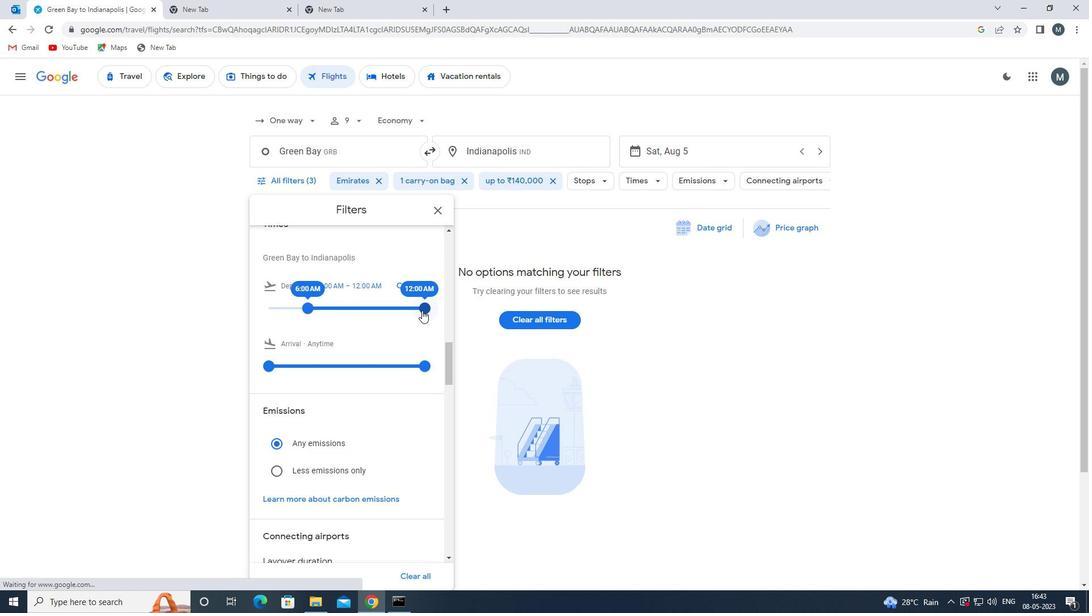 
Action: Mouse pressed left at (422, 308)
Screenshot: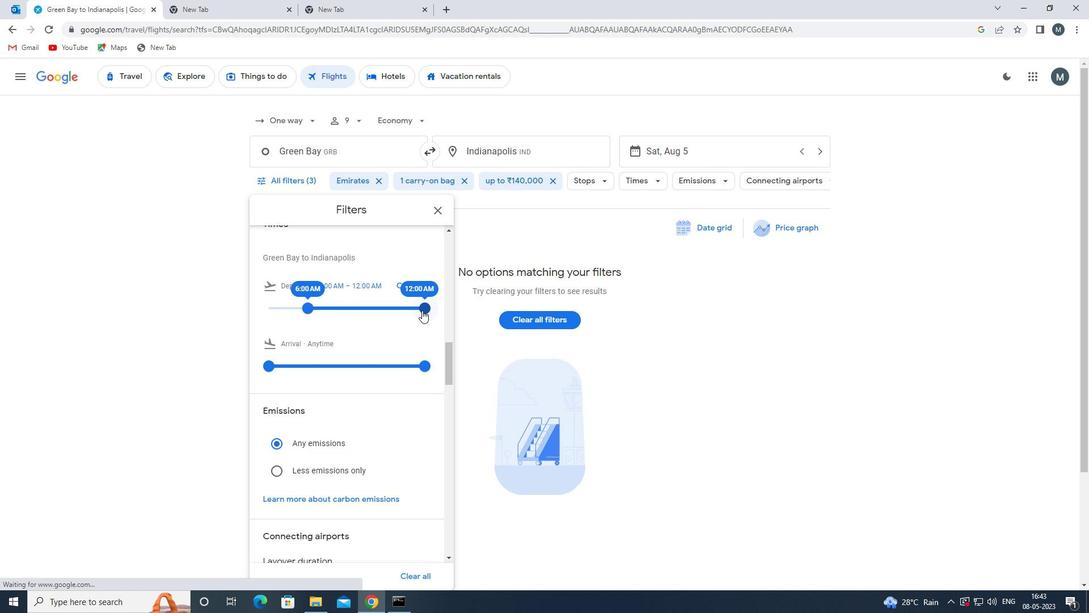 
Action: Mouse moved to (435, 205)
Screenshot: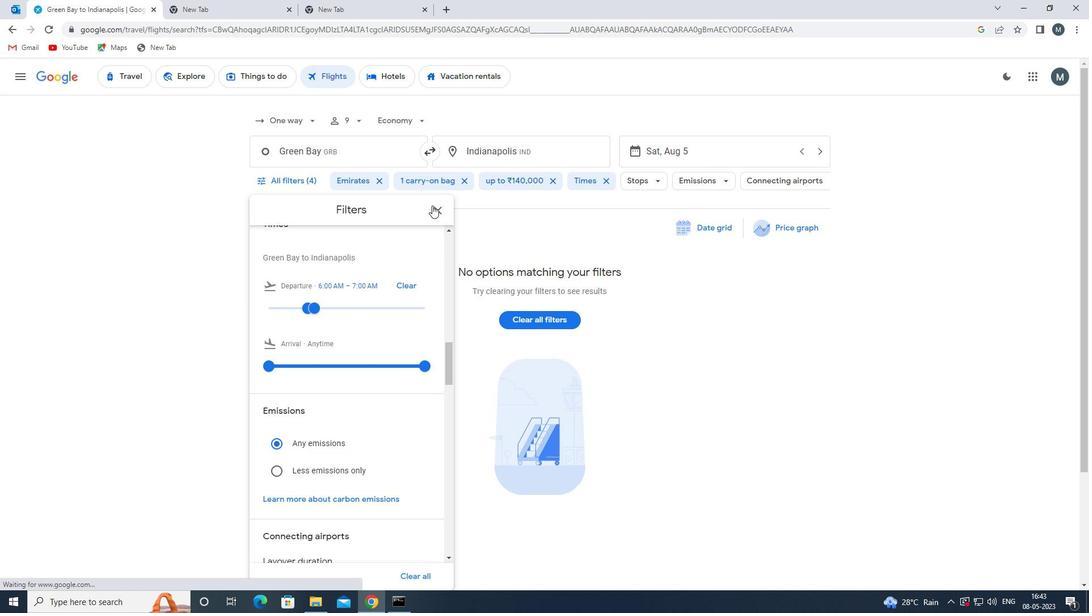 
Action: Mouse pressed left at (435, 205)
Screenshot: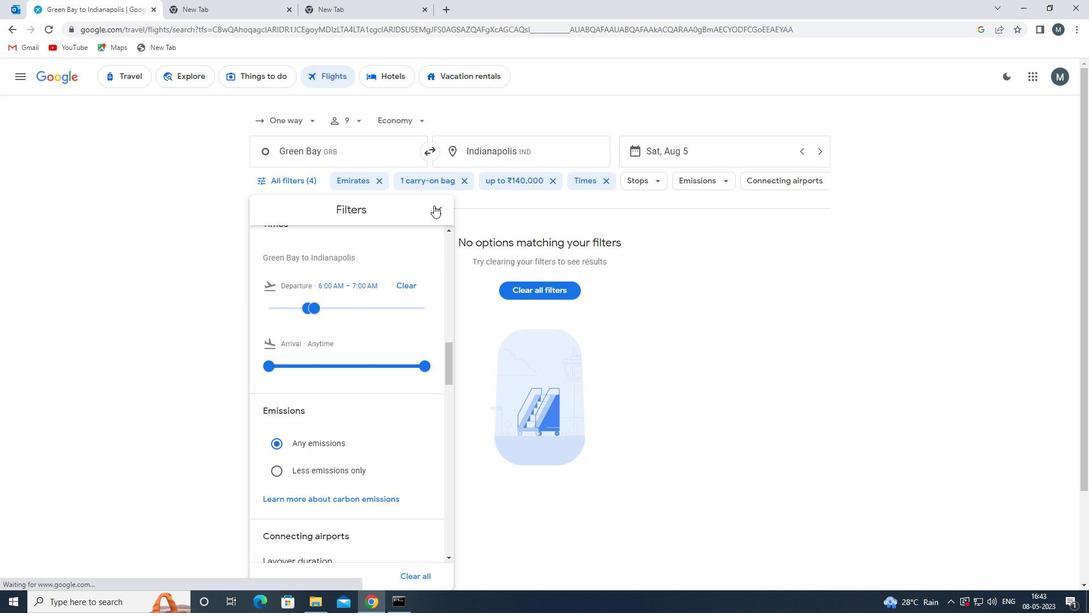 
Action: Mouse moved to (433, 206)
Screenshot: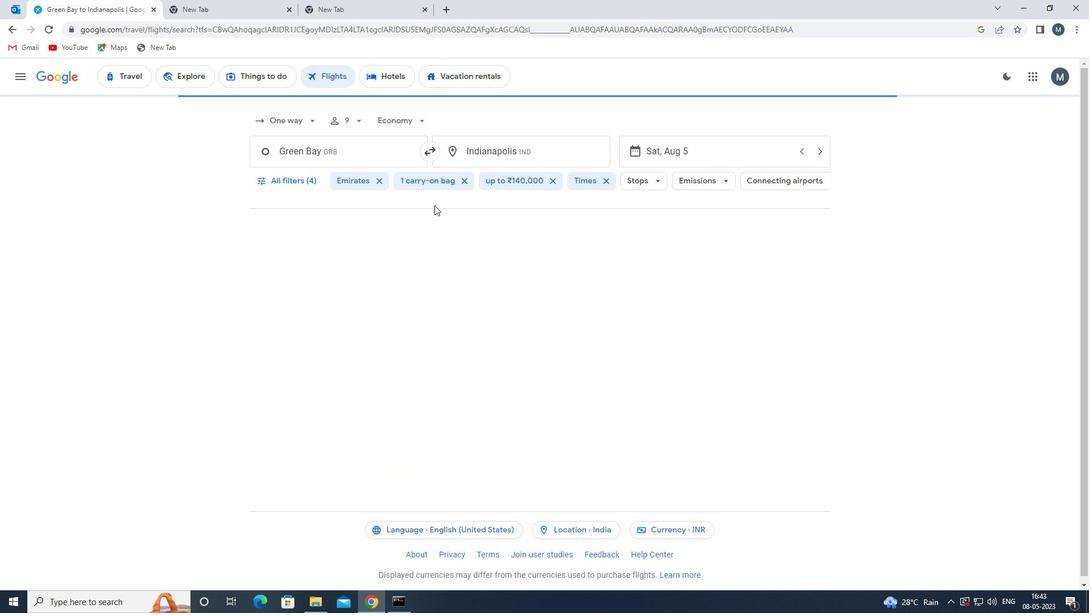 
